 Task: Find a guest house in Walker, United States, for 4 guests from September 6 to September 12, with a price range of 10,000 to 14,000, 4 bedrooms, 4 beds, 4 bathrooms, and amenities including Wifi, Free parking, TV, and Gym.
Action: Mouse moved to (667, 132)
Screenshot: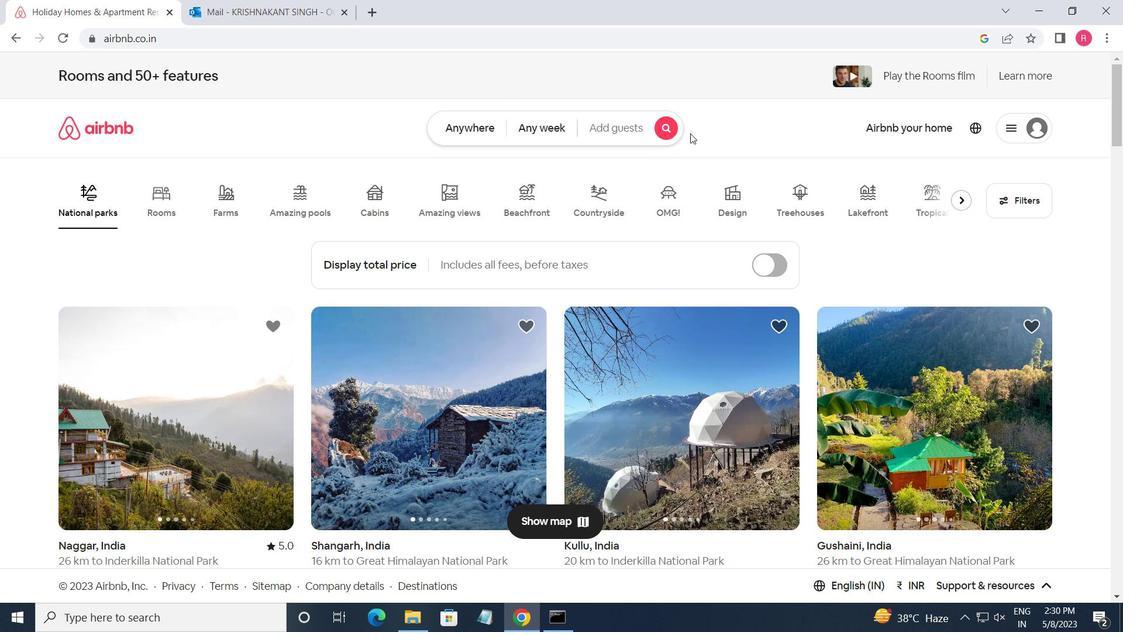 
Action: Mouse pressed left at (667, 132)
Screenshot: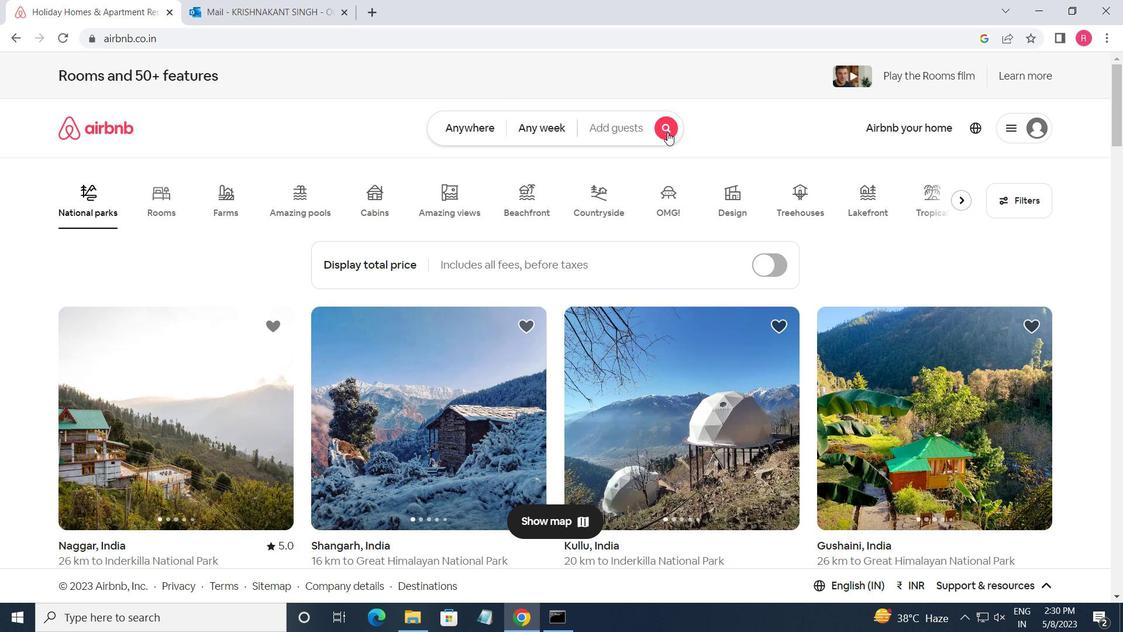 
Action: Mouse moved to (290, 188)
Screenshot: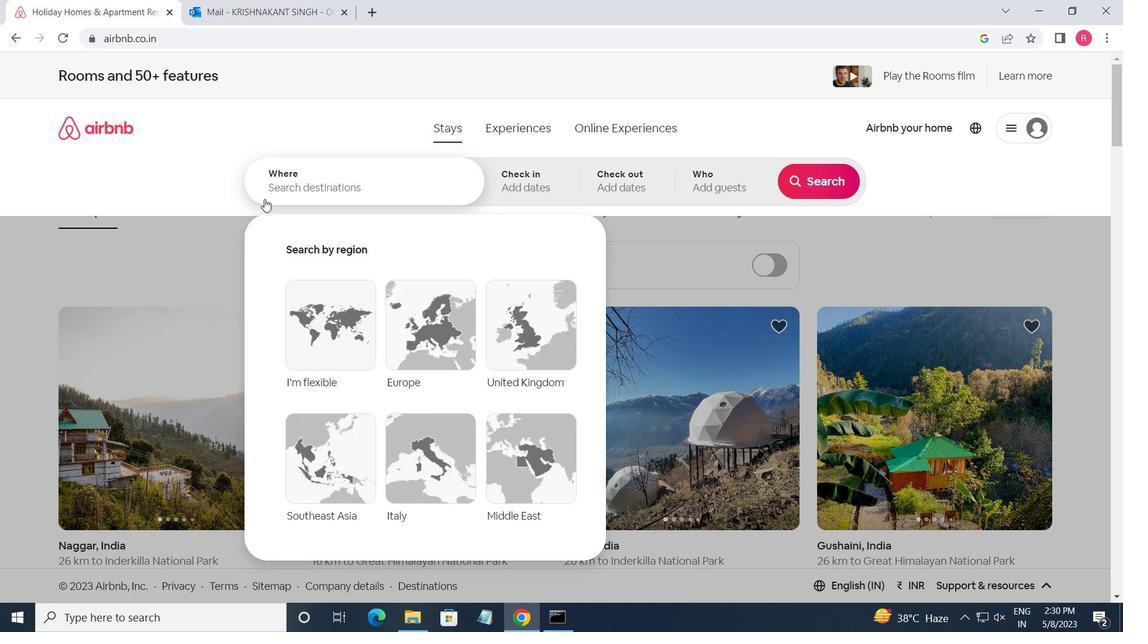 
Action: Mouse pressed left at (290, 188)
Screenshot: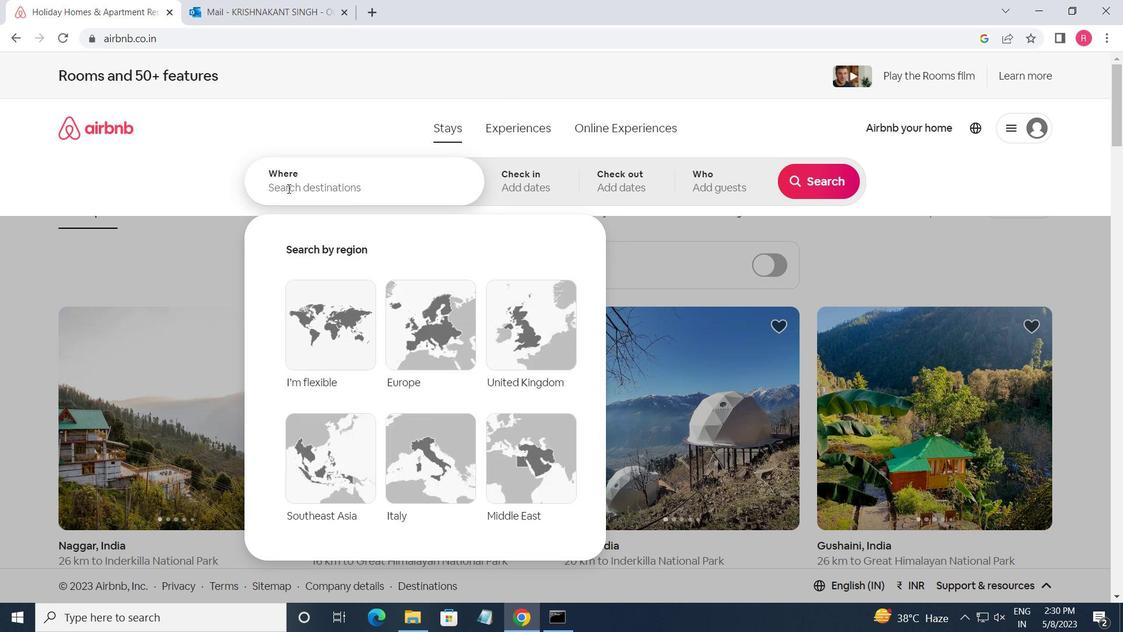 
Action: Key pressed <Key.shift>WALKER<Key.space><Key.shift_r>UNITED<Key.space><Key.shift>STTES<Key.backspace><Key.backspace><Key.backspace>ATES<Key.enter>
Screenshot: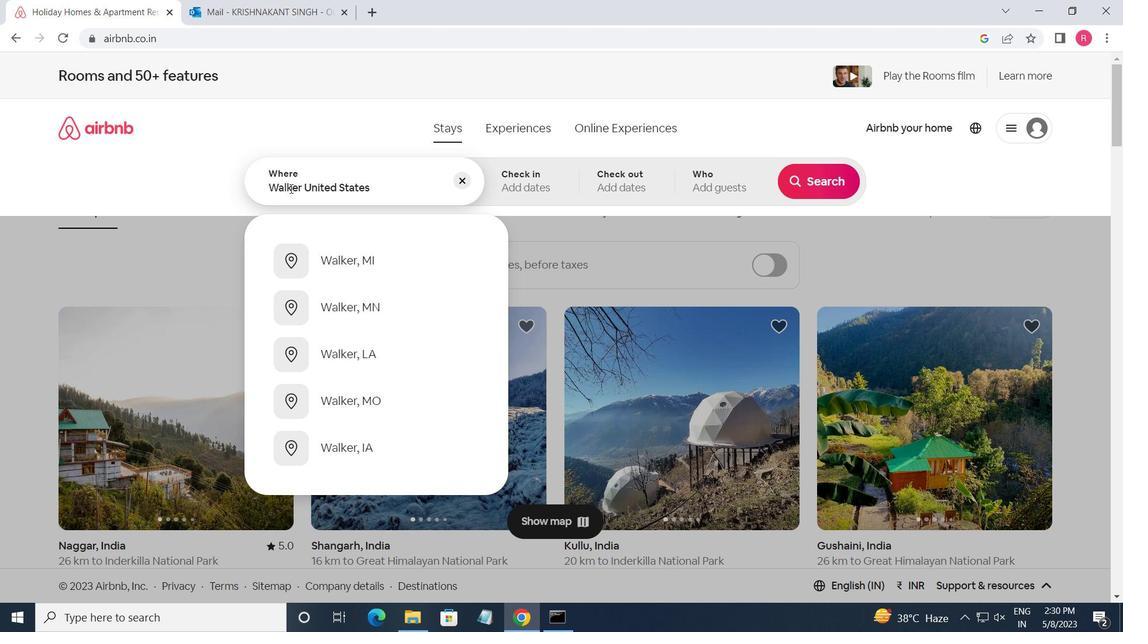 
Action: Mouse moved to (805, 297)
Screenshot: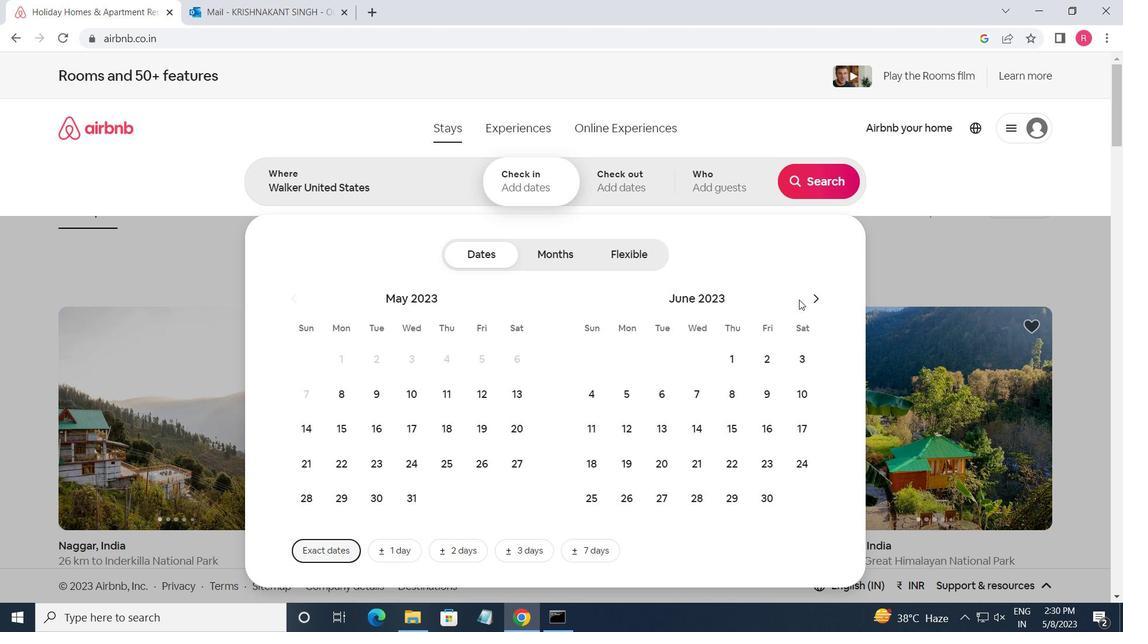 
Action: Mouse pressed left at (805, 297)
Screenshot: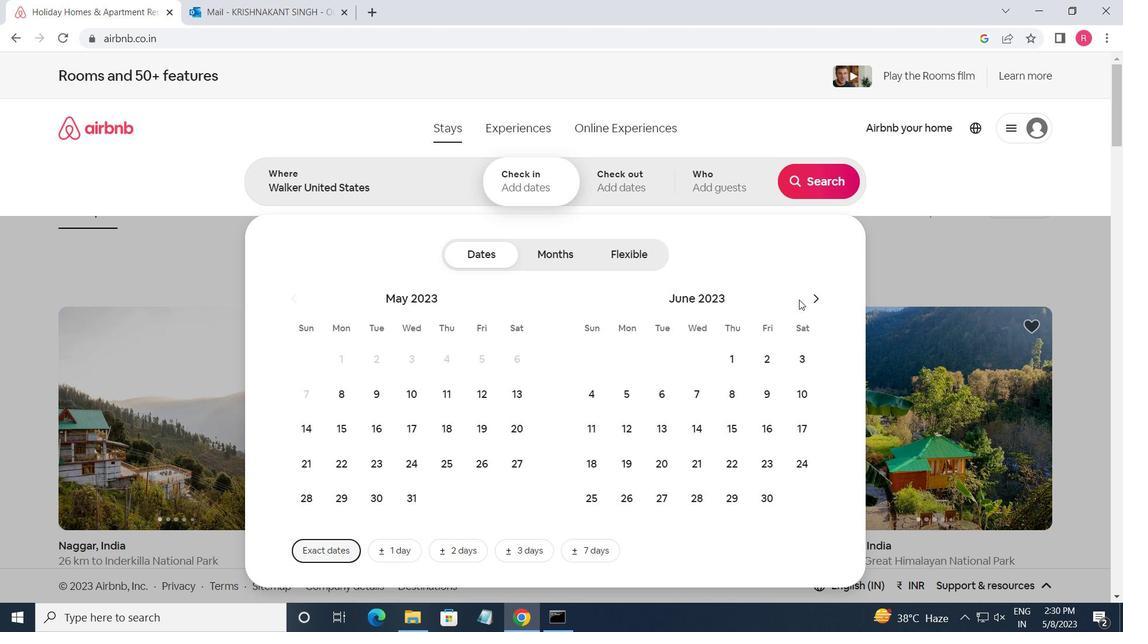 
Action: Mouse moved to (806, 297)
Screenshot: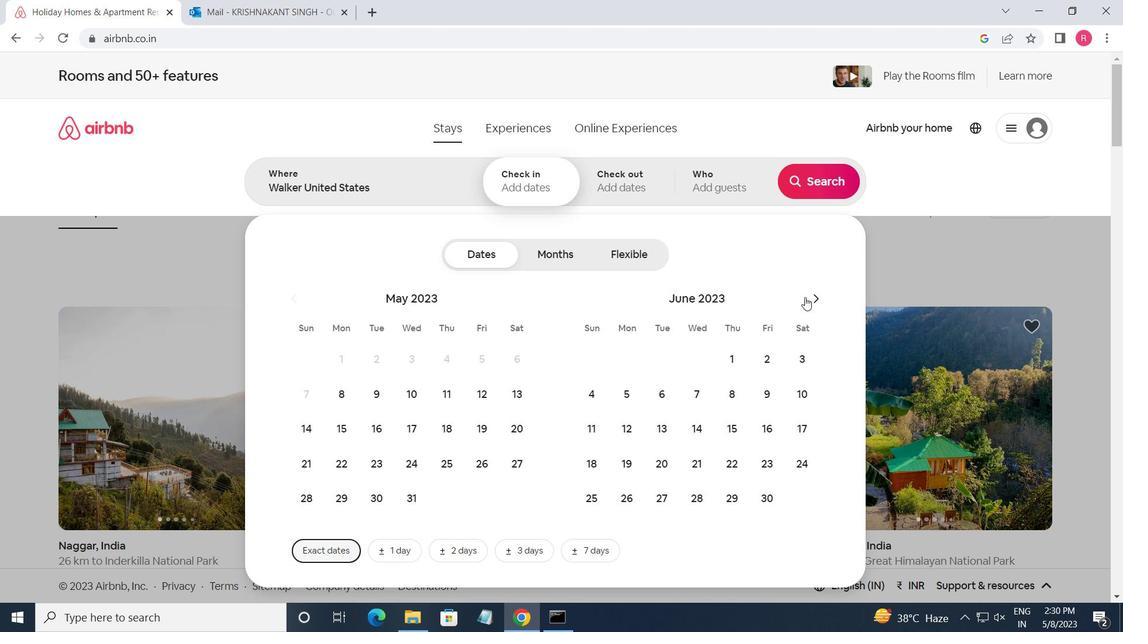 
Action: Mouse pressed left at (806, 297)
Screenshot: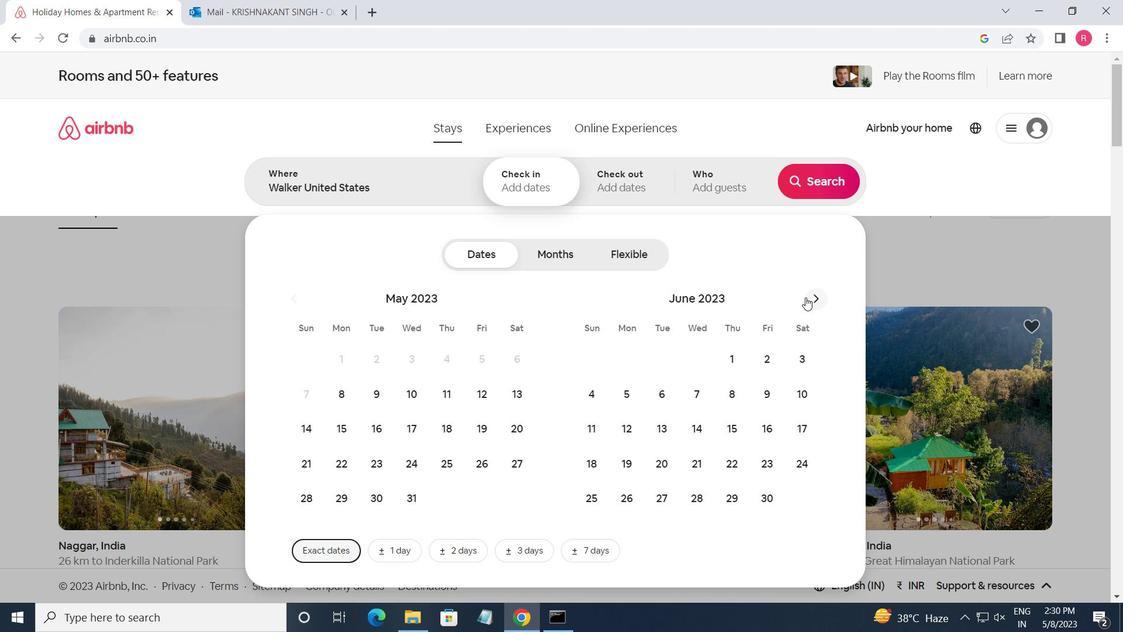 
Action: Mouse pressed left at (806, 297)
Screenshot: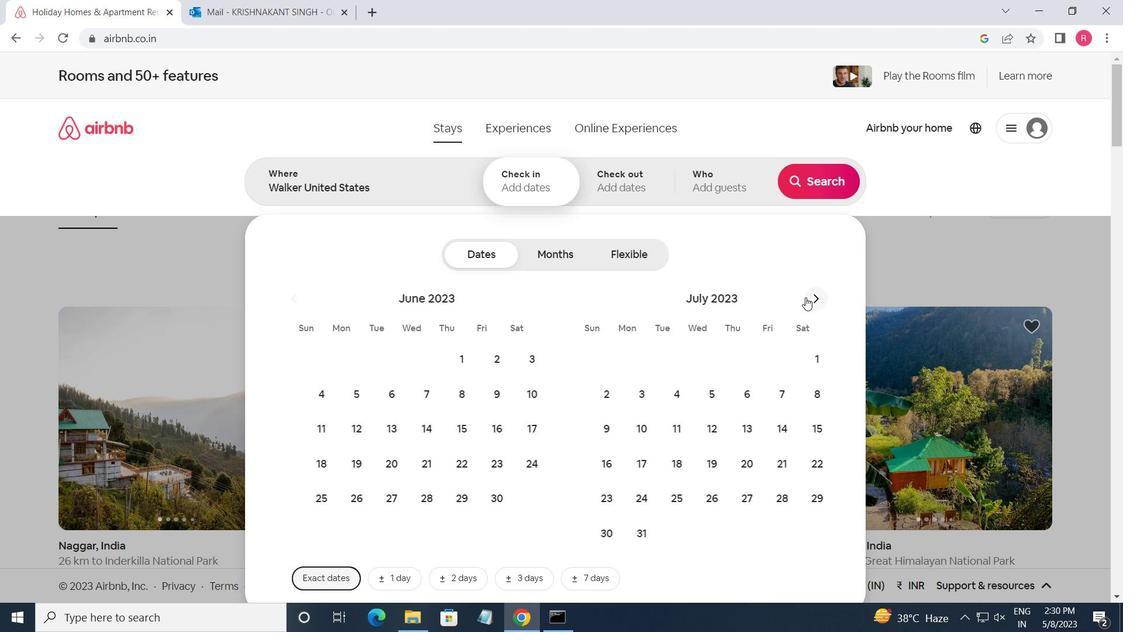 
Action: Mouse moved to (706, 395)
Screenshot: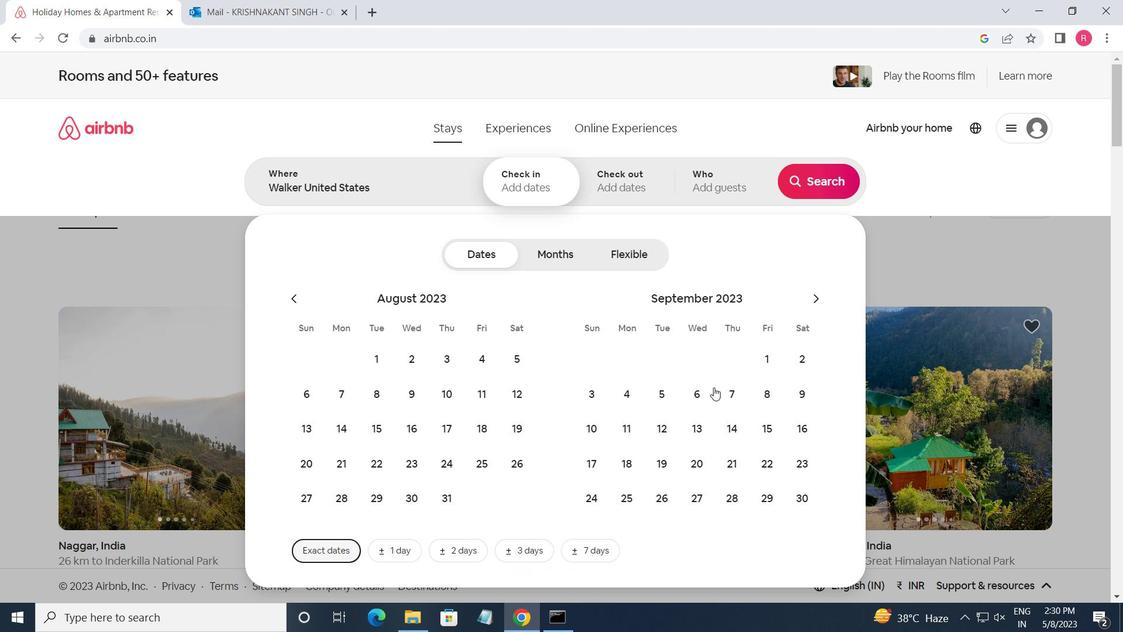 
Action: Mouse pressed left at (706, 395)
Screenshot: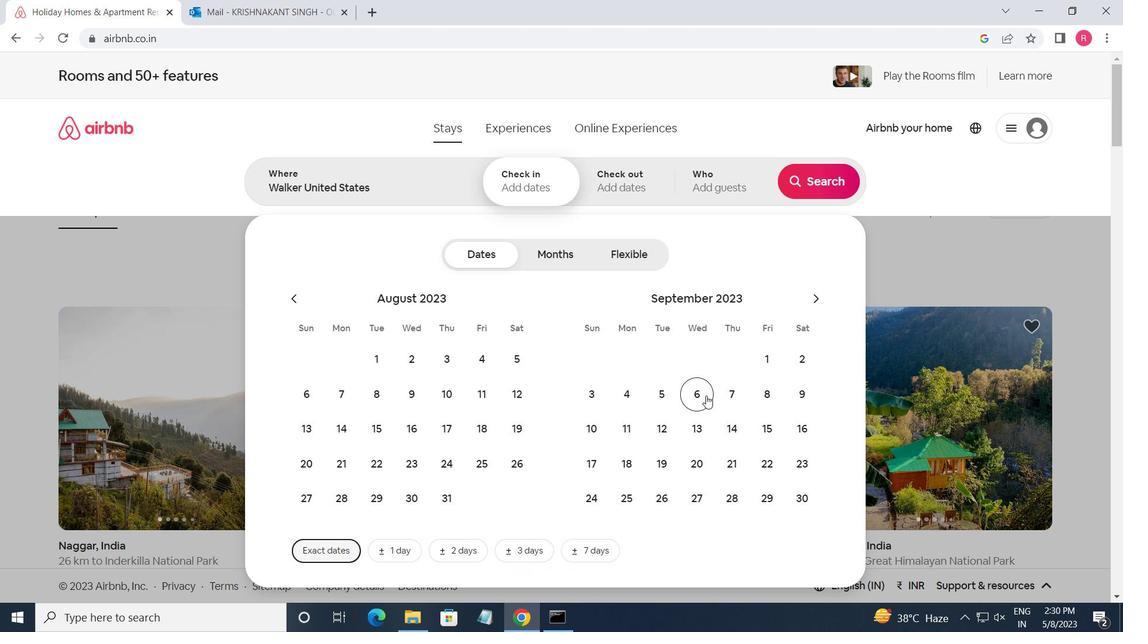 
Action: Mouse moved to (654, 435)
Screenshot: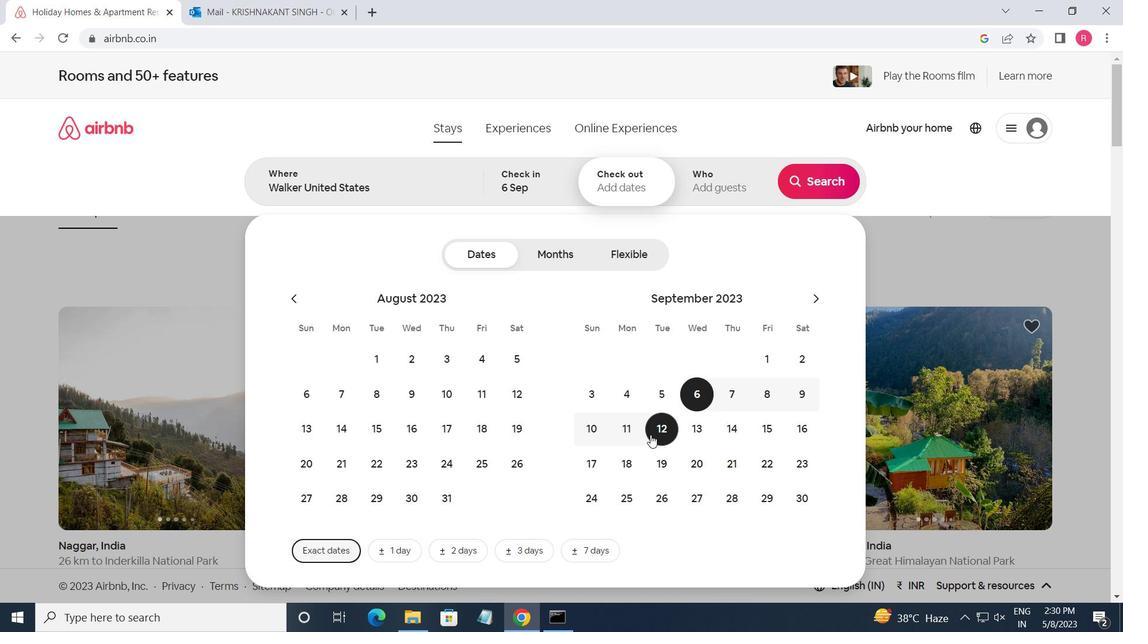
Action: Mouse pressed left at (654, 435)
Screenshot: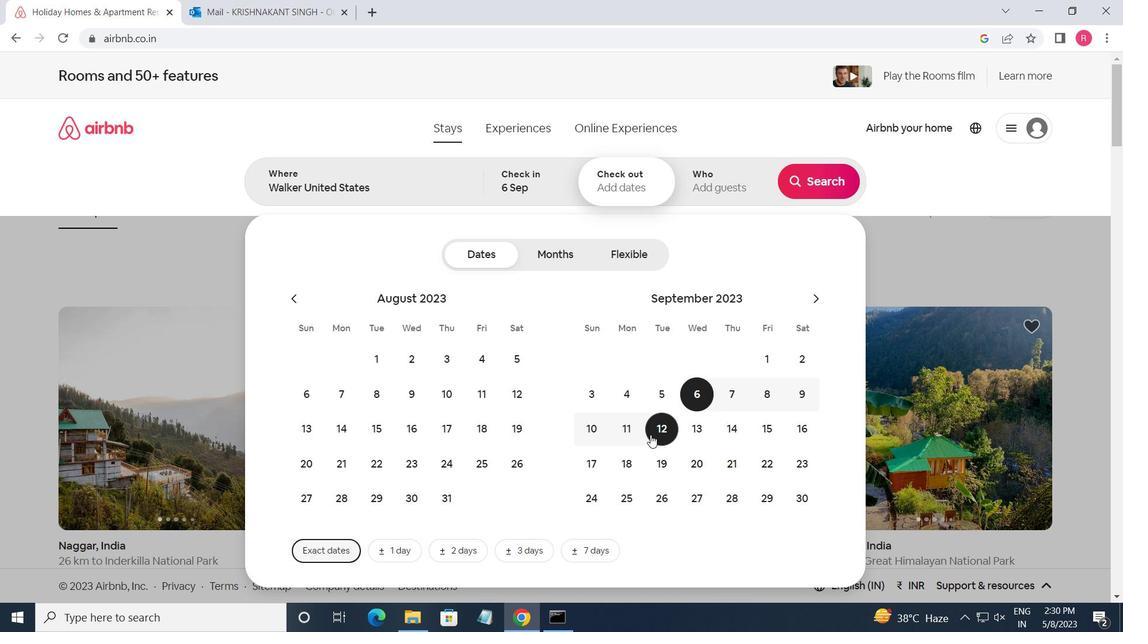 
Action: Mouse moved to (709, 193)
Screenshot: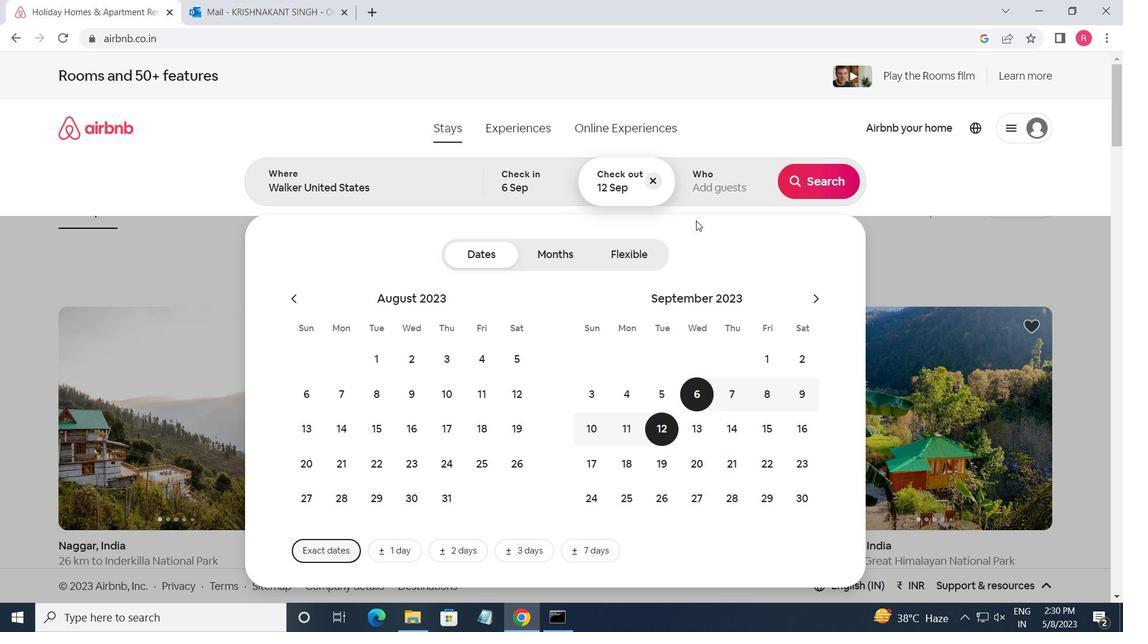 
Action: Mouse pressed left at (709, 193)
Screenshot: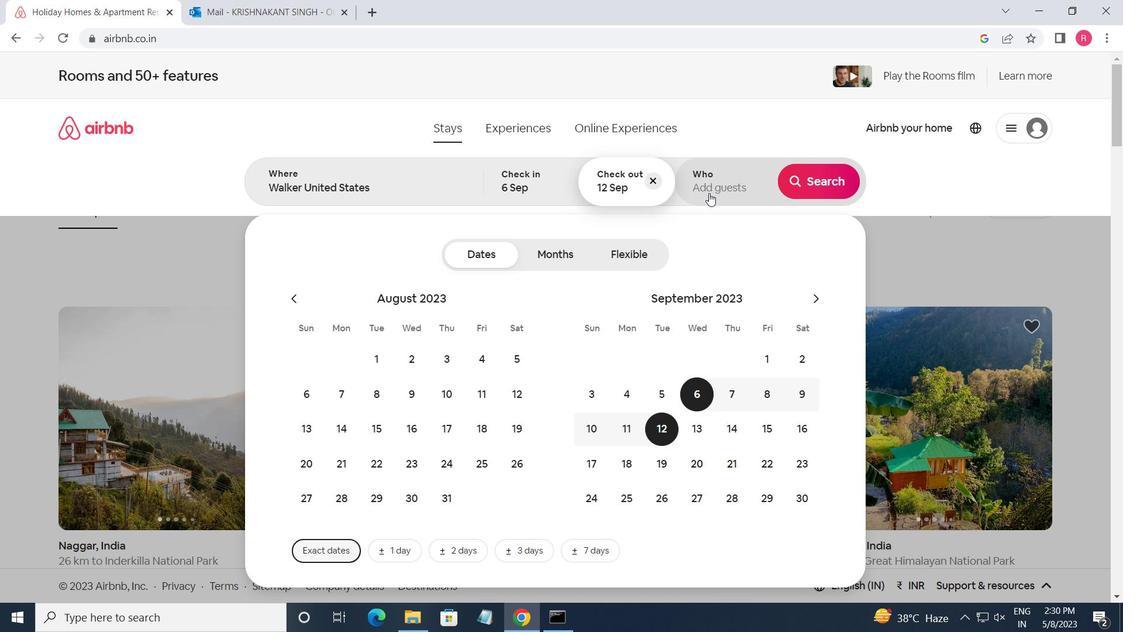 
Action: Mouse moved to (819, 260)
Screenshot: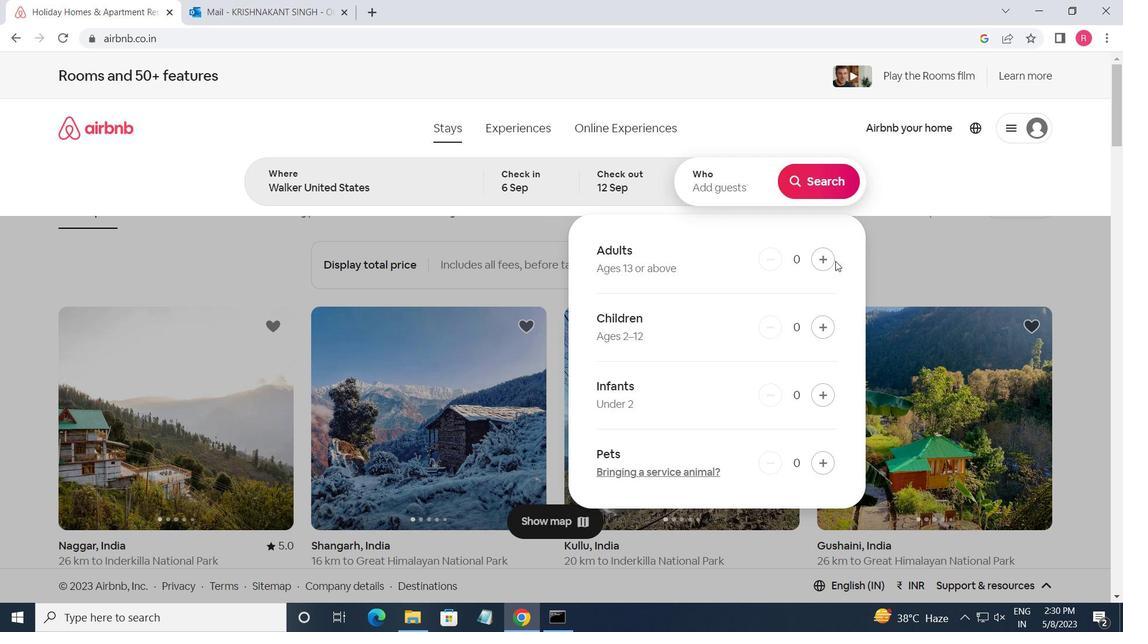 
Action: Mouse pressed left at (819, 260)
Screenshot: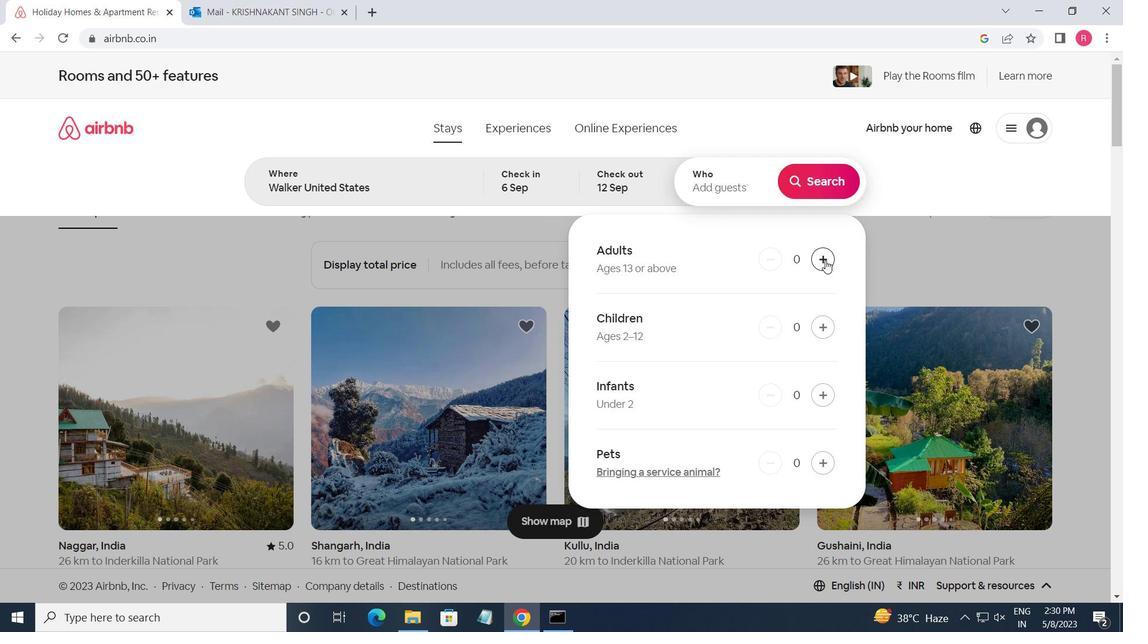 
Action: Mouse pressed left at (819, 260)
Screenshot: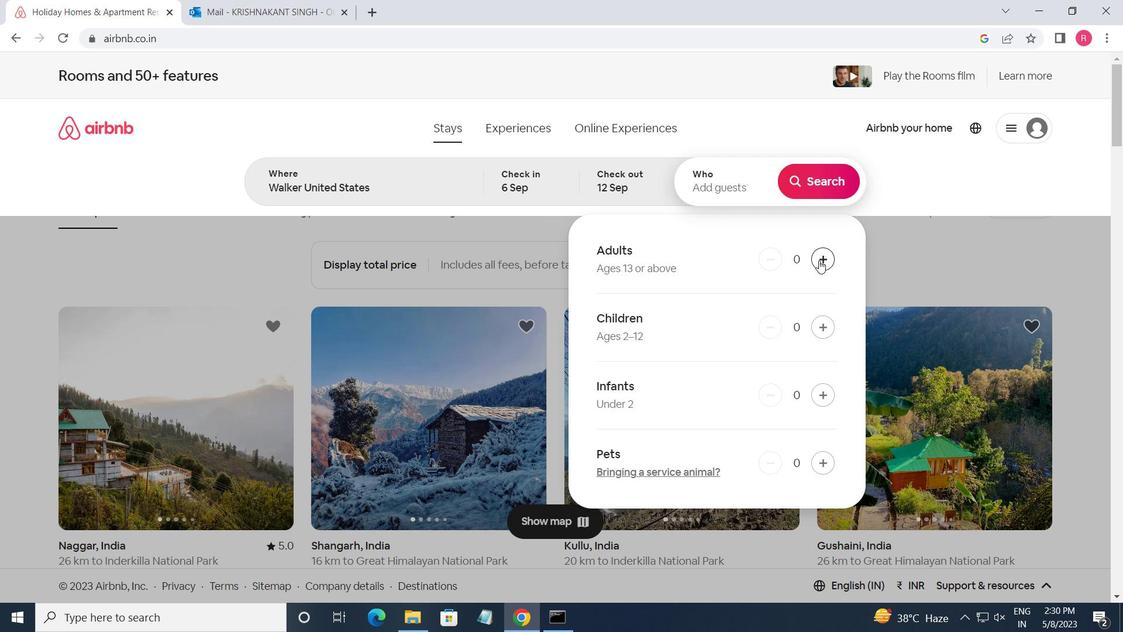 
Action: Mouse pressed left at (819, 260)
Screenshot: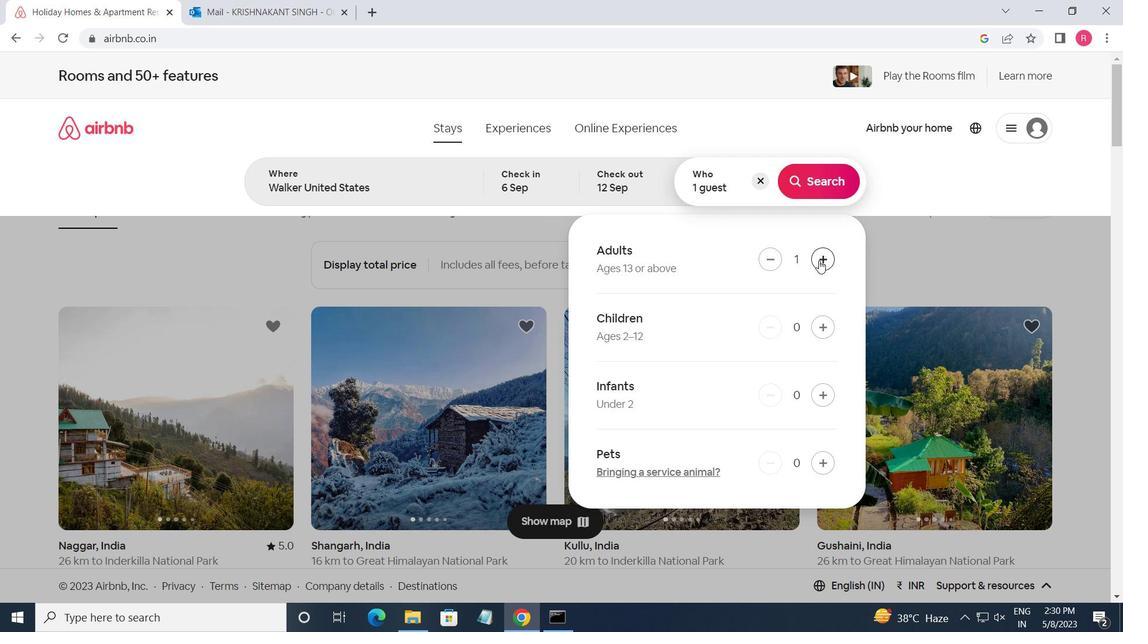 
Action: Mouse pressed left at (819, 260)
Screenshot: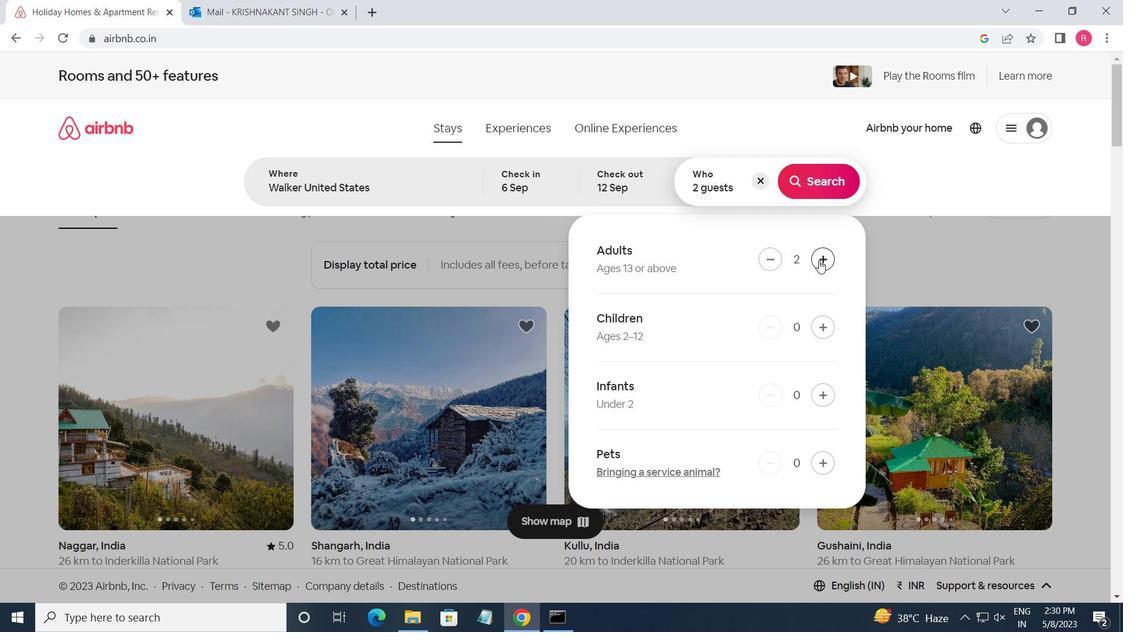 
Action: Mouse moved to (797, 190)
Screenshot: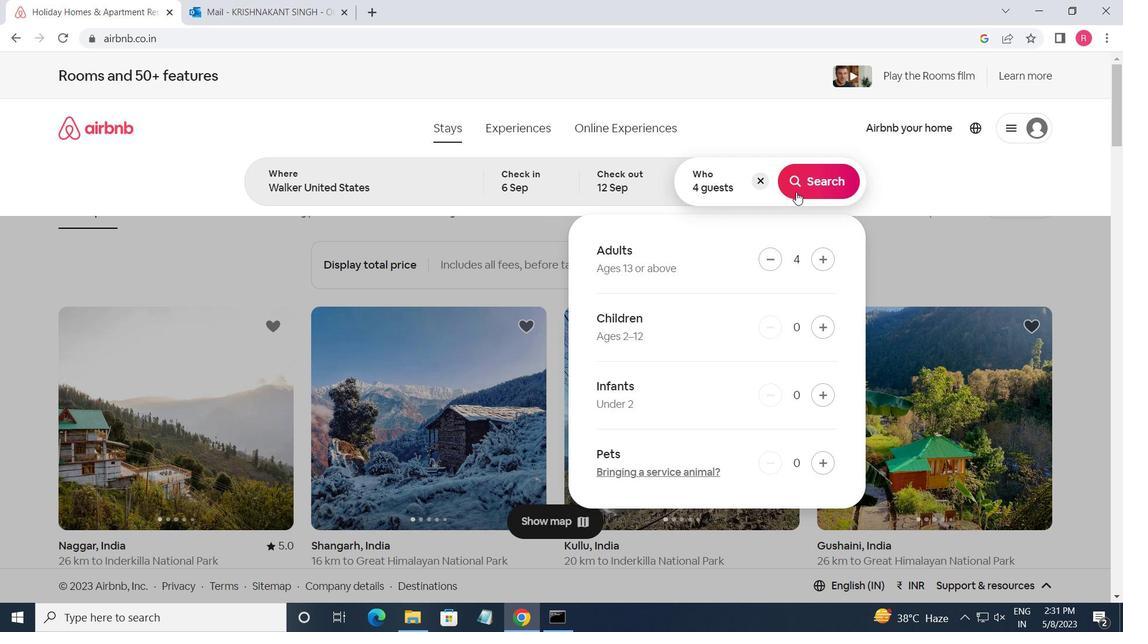 
Action: Mouse pressed left at (797, 190)
Screenshot: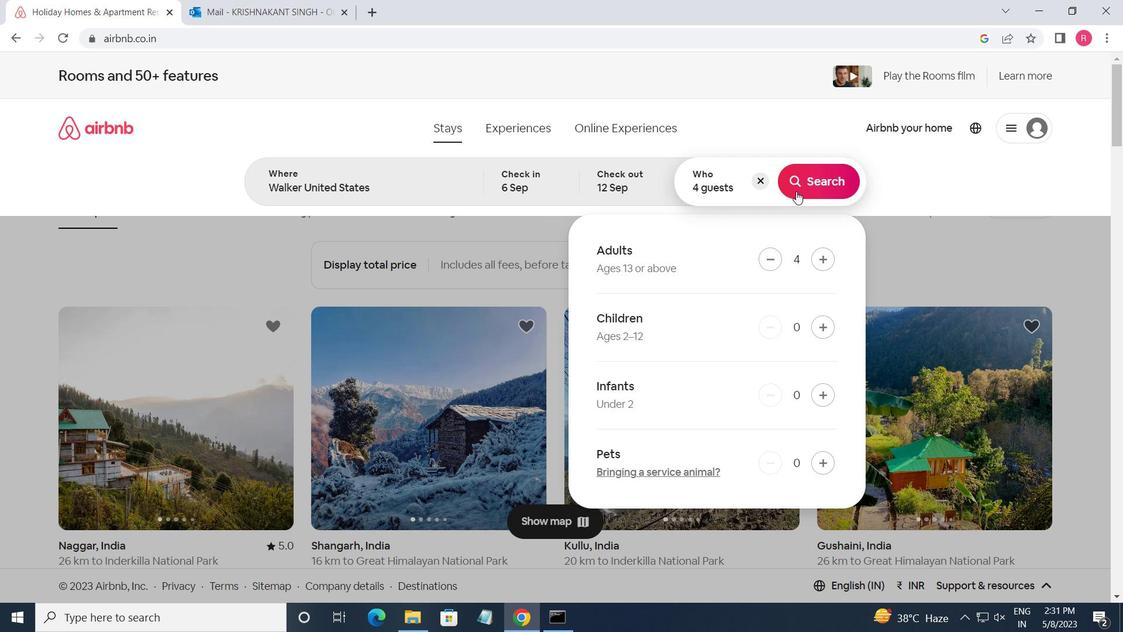 
Action: Mouse moved to (1069, 146)
Screenshot: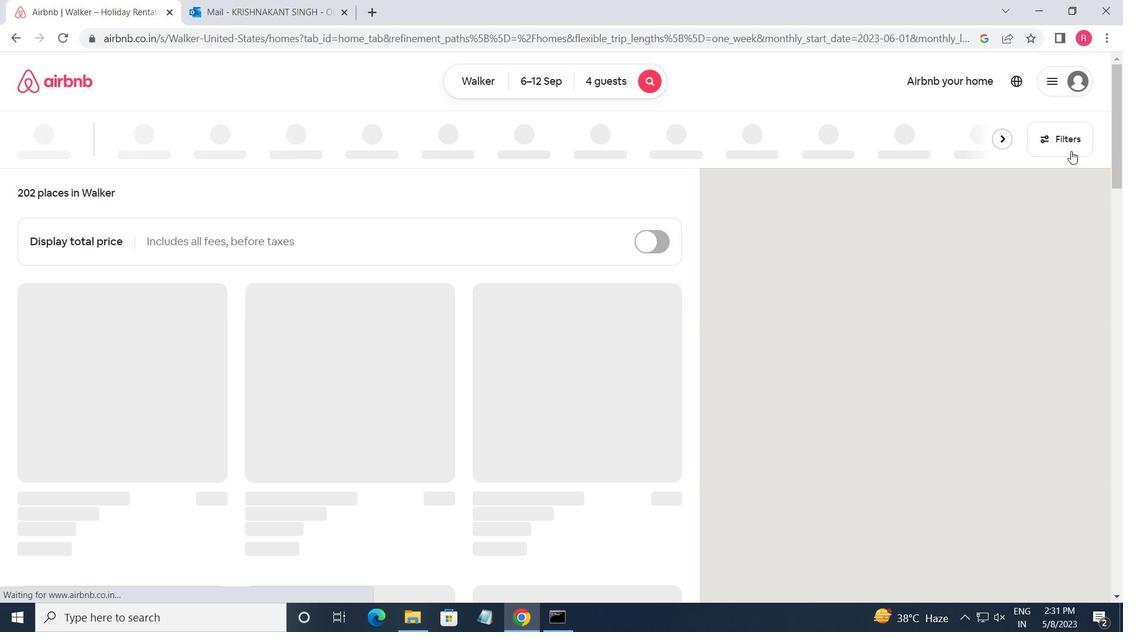 
Action: Mouse pressed left at (1069, 146)
Screenshot: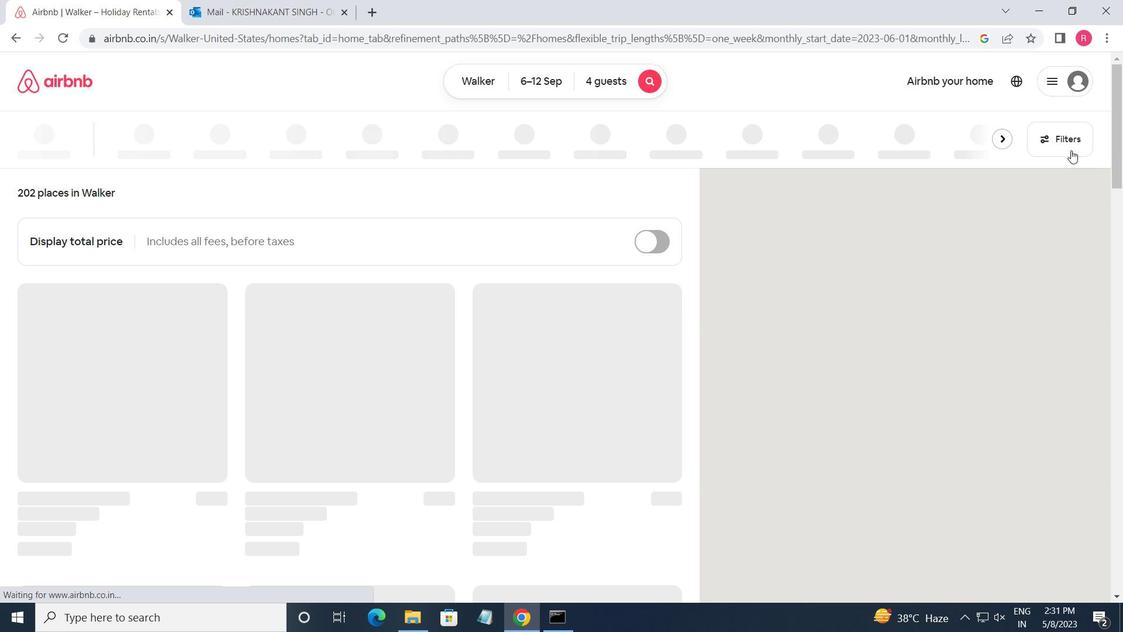 
Action: Mouse moved to (441, 349)
Screenshot: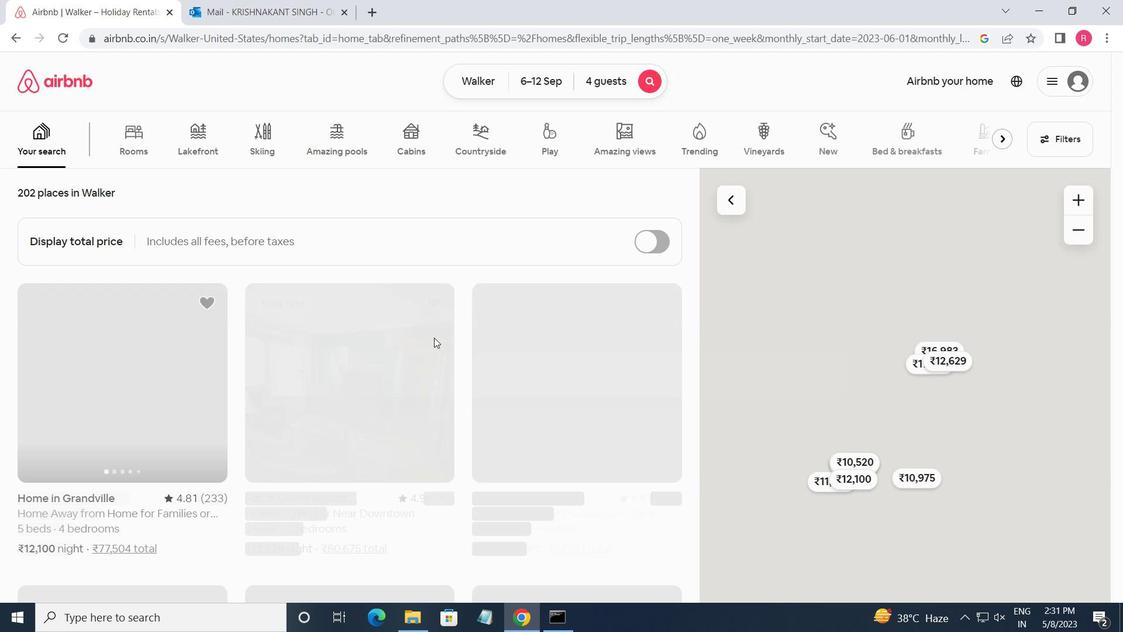 
Action: Mouse scrolled (441, 349) with delta (0, 0)
Screenshot: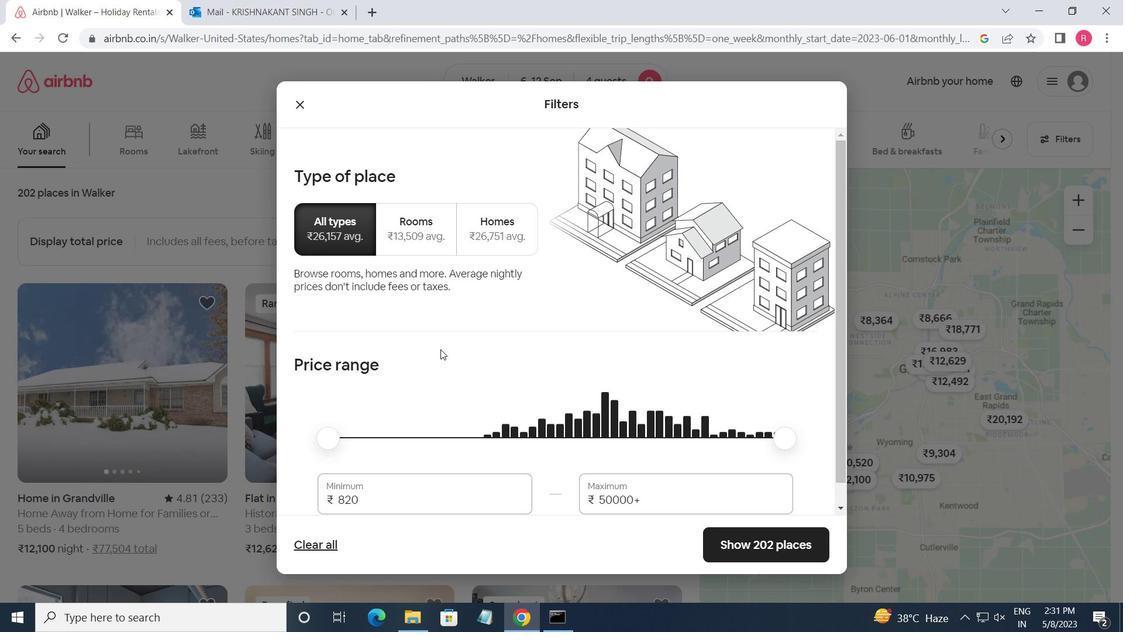
Action: Mouse moved to (430, 354)
Screenshot: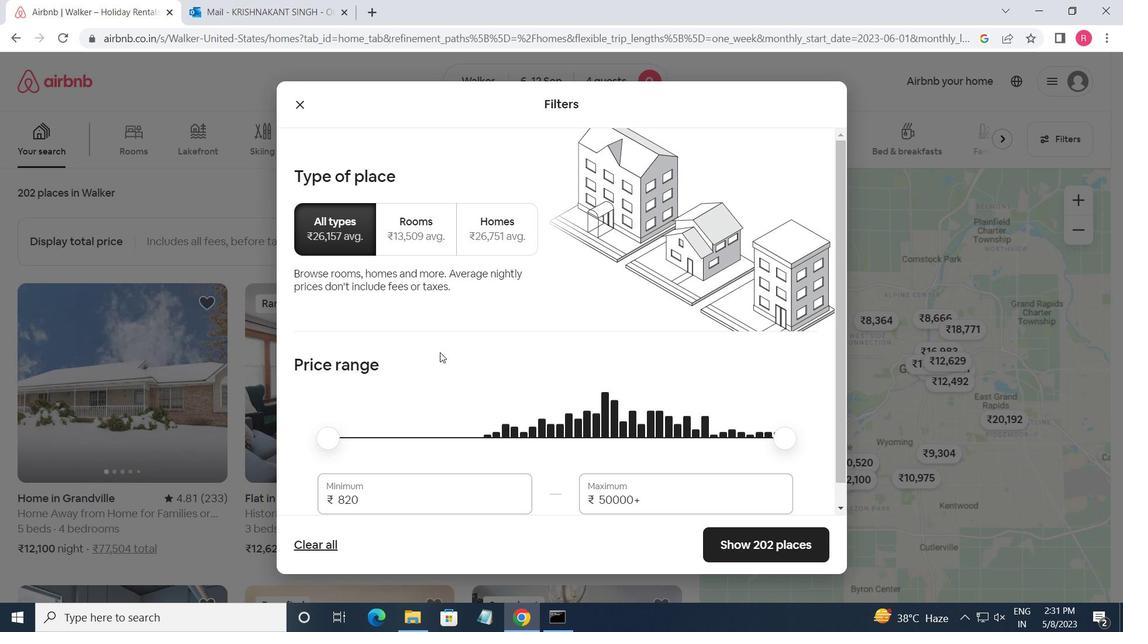 
Action: Mouse scrolled (430, 354) with delta (0, 0)
Screenshot: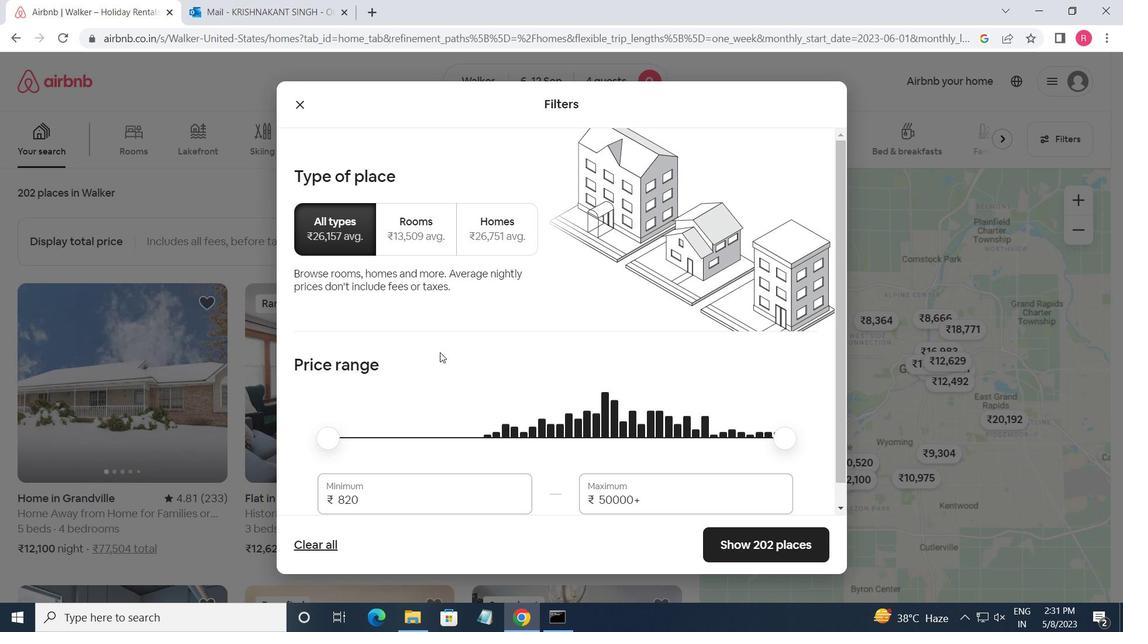 
Action: Mouse scrolled (430, 354) with delta (0, 0)
Screenshot: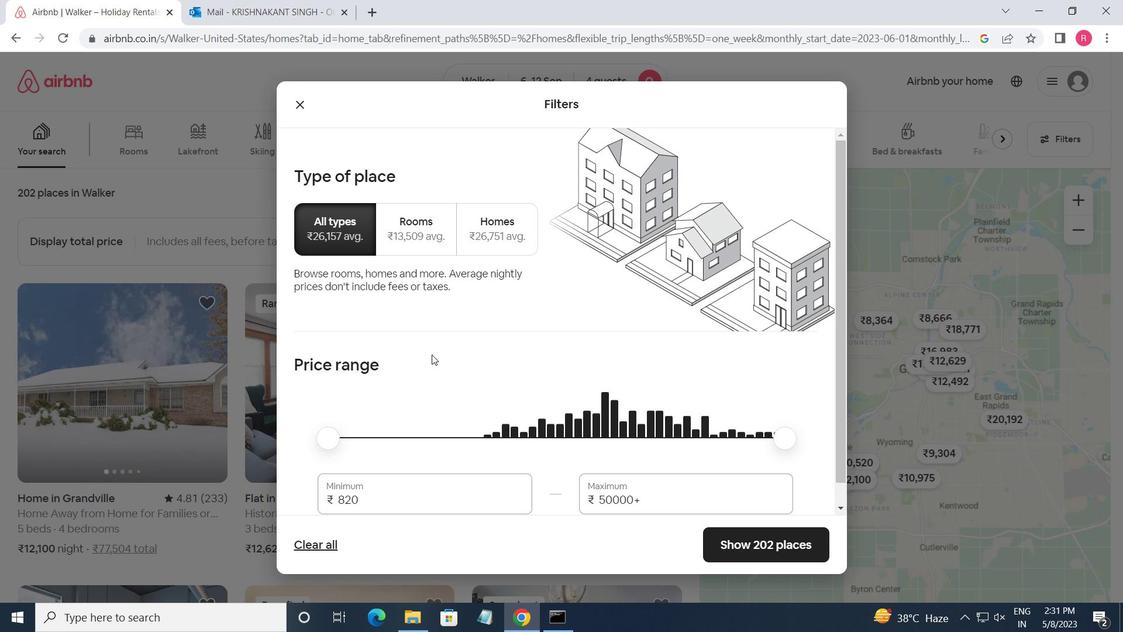 
Action: Mouse moved to (411, 471)
Screenshot: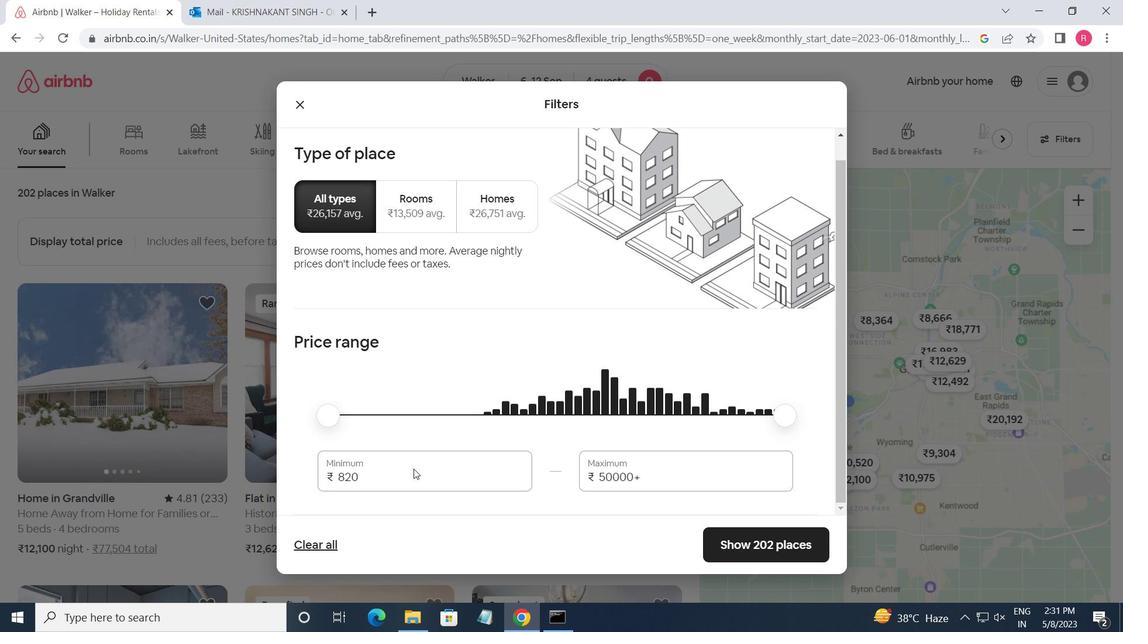 
Action: Mouse pressed left at (411, 471)
Screenshot: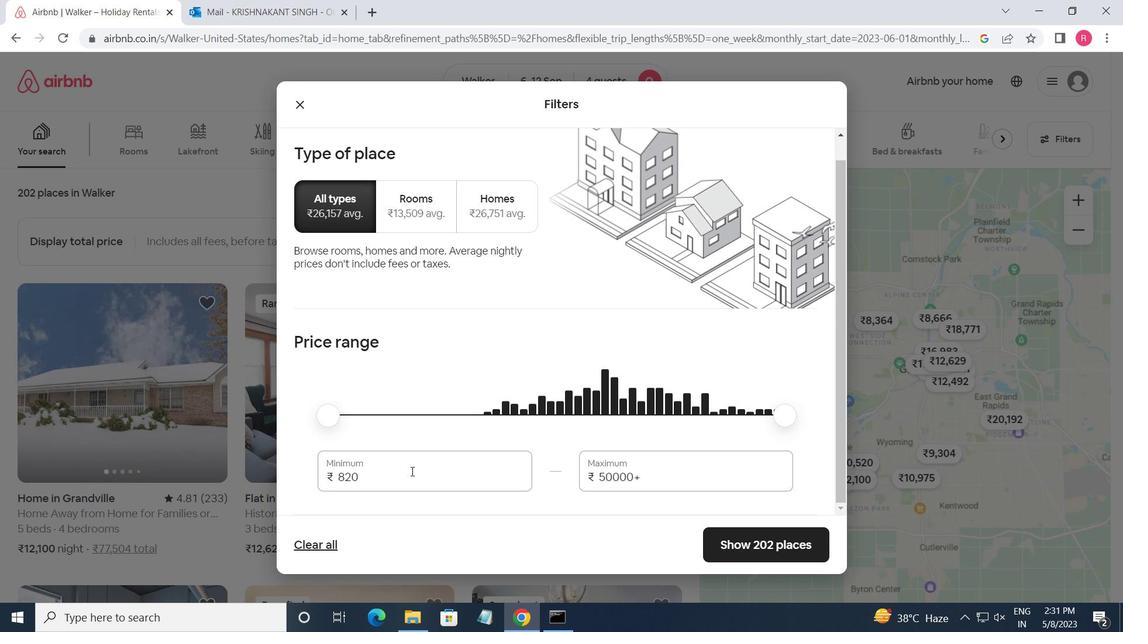 
Action: Mouse pressed left at (411, 471)
Screenshot: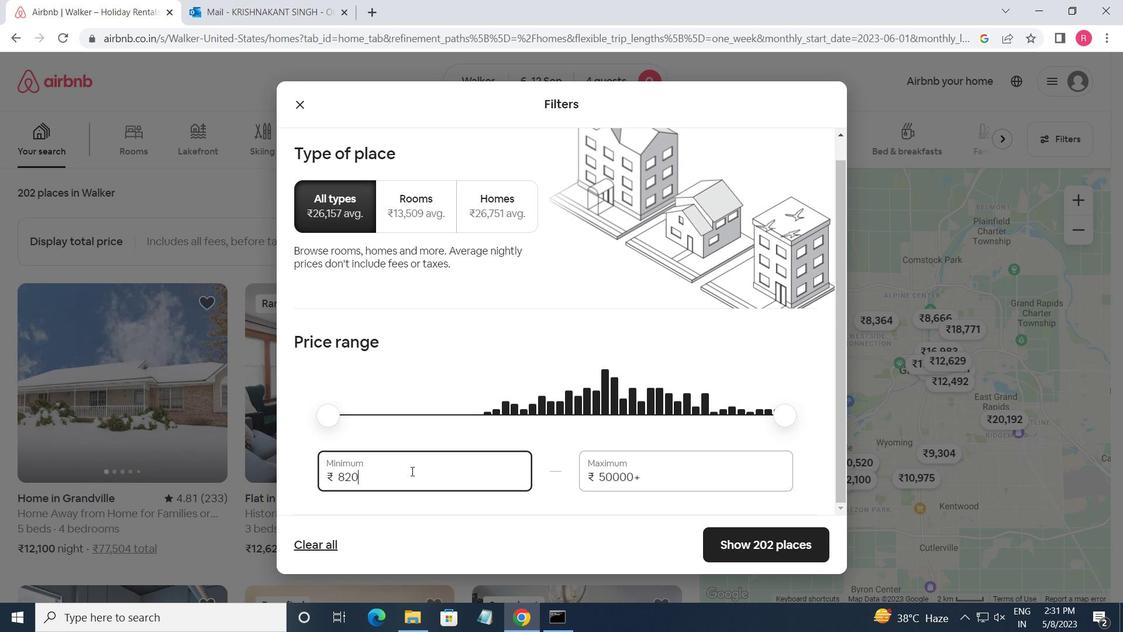 
Action: Key pressed 10000<Key.tab>14000
Screenshot: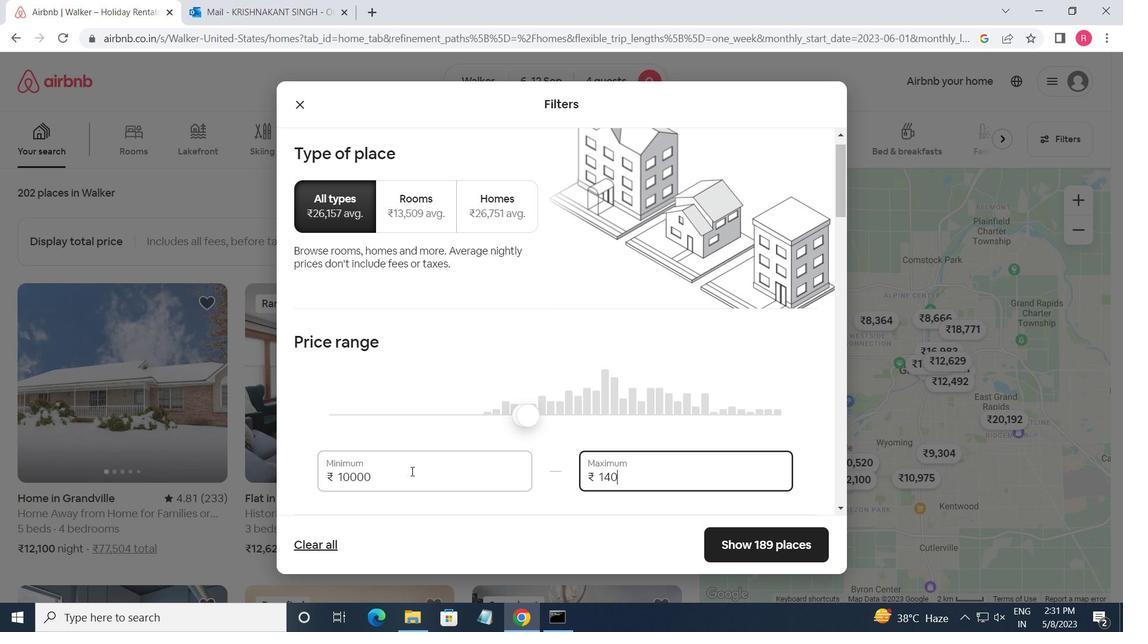 
Action: Mouse moved to (427, 454)
Screenshot: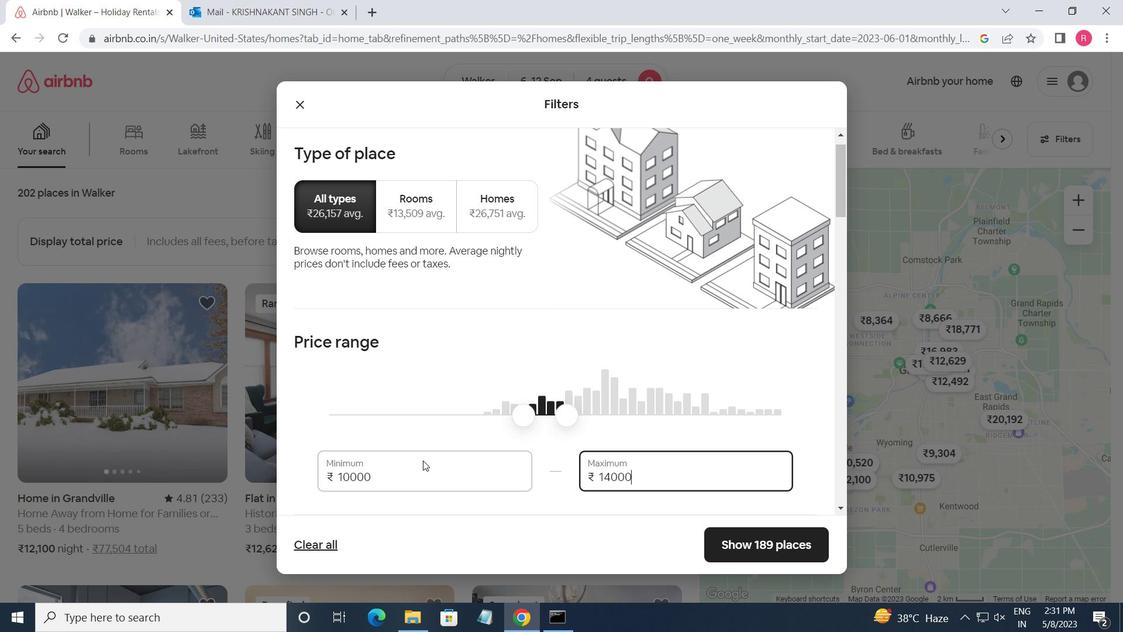 
Action: Mouse scrolled (427, 453) with delta (0, 0)
Screenshot: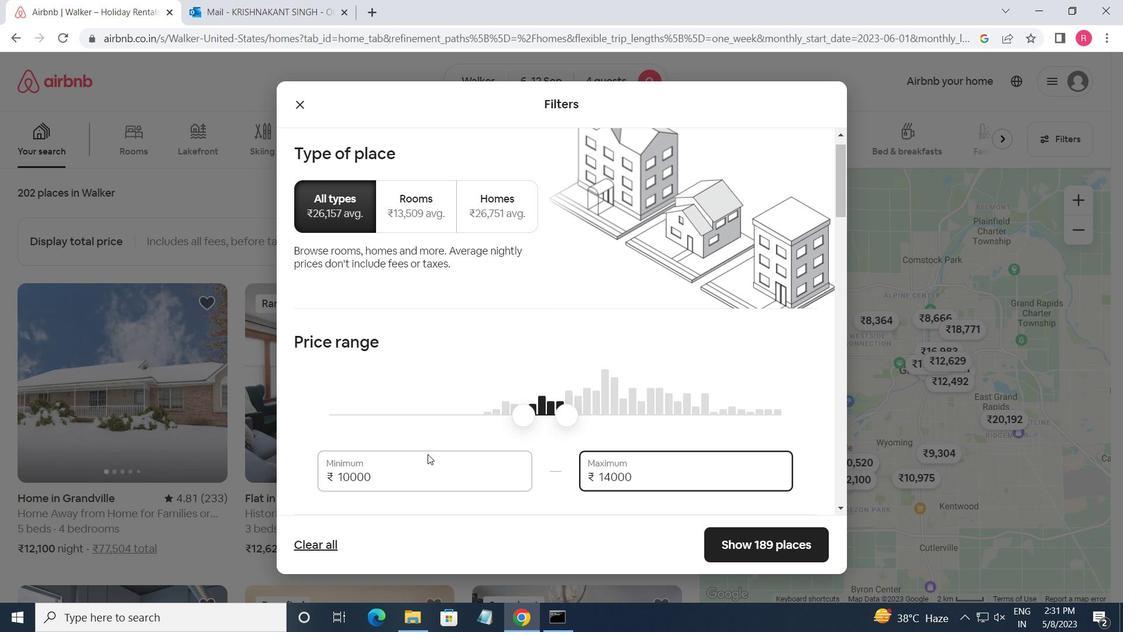 
Action: Mouse scrolled (427, 453) with delta (0, 0)
Screenshot: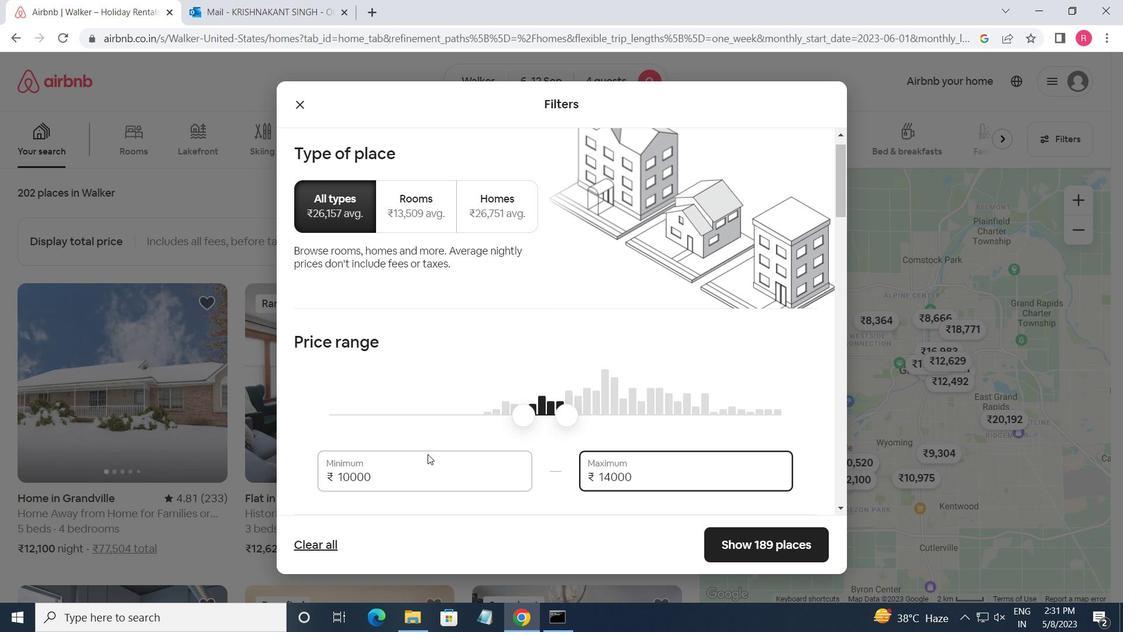 
Action: Mouse moved to (426, 452)
Screenshot: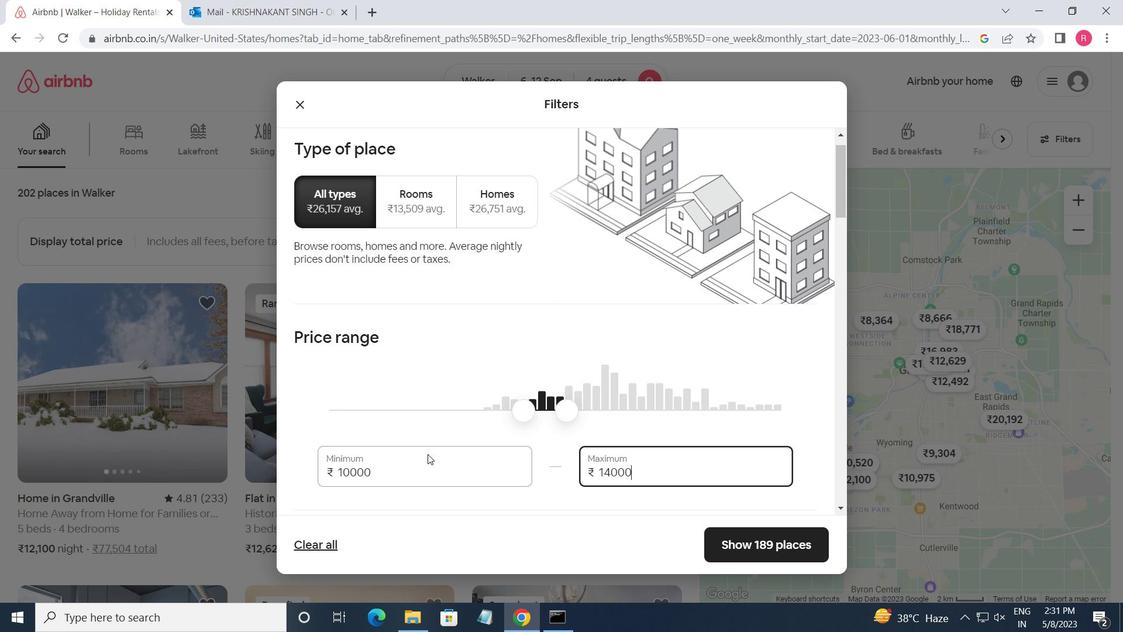 
Action: Mouse scrolled (426, 452) with delta (0, 0)
Screenshot: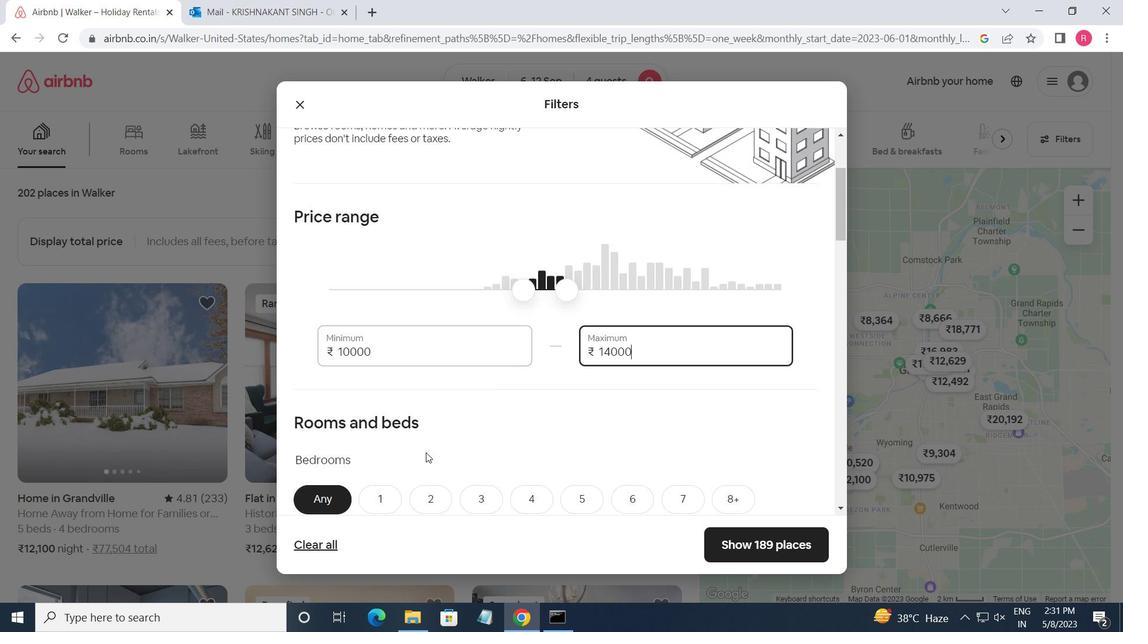 
Action: Mouse moved to (426, 452)
Screenshot: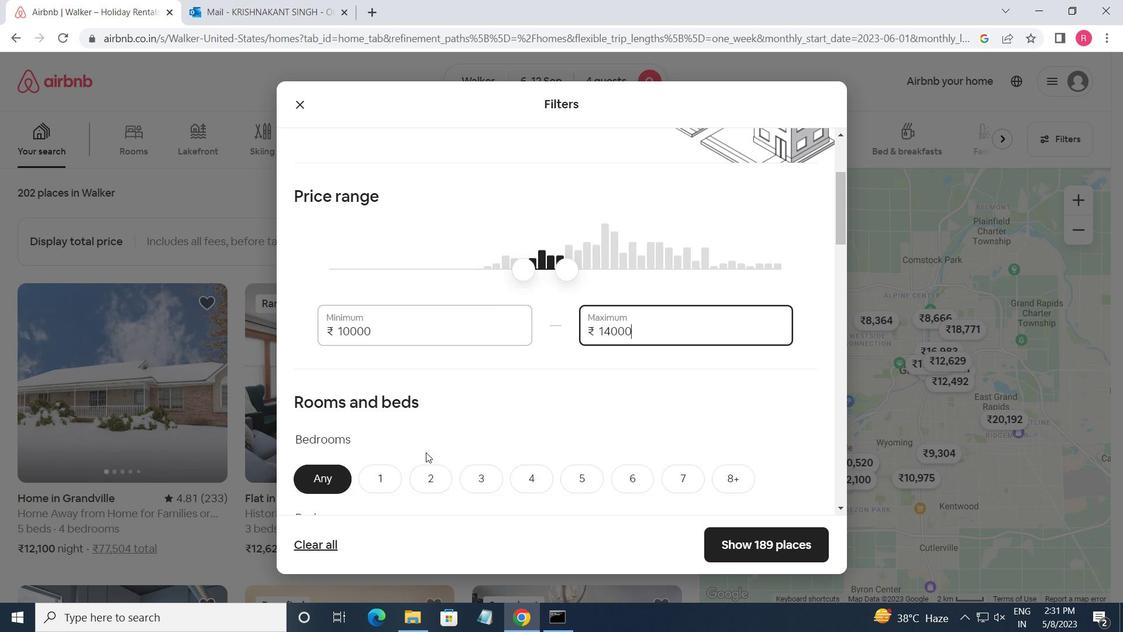 
Action: Mouse scrolled (426, 451) with delta (0, 0)
Screenshot: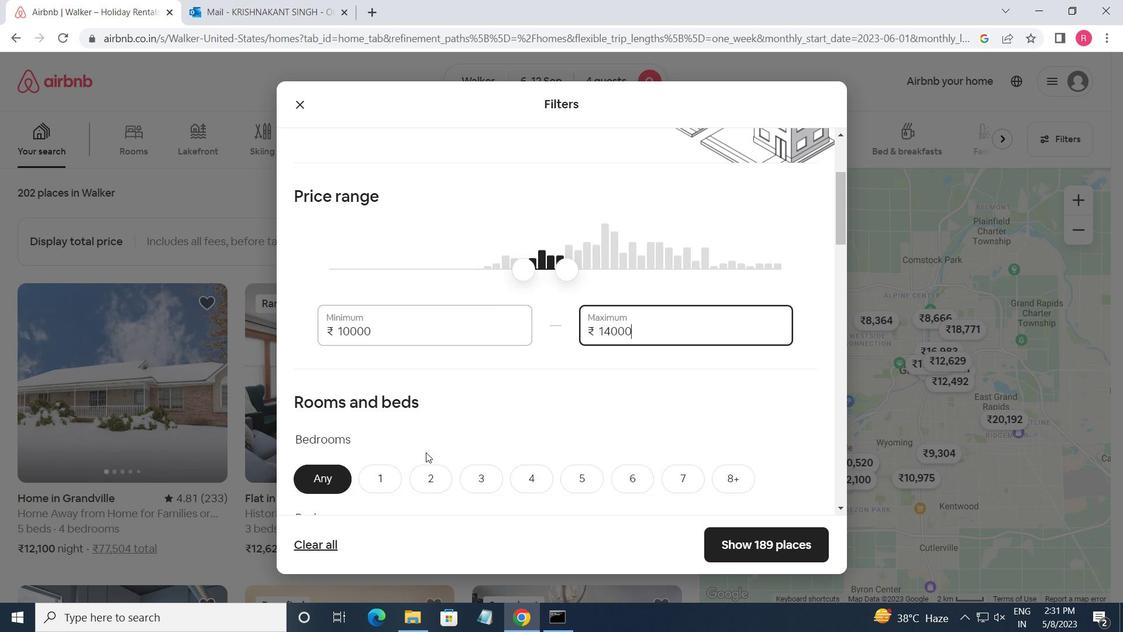 
Action: Mouse moved to (540, 337)
Screenshot: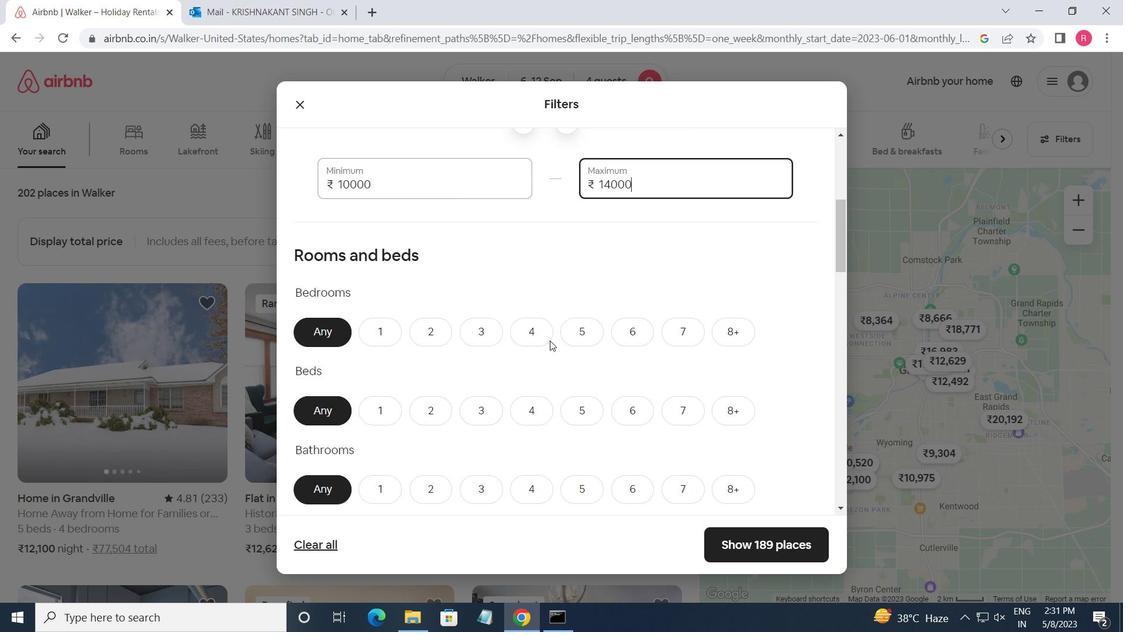 
Action: Mouse pressed left at (540, 337)
Screenshot: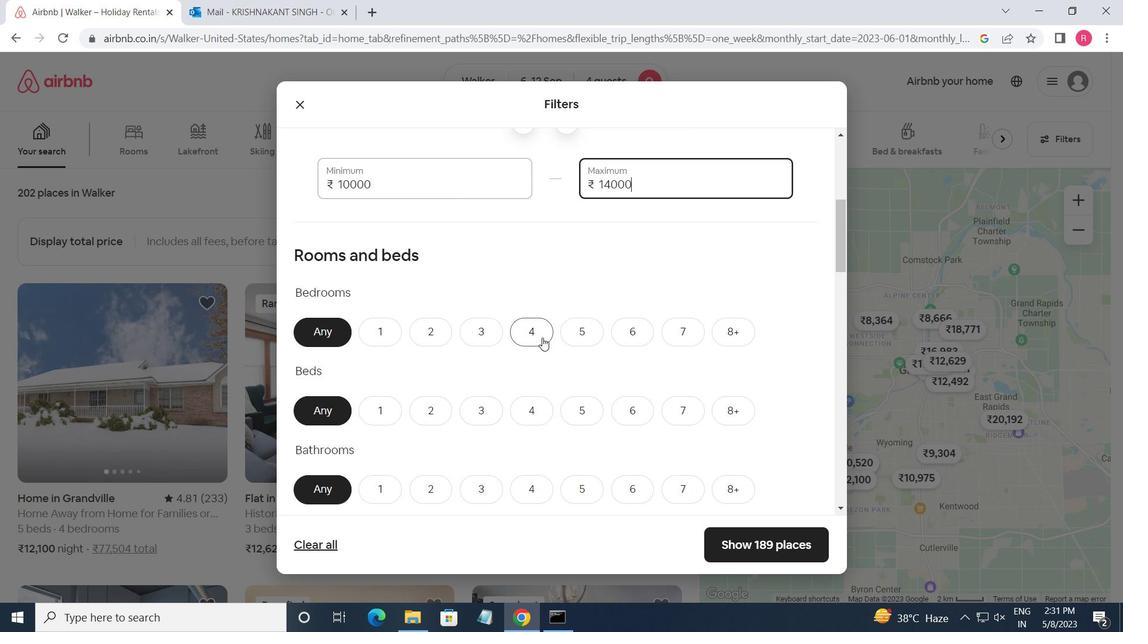 
Action: Mouse moved to (535, 406)
Screenshot: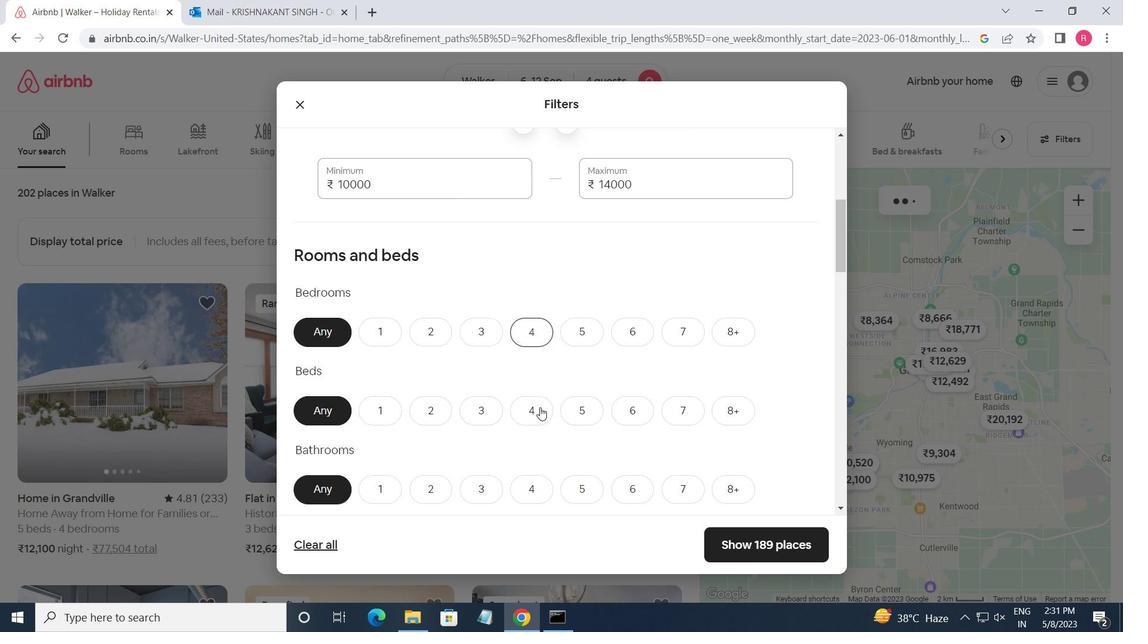 
Action: Mouse pressed left at (535, 406)
Screenshot: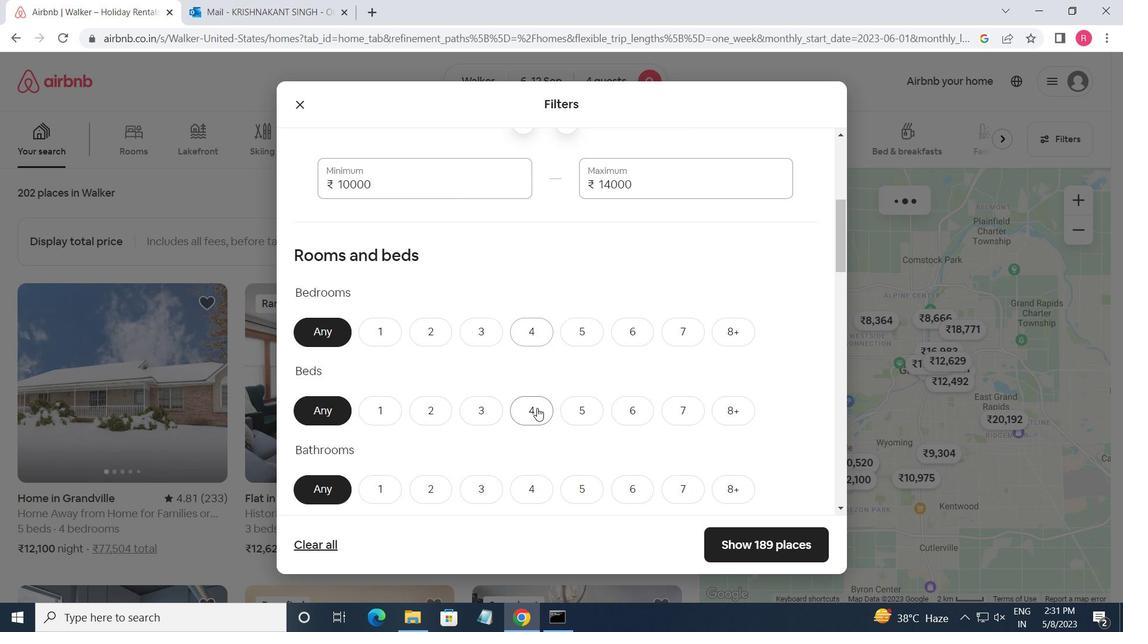 
Action: Mouse moved to (531, 496)
Screenshot: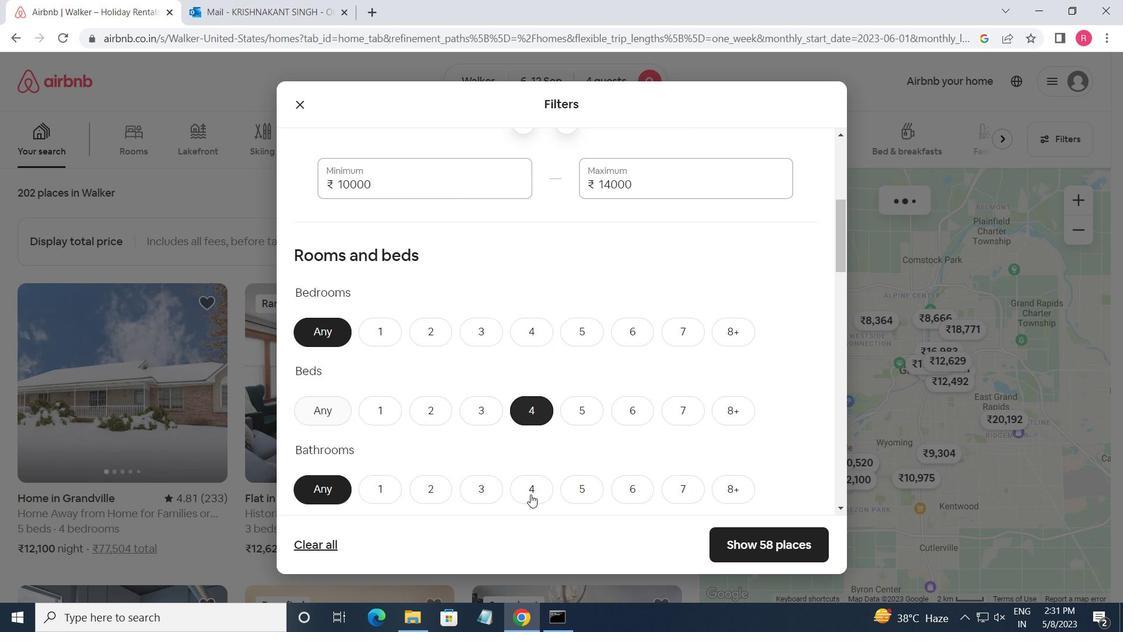 
Action: Mouse pressed left at (531, 496)
Screenshot: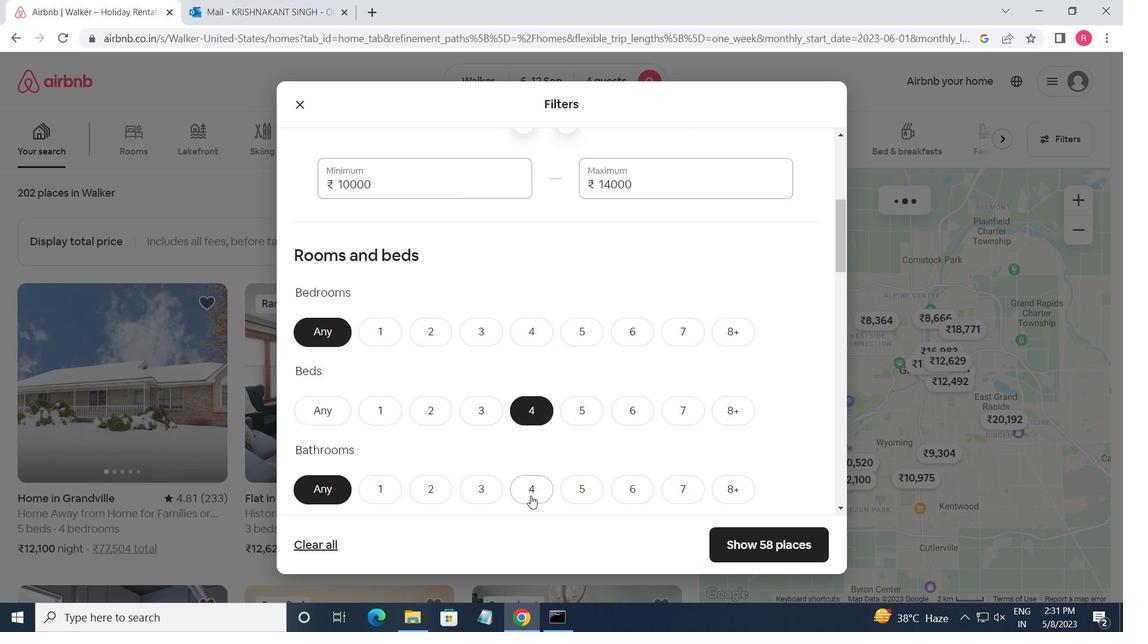 
Action: Mouse moved to (537, 336)
Screenshot: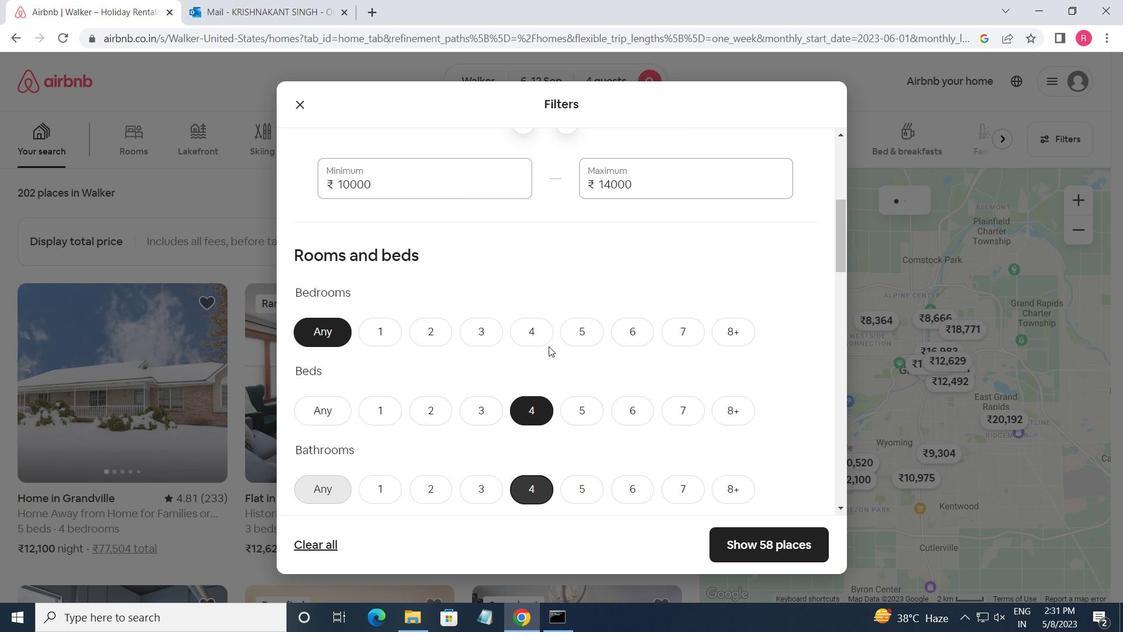 
Action: Mouse pressed left at (537, 336)
Screenshot: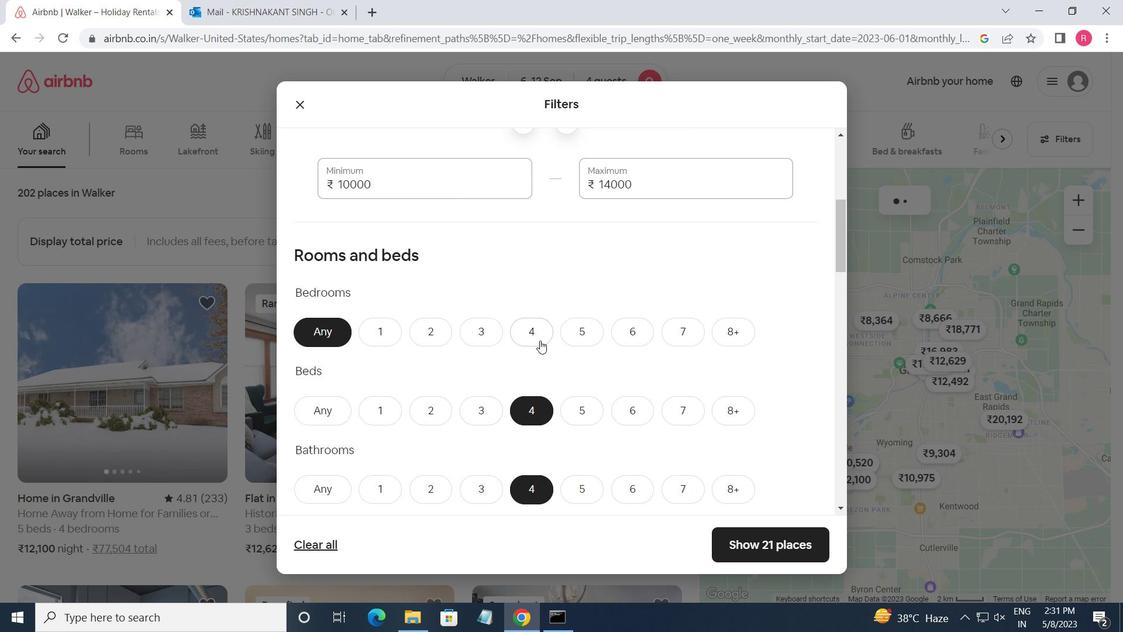 
Action: Mouse moved to (541, 338)
Screenshot: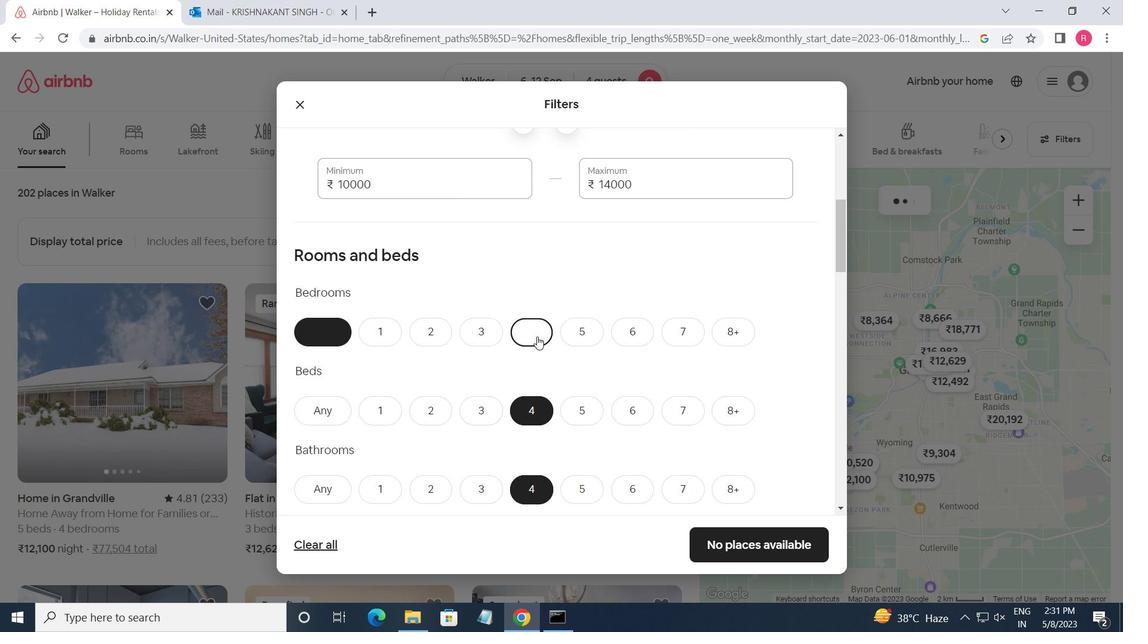 
Action: Mouse scrolled (541, 338) with delta (0, 0)
Screenshot: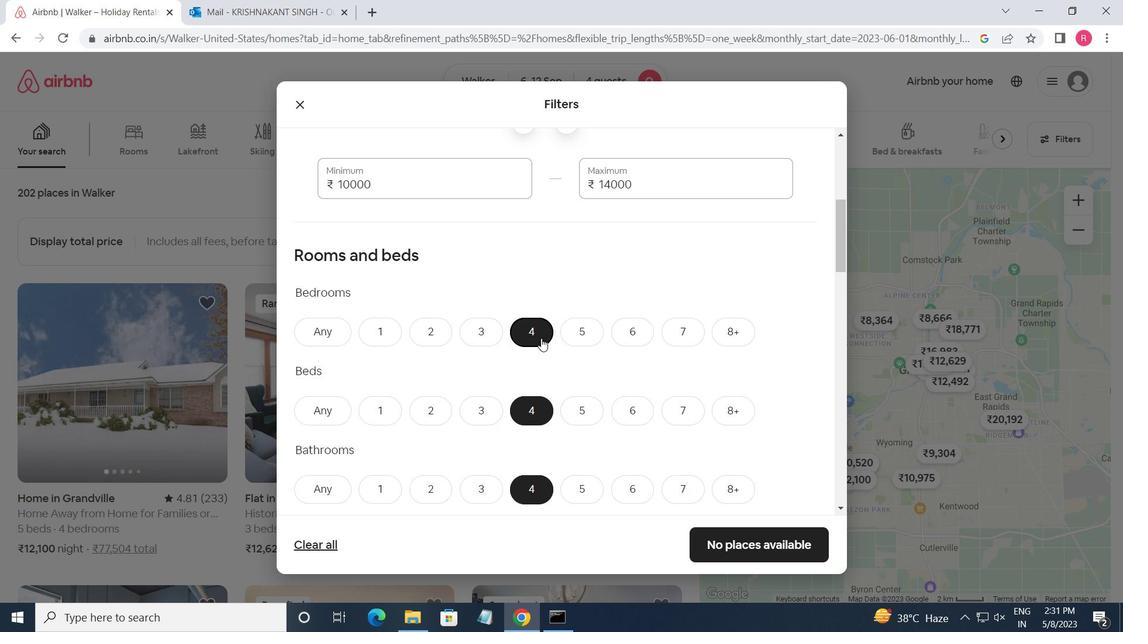 
Action: Mouse scrolled (541, 338) with delta (0, 0)
Screenshot: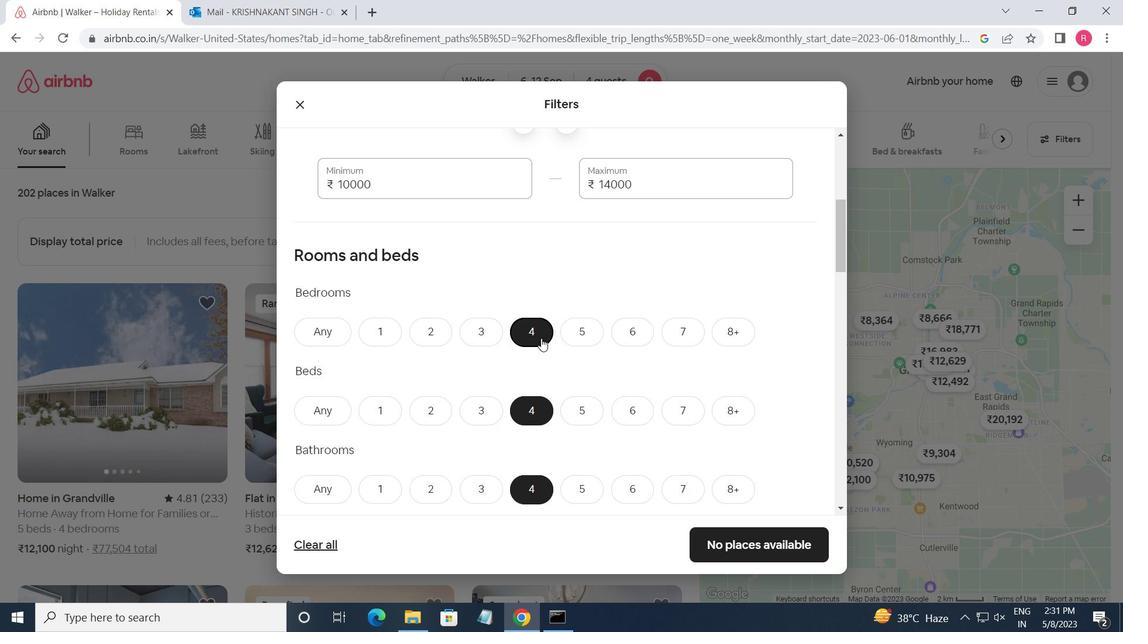 
Action: Mouse scrolled (541, 338) with delta (0, 0)
Screenshot: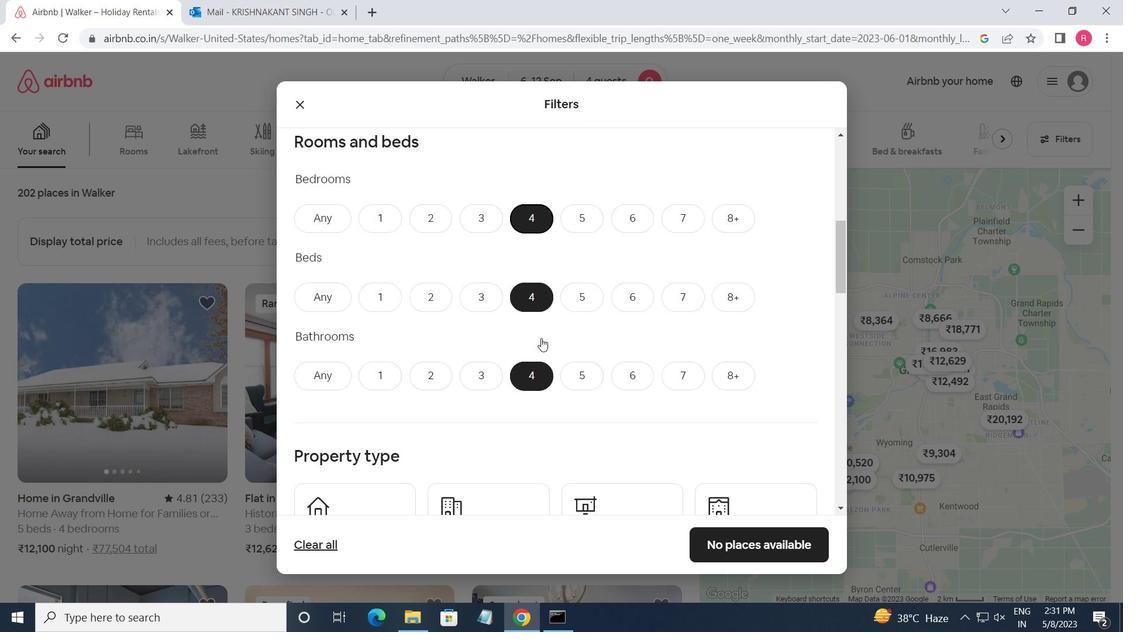 
Action: Mouse scrolled (541, 338) with delta (0, 0)
Screenshot: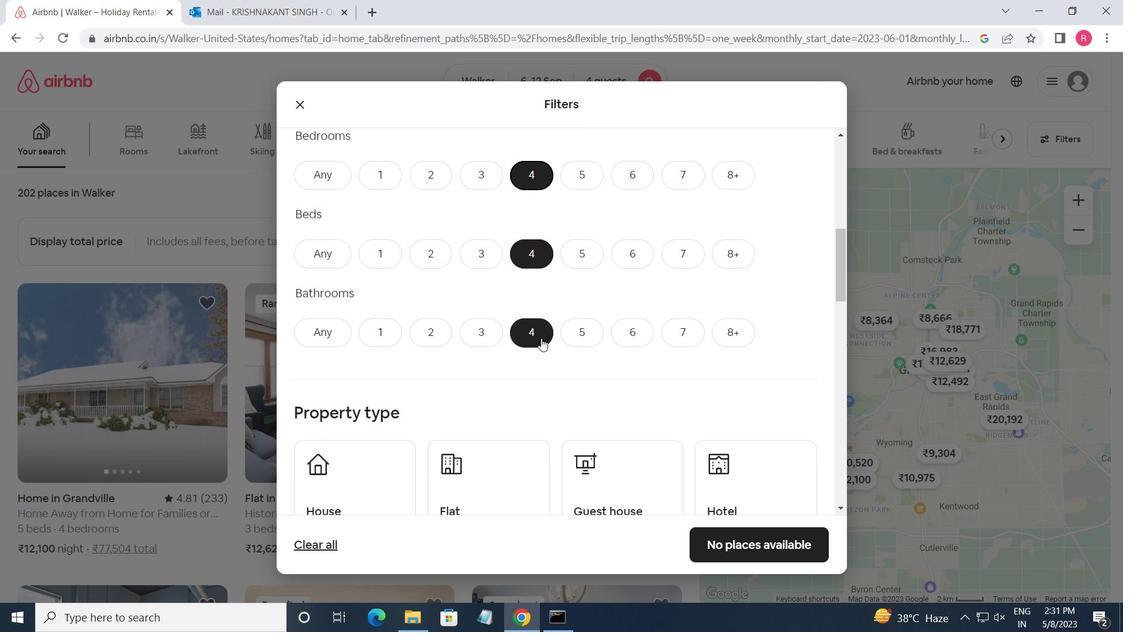 
Action: Mouse moved to (393, 340)
Screenshot: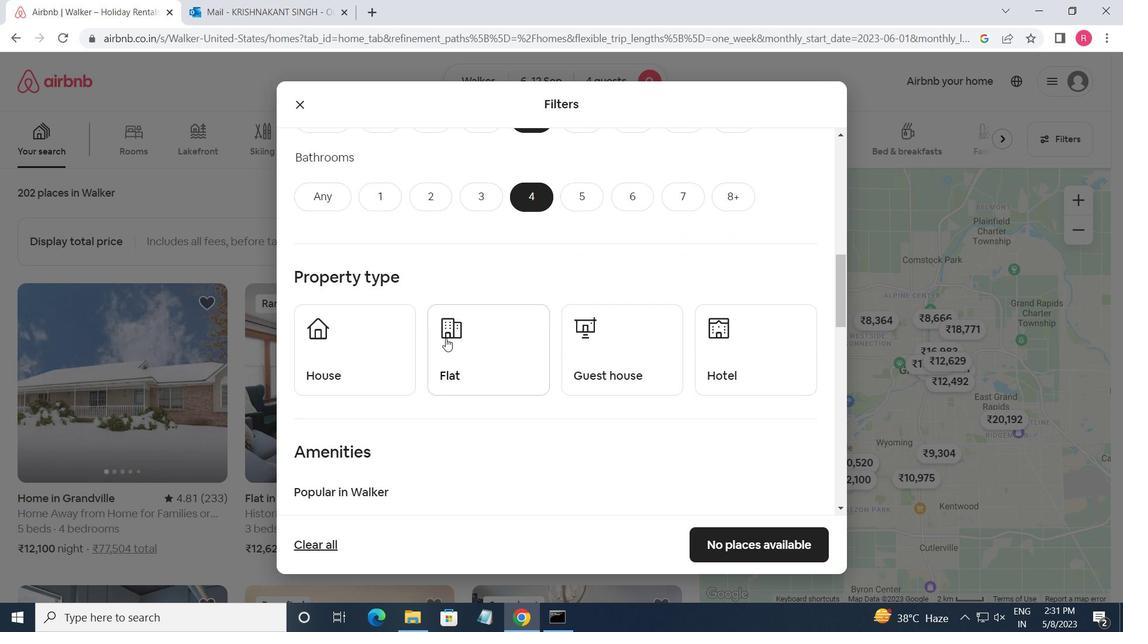 
Action: Mouse pressed left at (393, 340)
Screenshot: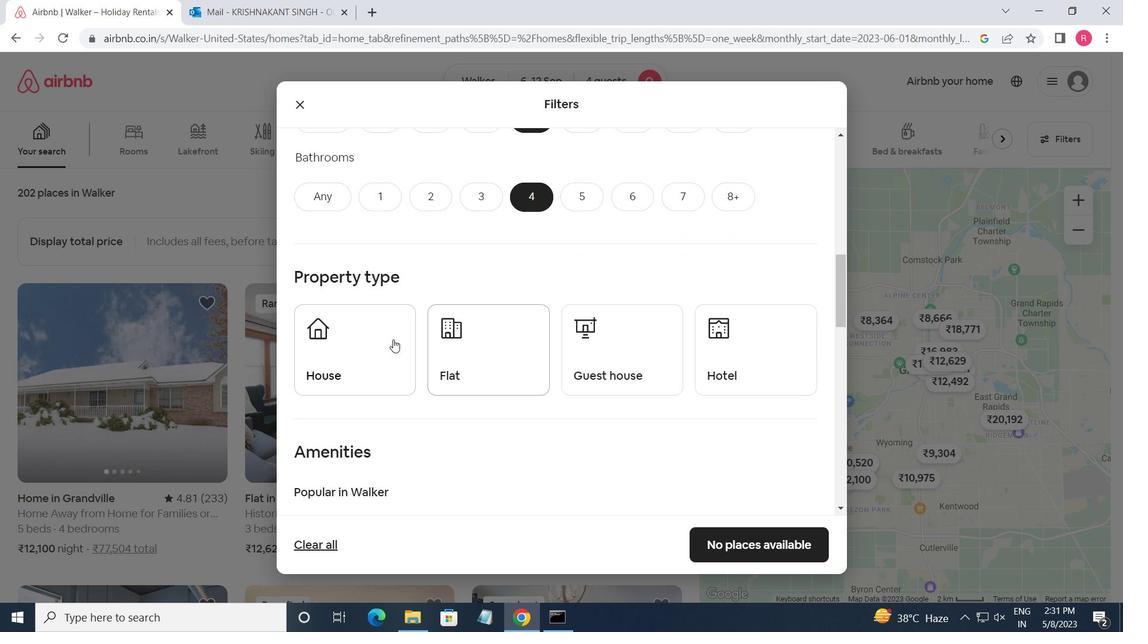 
Action: Mouse moved to (509, 355)
Screenshot: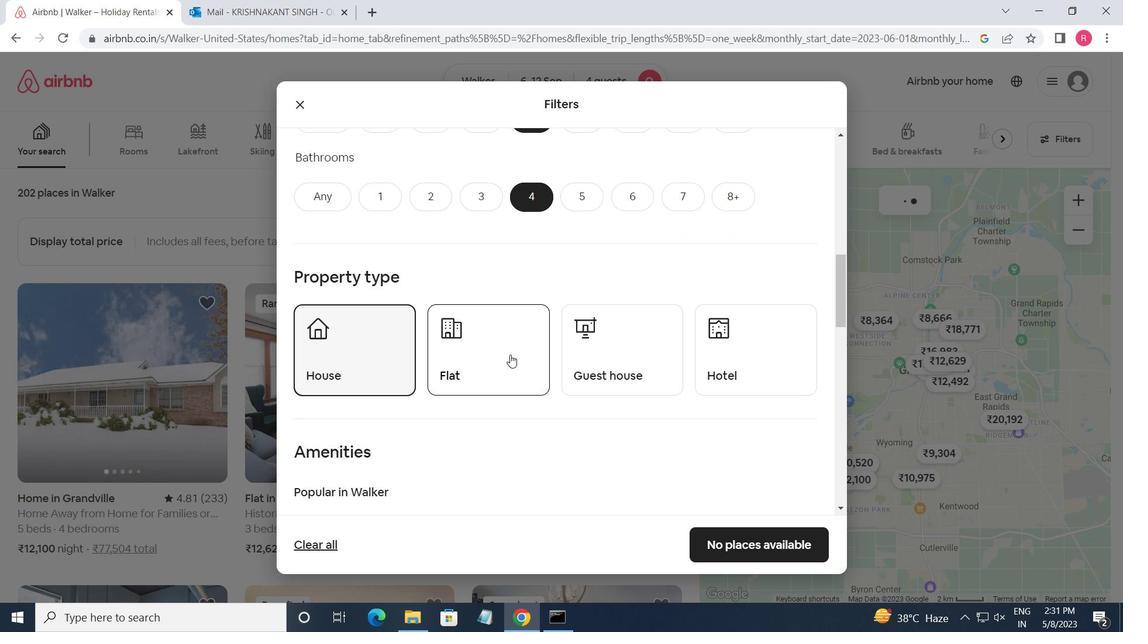 
Action: Mouse pressed left at (509, 355)
Screenshot: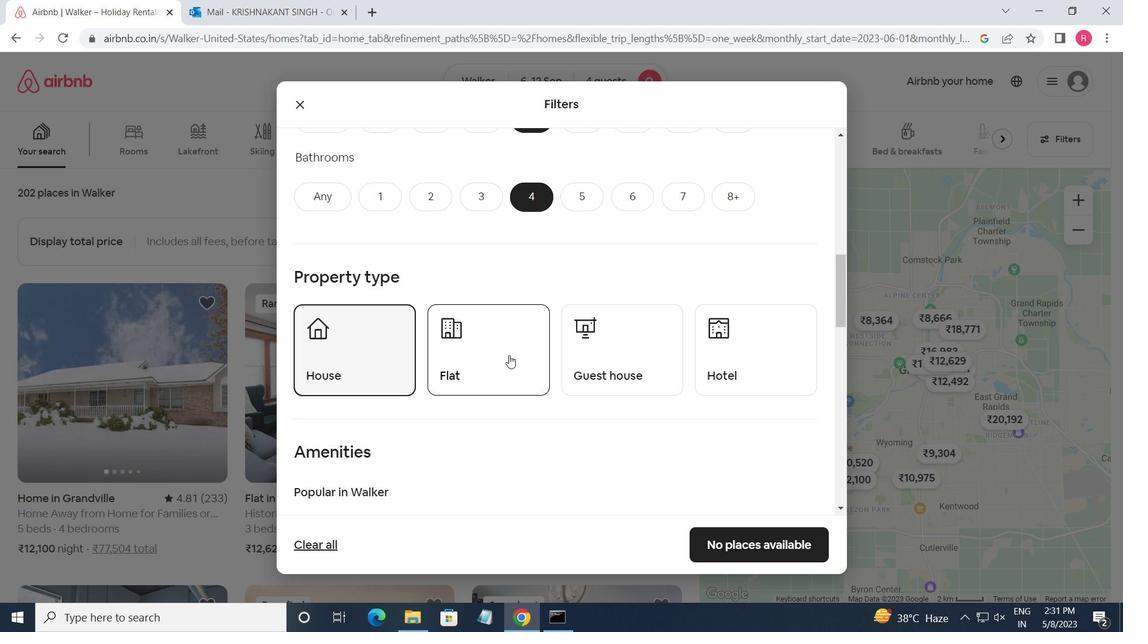 
Action: Mouse moved to (595, 366)
Screenshot: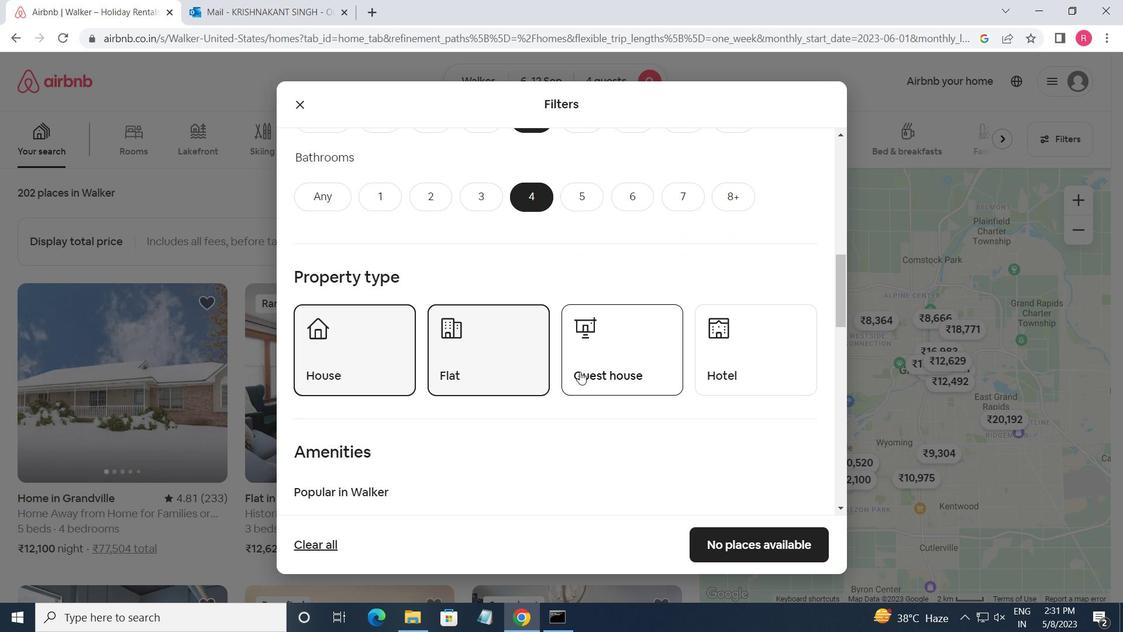 
Action: Mouse pressed left at (595, 366)
Screenshot: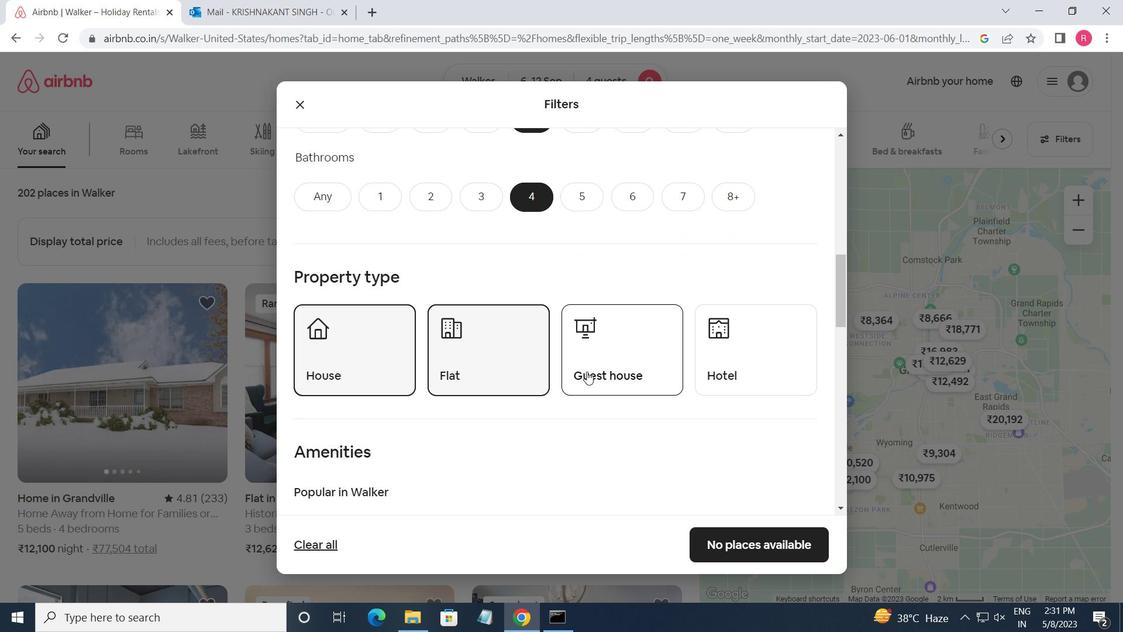 
Action: Mouse moved to (595, 366)
Screenshot: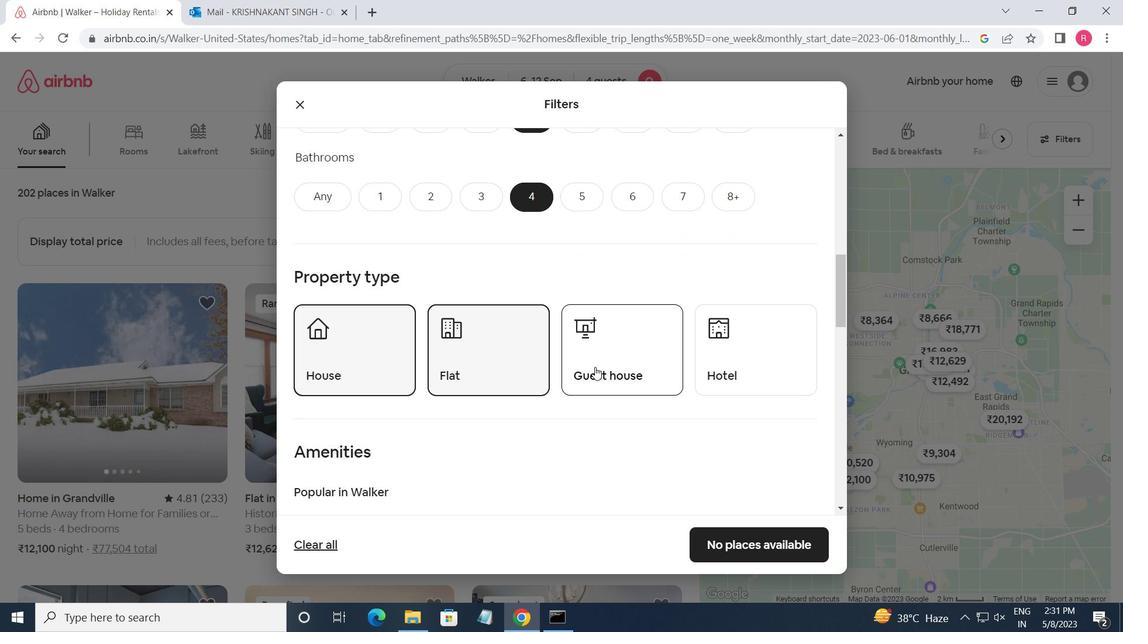 
Action: Mouse scrolled (595, 366) with delta (0, 0)
Screenshot: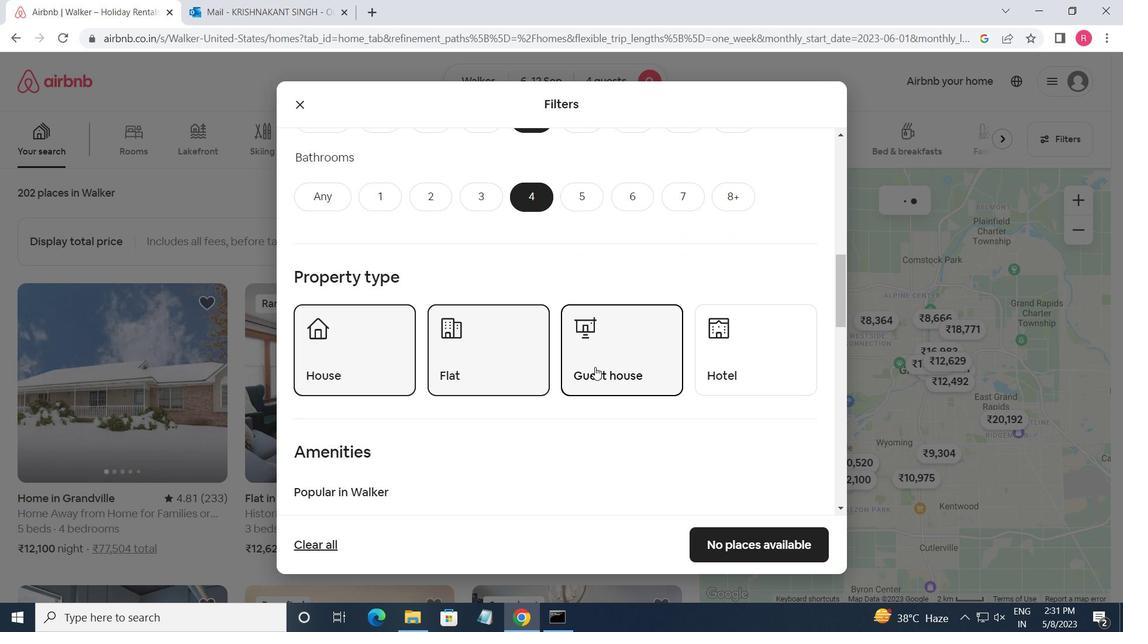 
Action: Mouse scrolled (595, 366) with delta (0, 0)
Screenshot: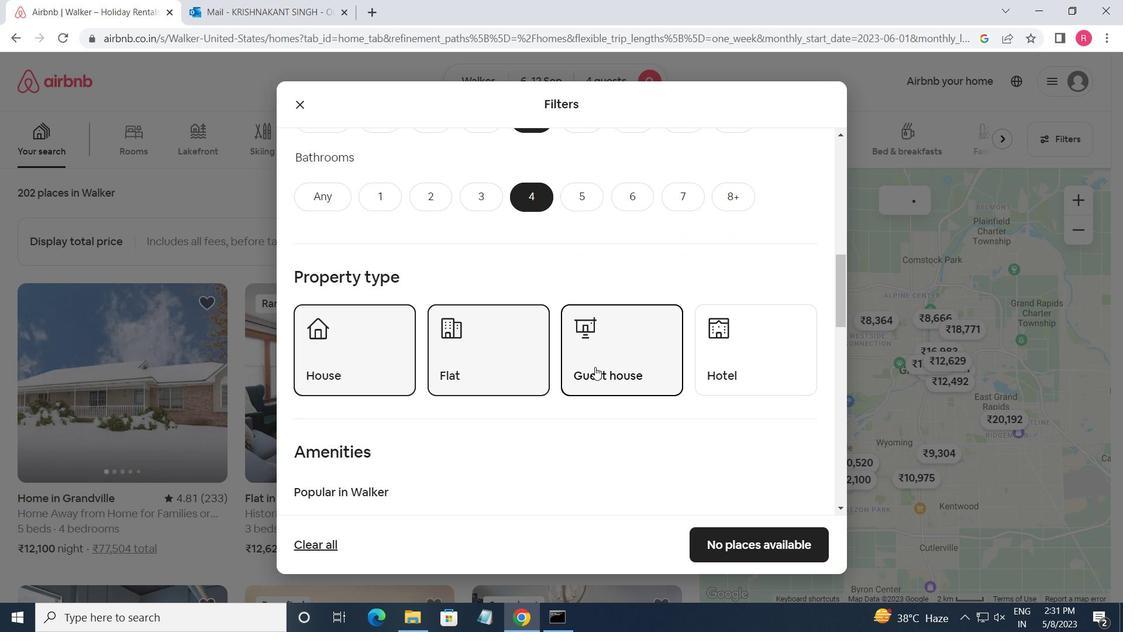 
Action: Mouse scrolled (595, 366) with delta (0, 0)
Screenshot: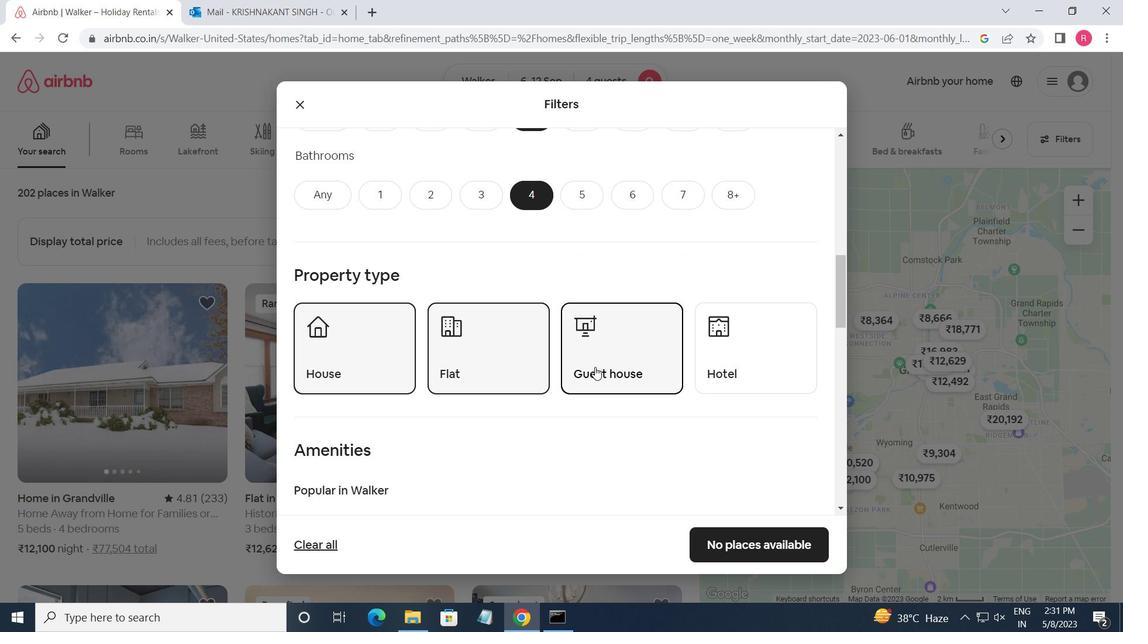 
Action: Mouse moved to (594, 366)
Screenshot: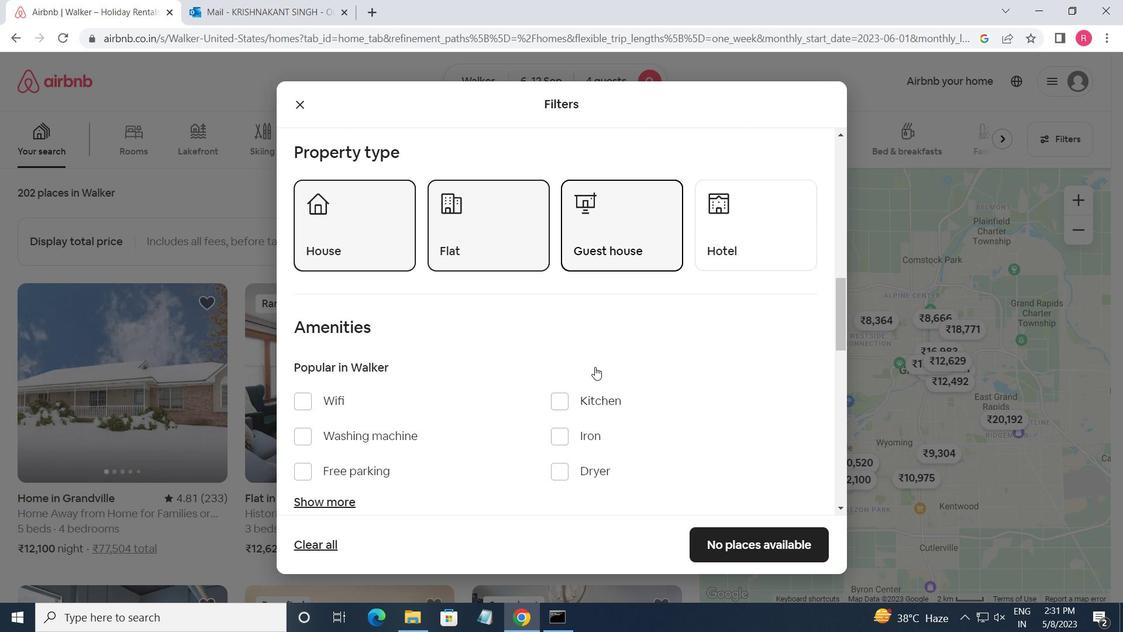 
Action: Mouse scrolled (594, 366) with delta (0, 0)
Screenshot: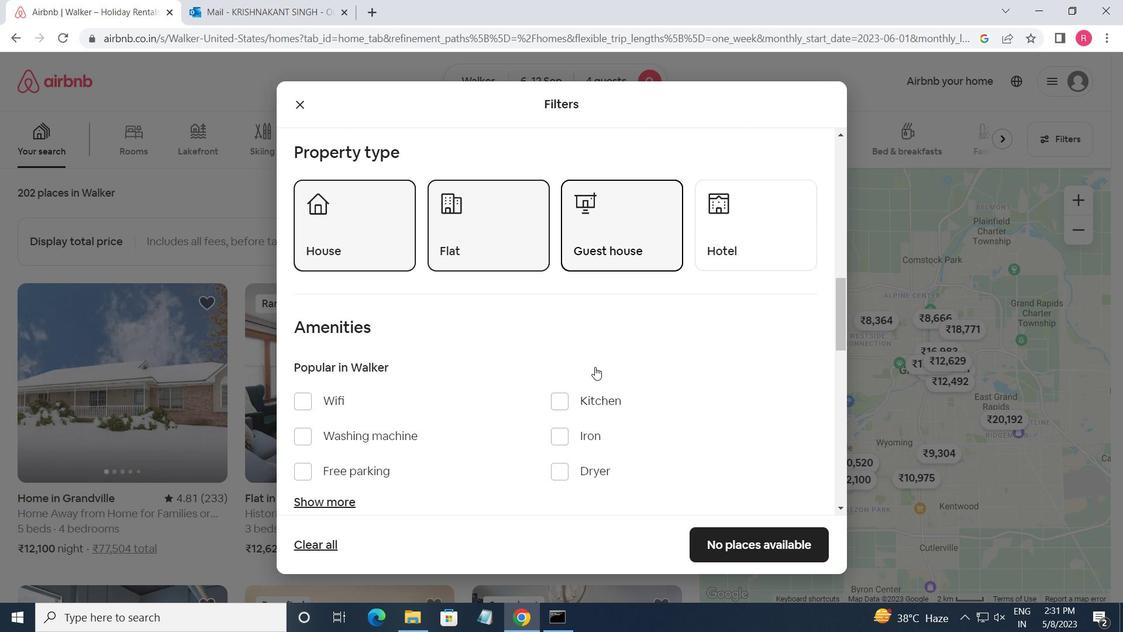 
Action: Mouse moved to (300, 235)
Screenshot: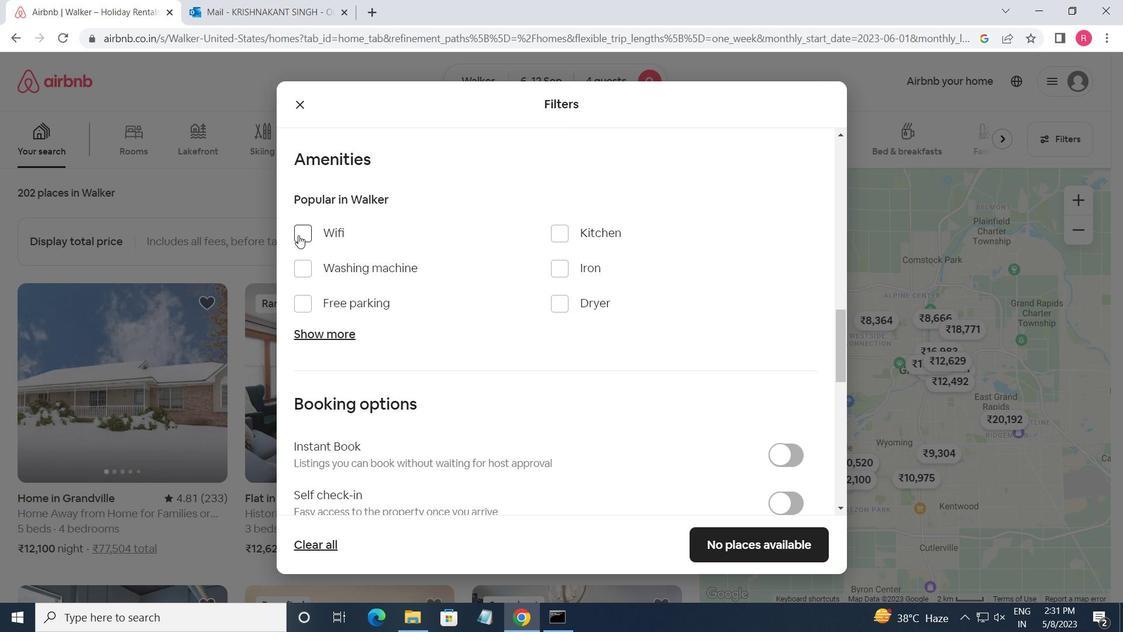 
Action: Mouse pressed left at (300, 235)
Screenshot: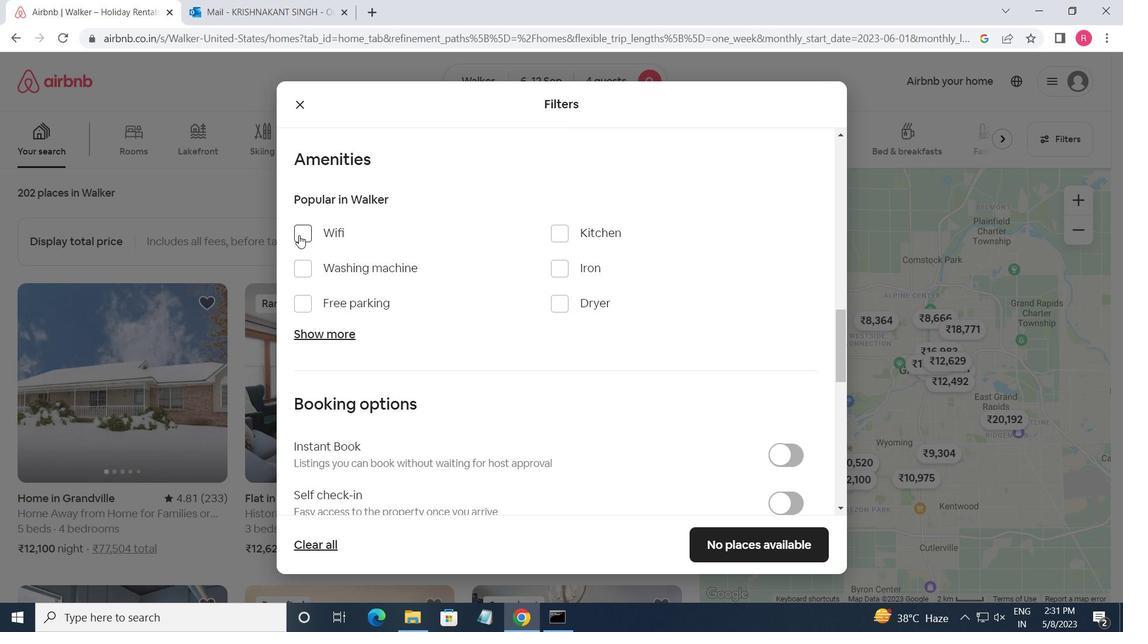 
Action: Mouse moved to (301, 235)
Screenshot: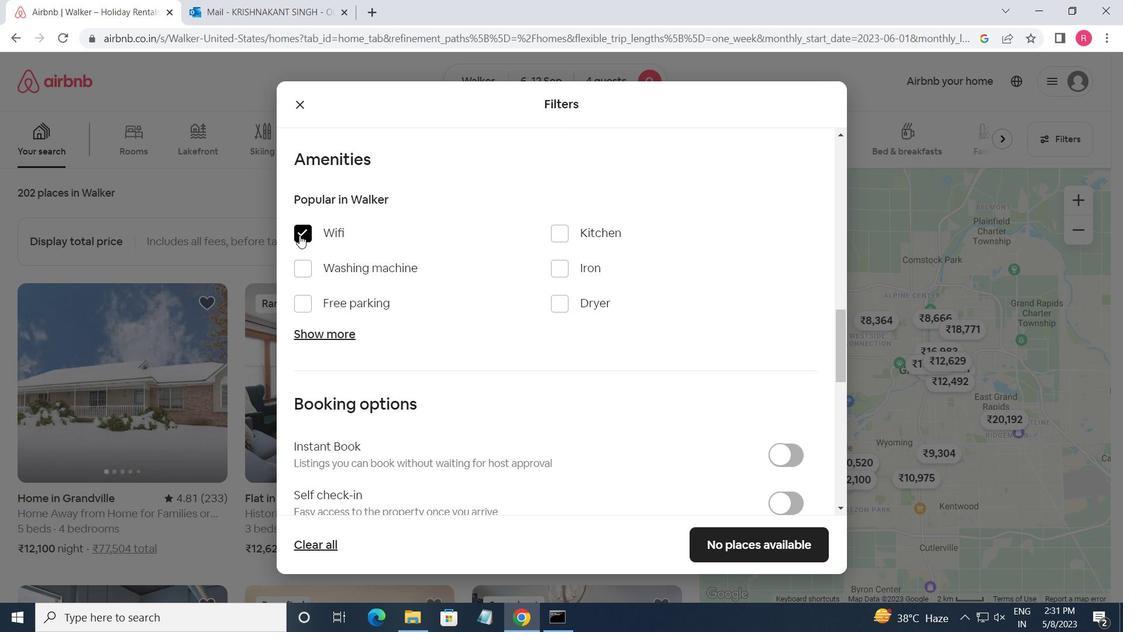 
Action: Mouse scrolled (301, 235) with delta (0, 0)
Screenshot: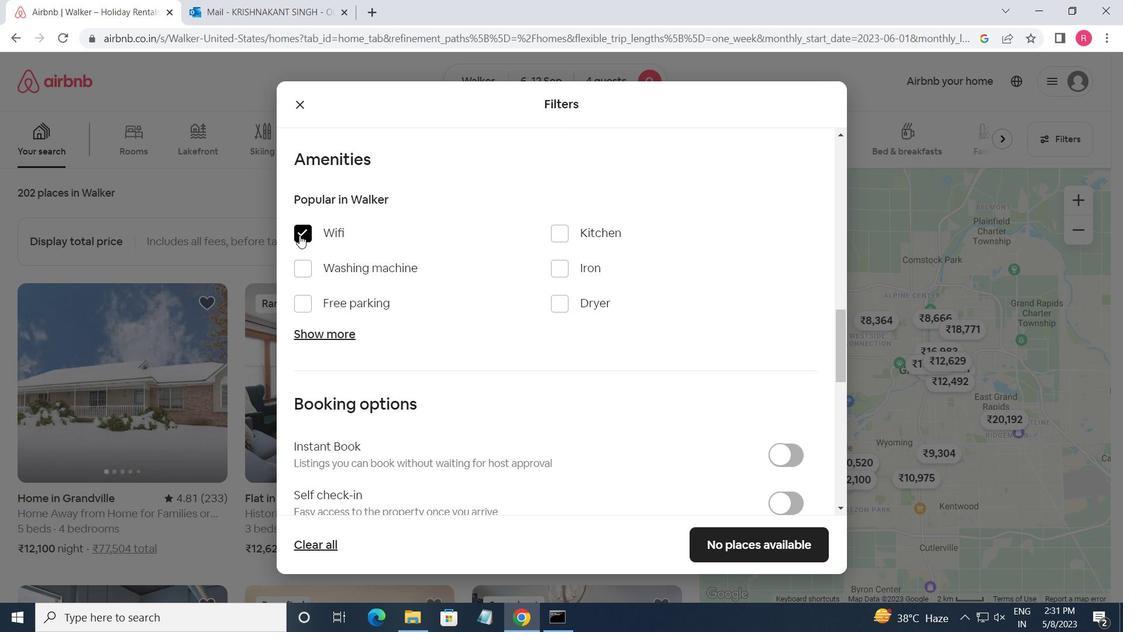 
Action: Mouse moved to (316, 264)
Screenshot: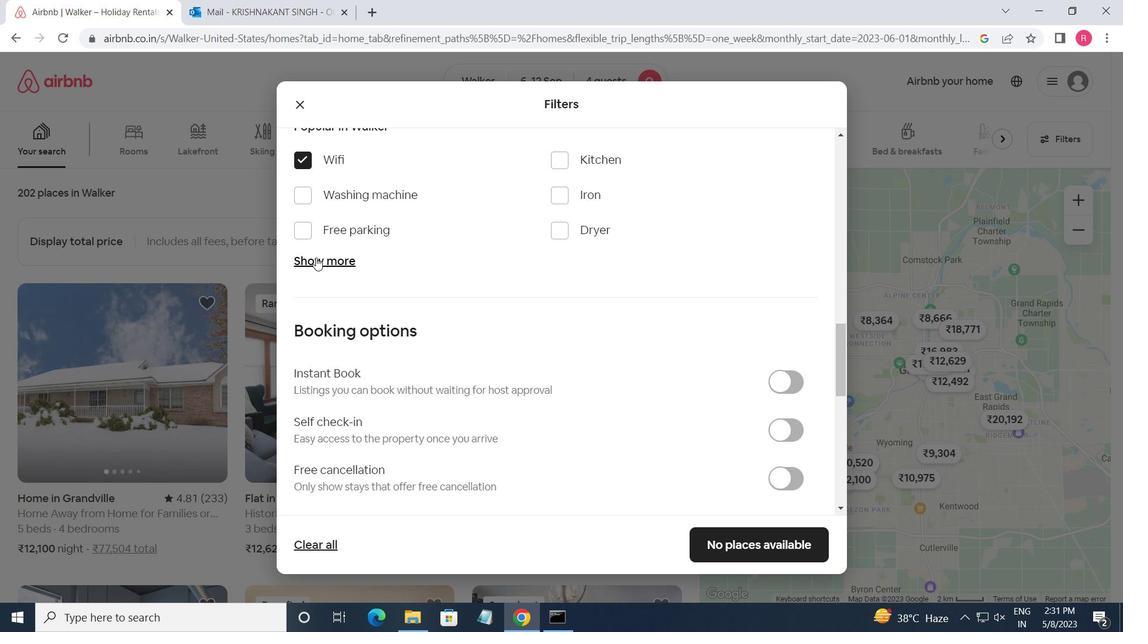 
Action: Mouse pressed left at (316, 264)
Screenshot: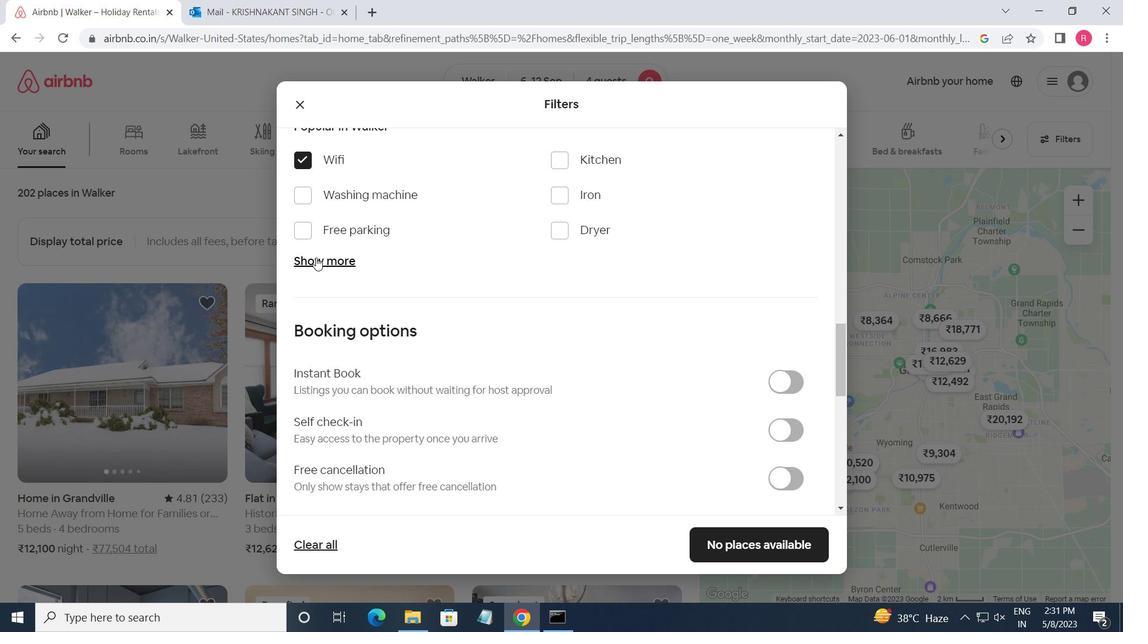 
Action: Mouse moved to (309, 225)
Screenshot: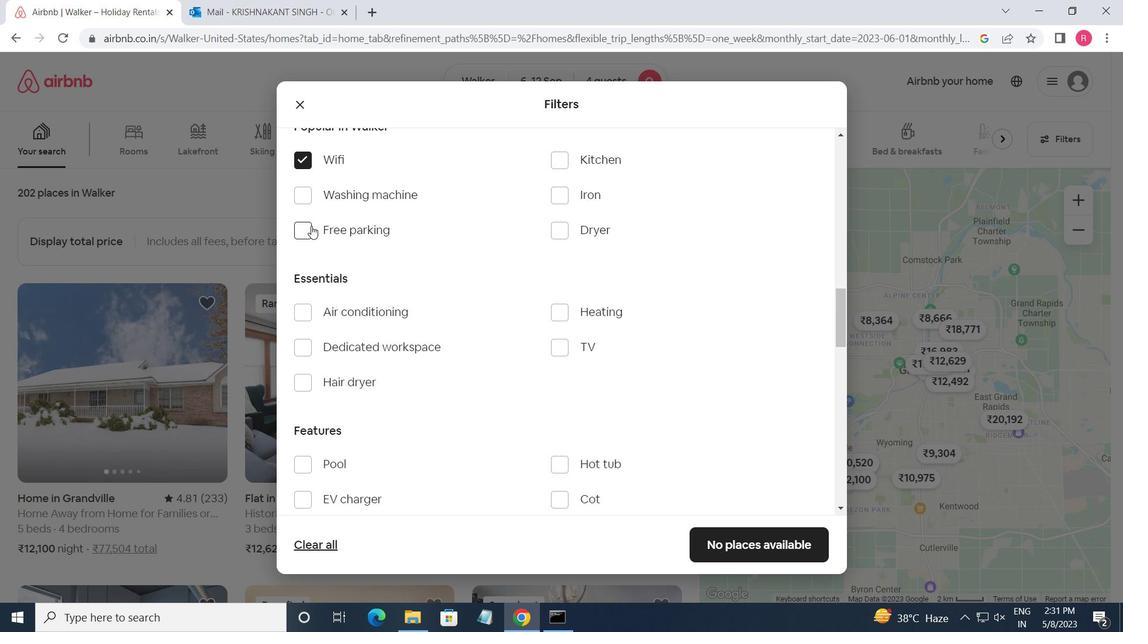 
Action: Mouse pressed left at (309, 225)
Screenshot: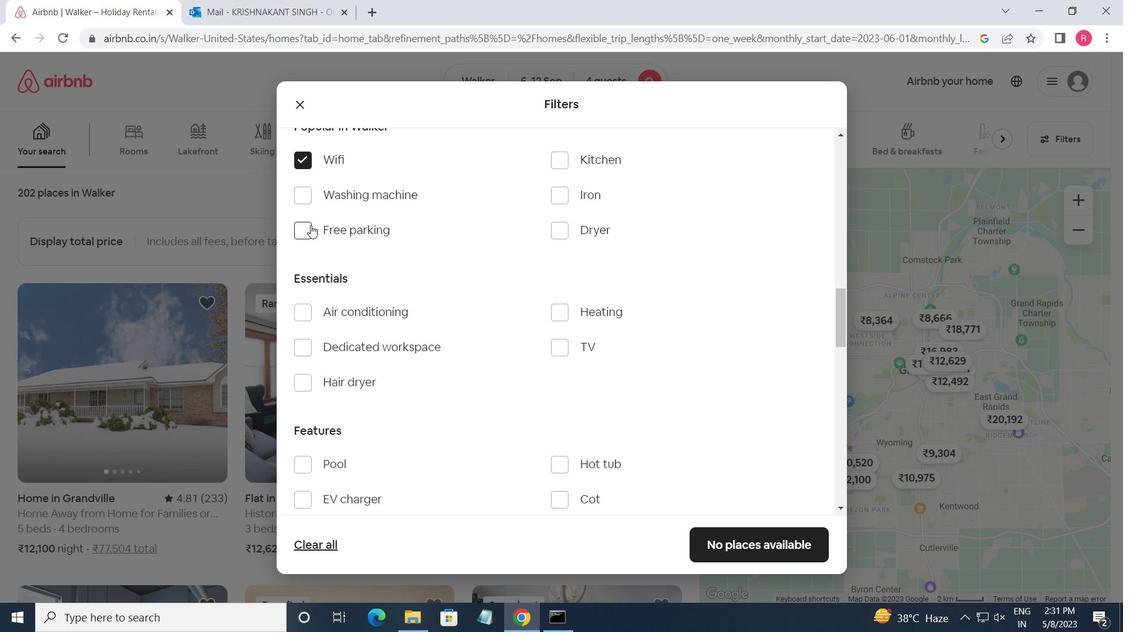 
Action: Mouse moved to (560, 345)
Screenshot: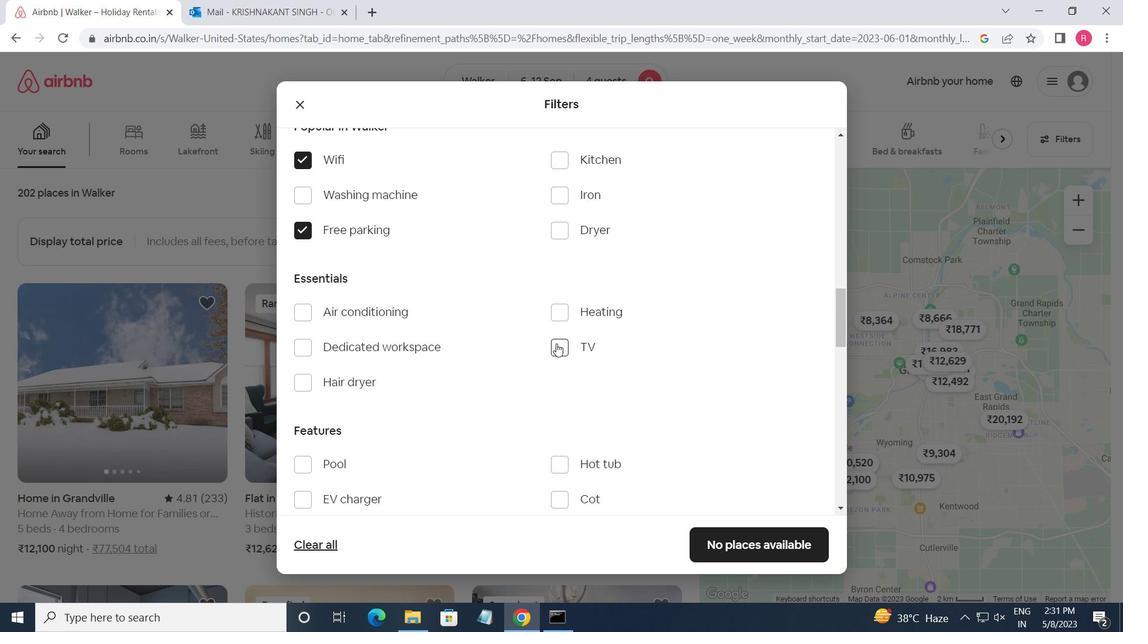 
Action: Mouse pressed left at (560, 345)
Screenshot: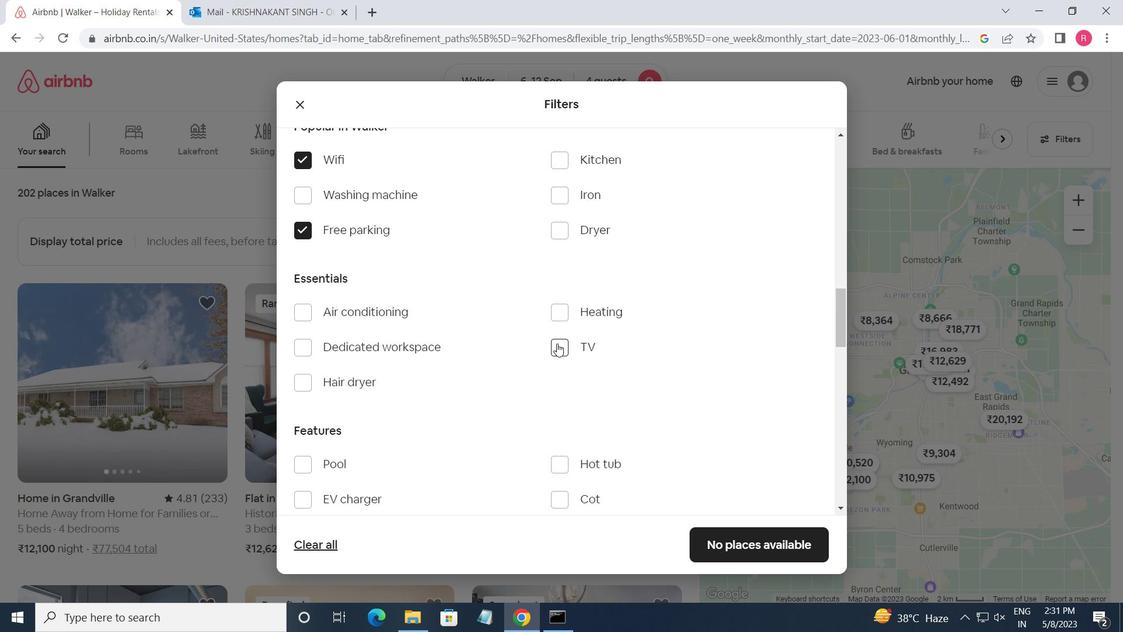 
Action: Mouse moved to (560, 344)
Screenshot: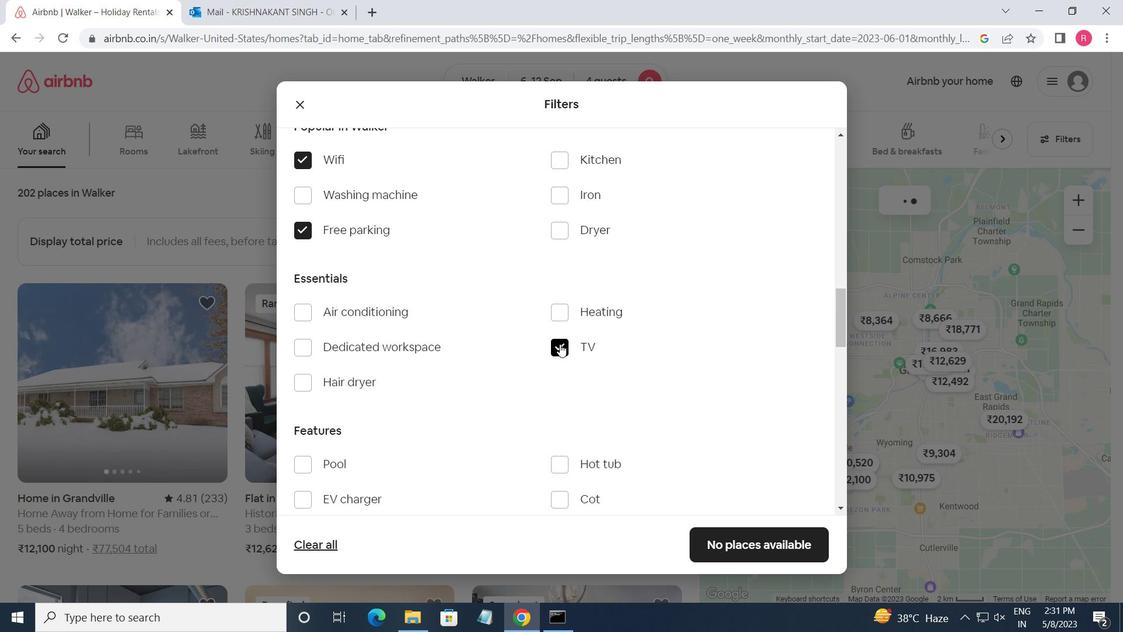 
Action: Mouse scrolled (560, 343) with delta (0, 0)
Screenshot: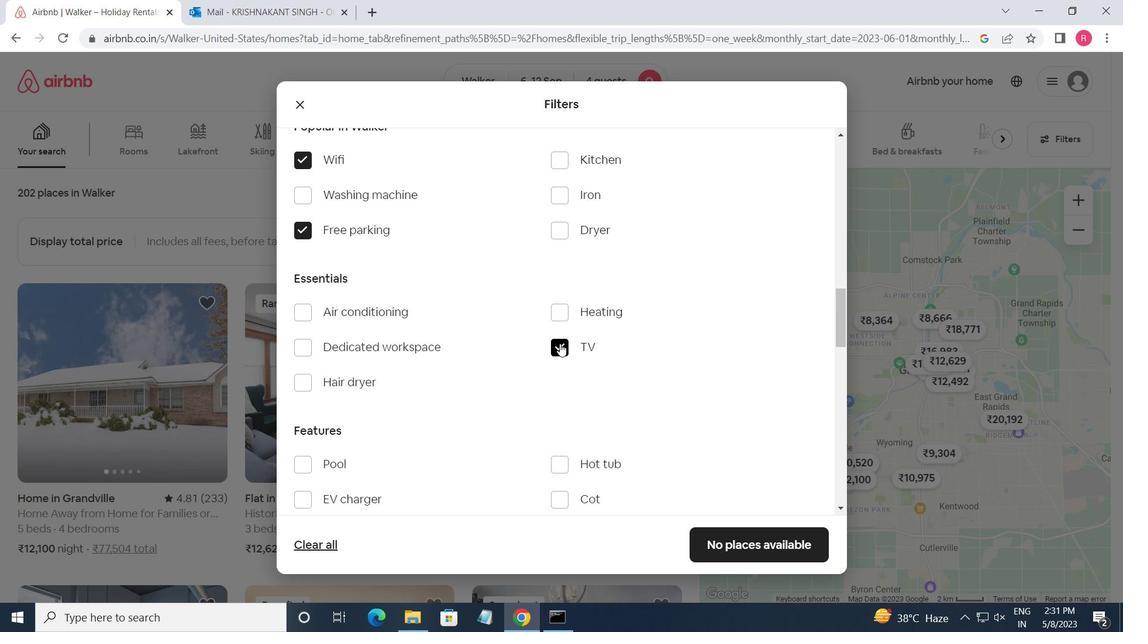 
Action: Mouse moved to (561, 344)
Screenshot: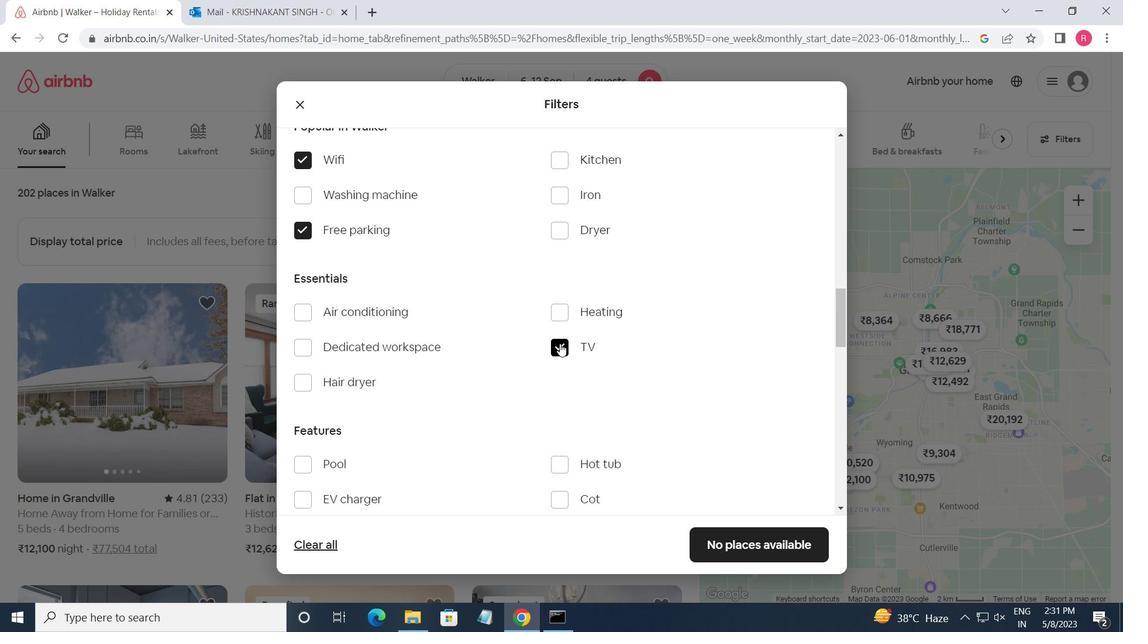 
Action: Mouse scrolled (561, 343) with delta (0, 0)
Screenshot: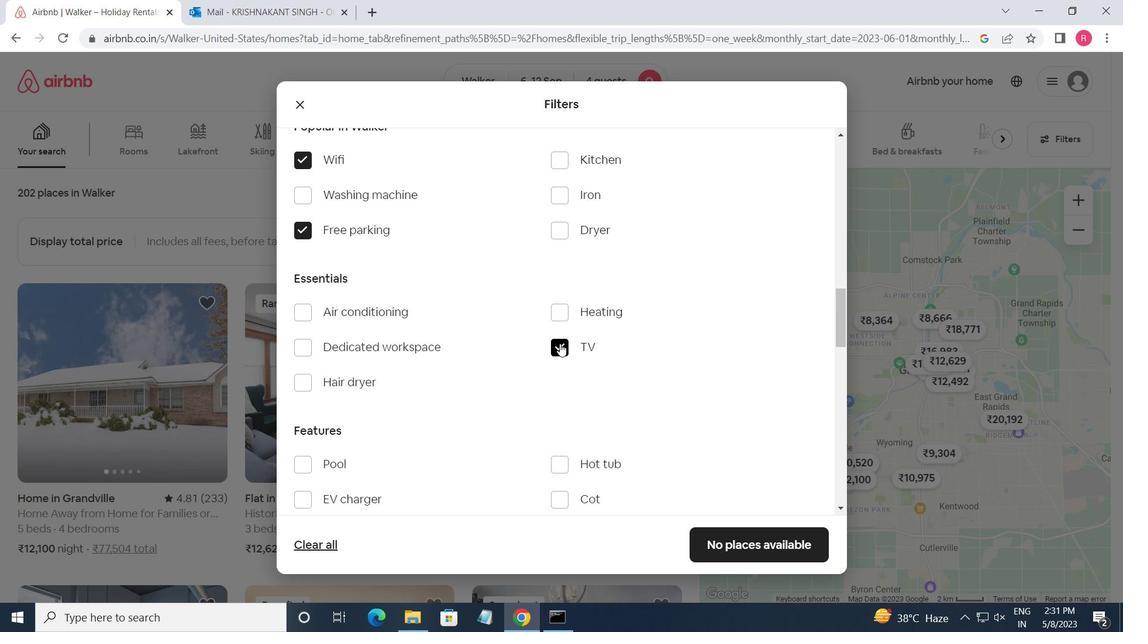 
Action: Mouse moved to (297, 387)
Screenshot: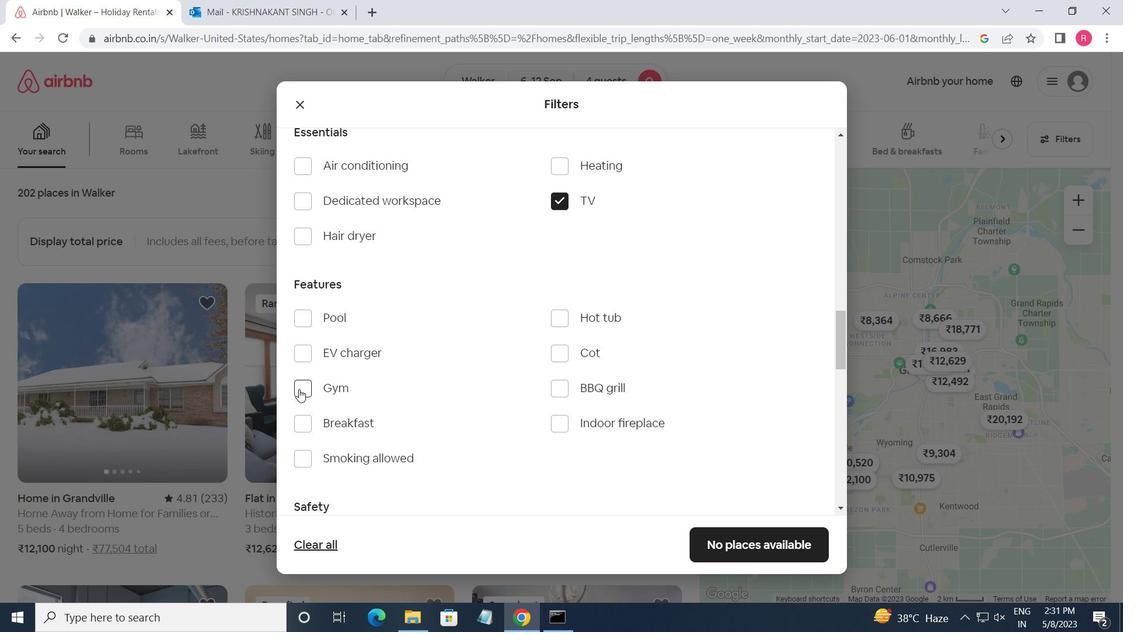 
Action: Mouse pressed left at (297, 387)
Screenshot: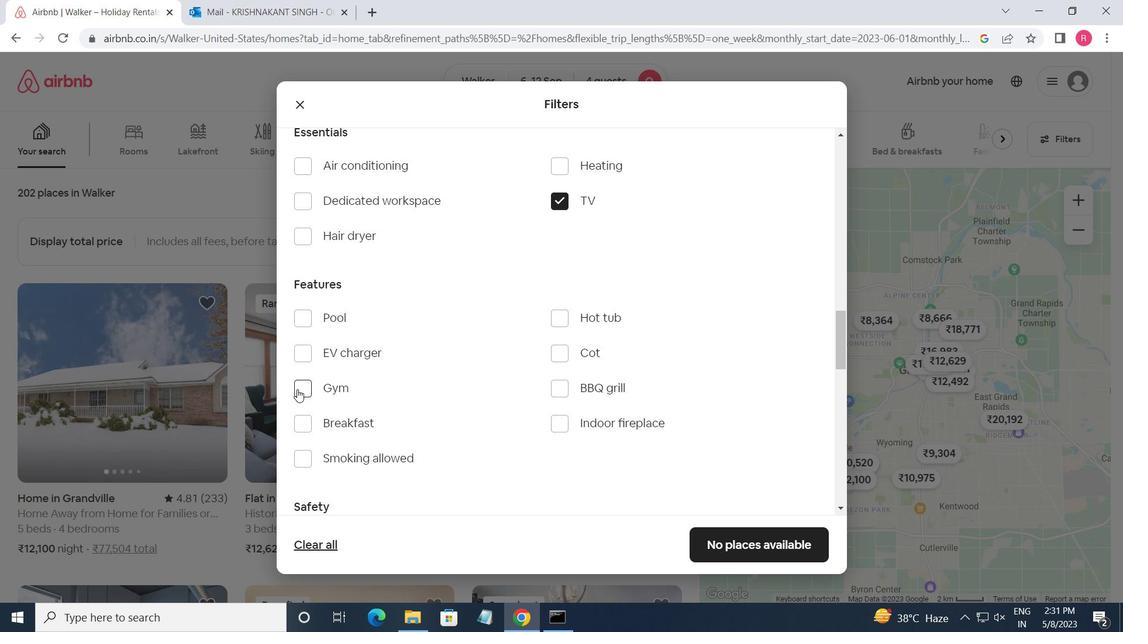 
Action: Mouse moved to (299, 422)
Screenshot: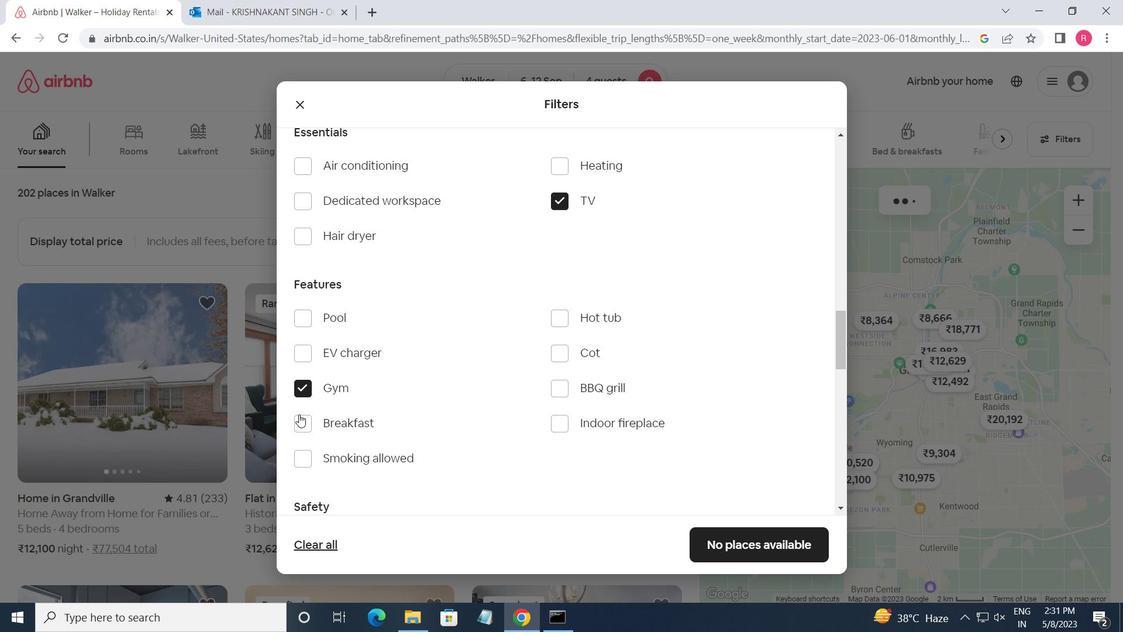 
Action: Mouse pressed left at (299, 422)
Screenshot: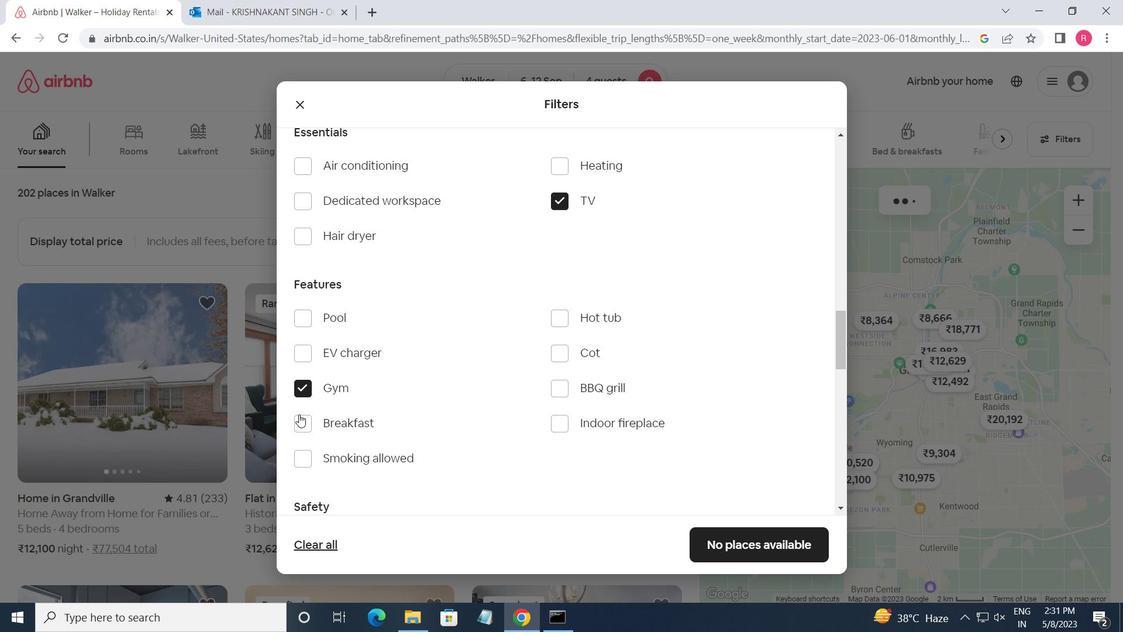 
Action: Mouse moved to (352, 389)
Screenshot: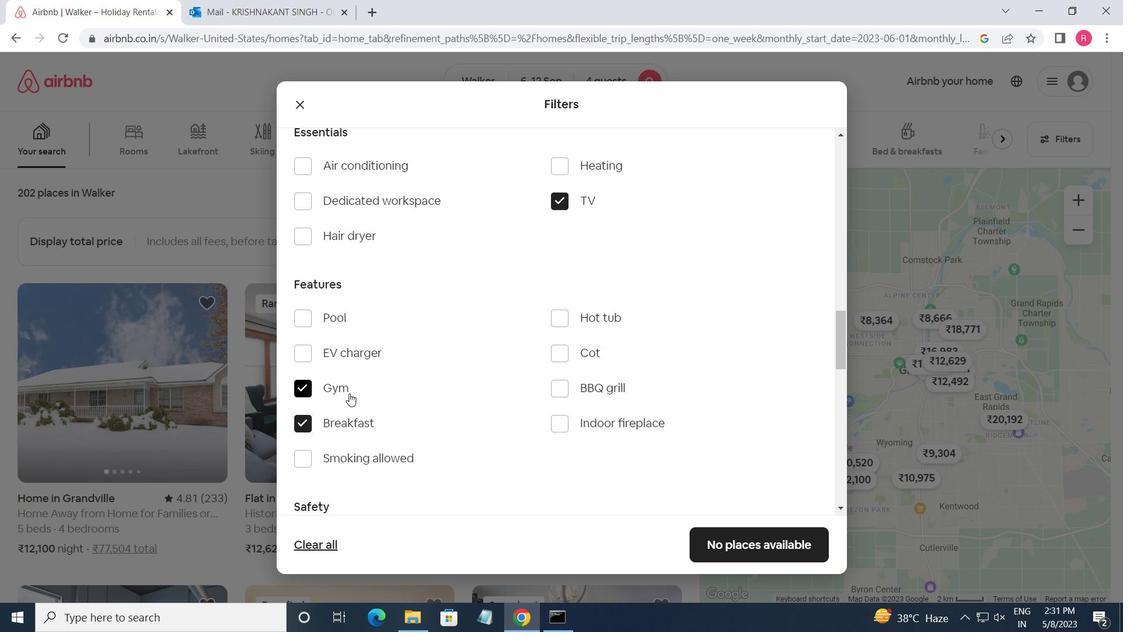 
Action: Mouse scrolled (352, 388) with delta (0, 0)
Screenshot: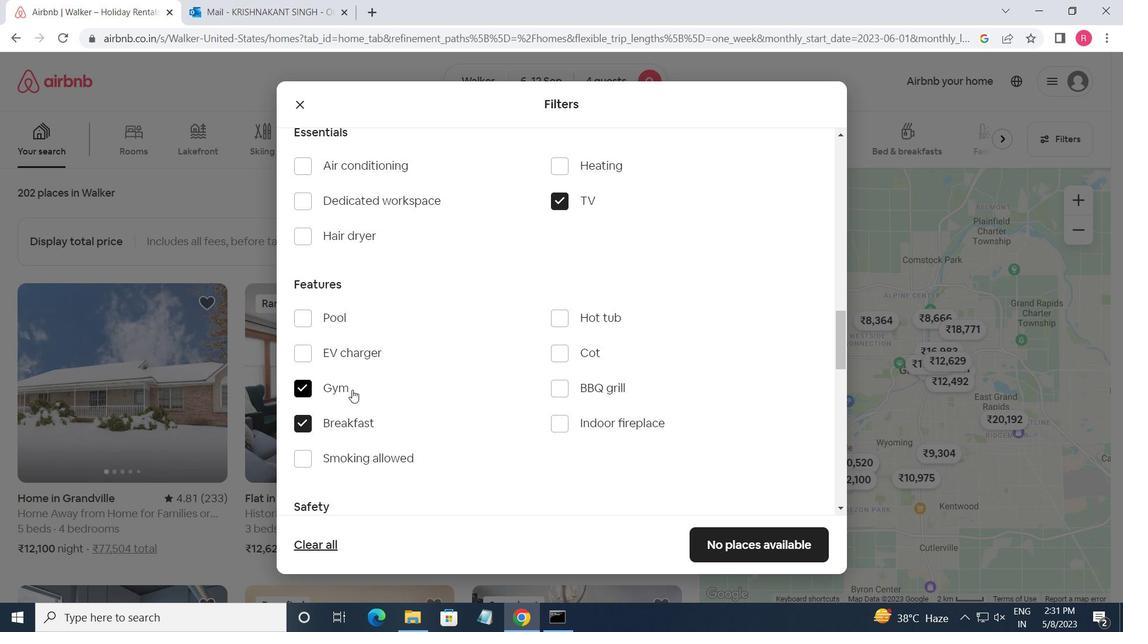 
Action: Mouse scrolled (352, 388) with delta (0, 0)
Screenshot: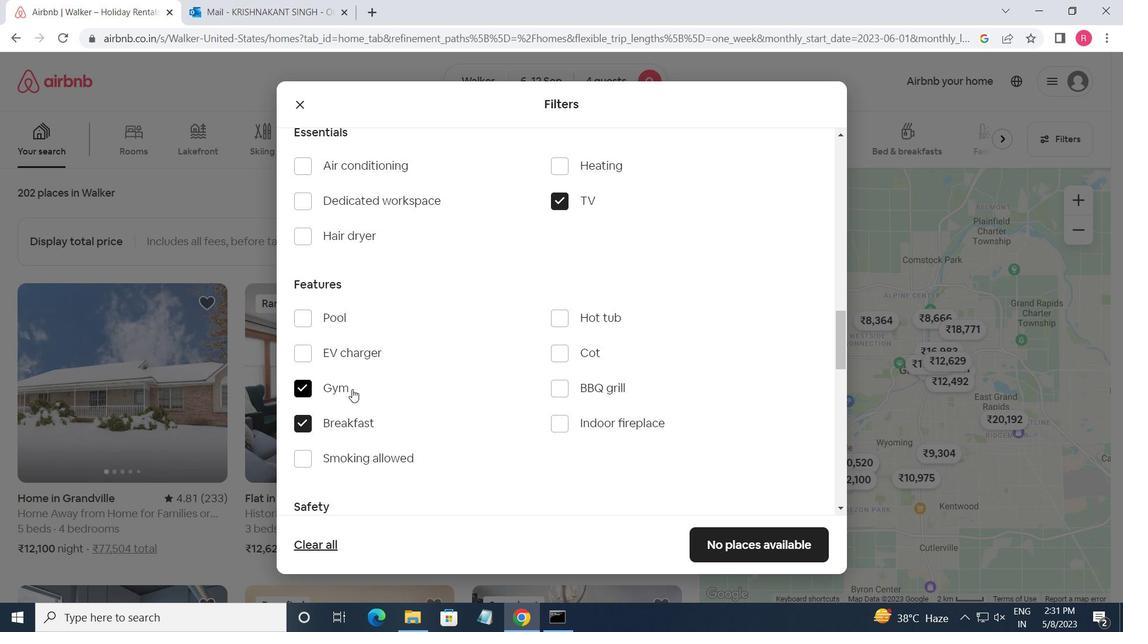 
Action: Mouse scrolled (352, 388) with delta (0, 0)
Screenshot: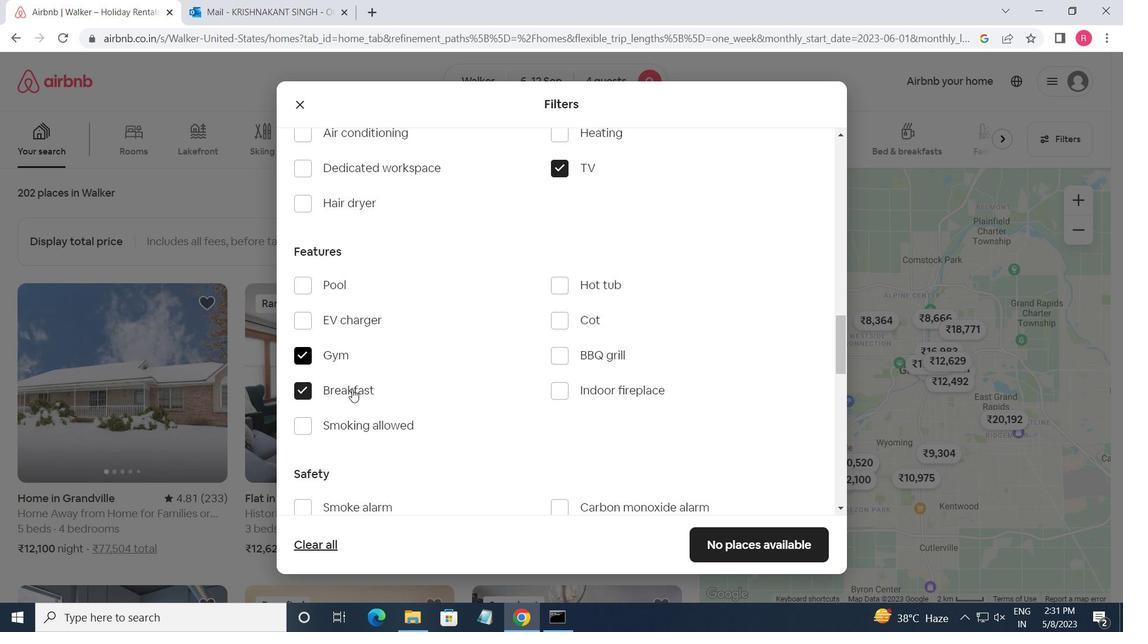 
Action: Mouse moved to (552, 379)
Screenshot: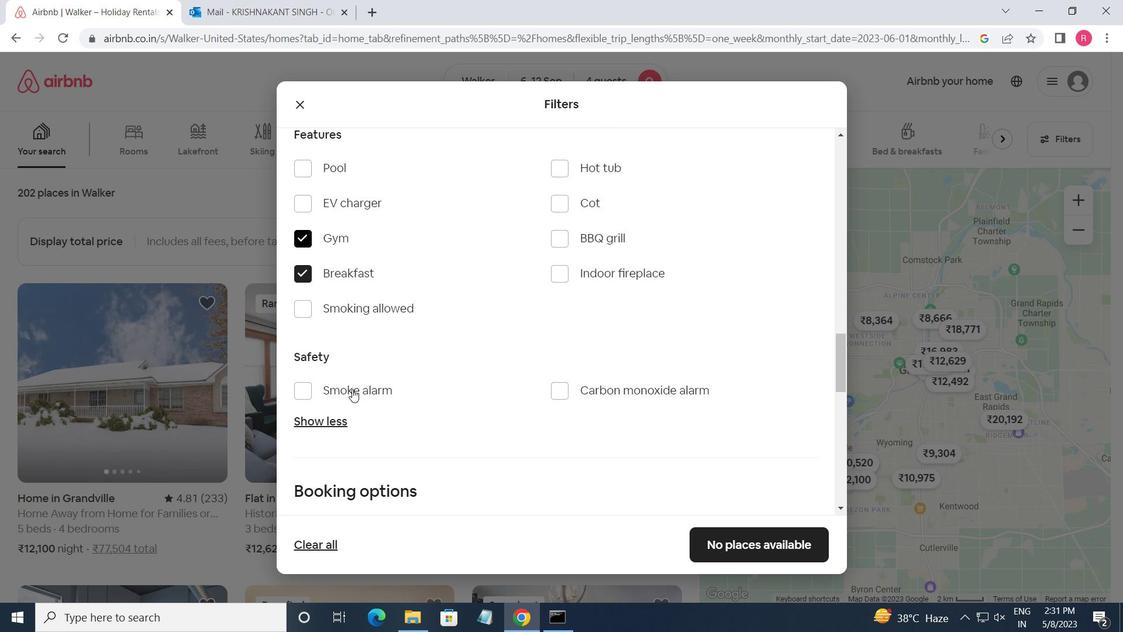 
Action: Mouse scrolled (552, 378) with delta (0, 0)
Screenshot: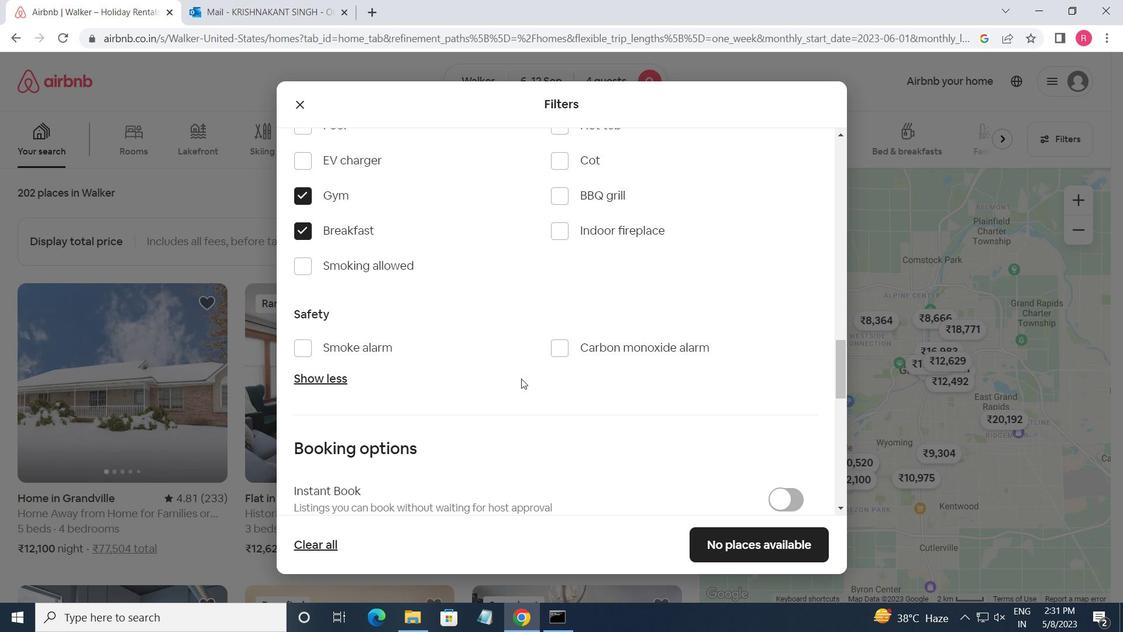 
Action: Mouse scrolled (552, 378) with delta (0, 0)
Screenshot: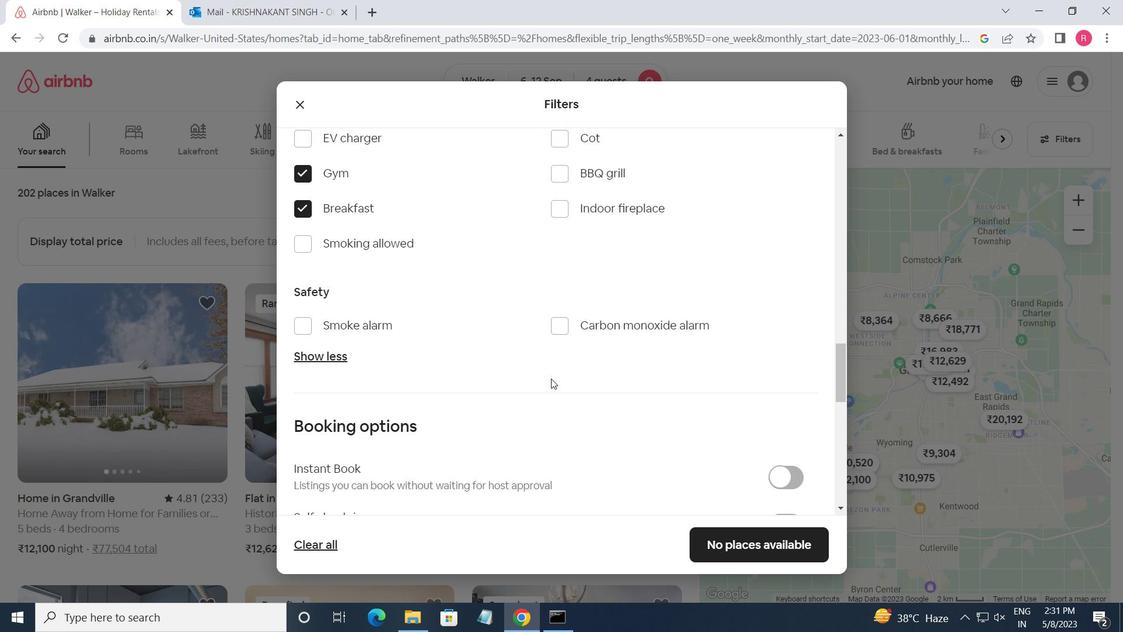 
Action: Mouse moved to (784, 375)
Screenshot: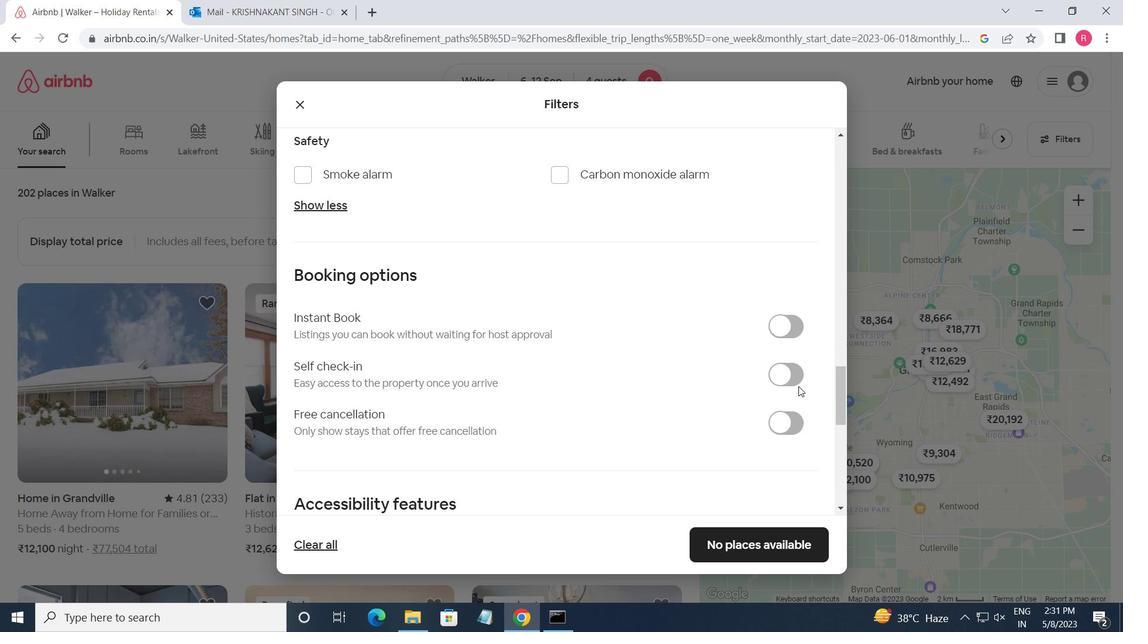 
Action: Mouse pressed left at (784, 375)
Screenshot: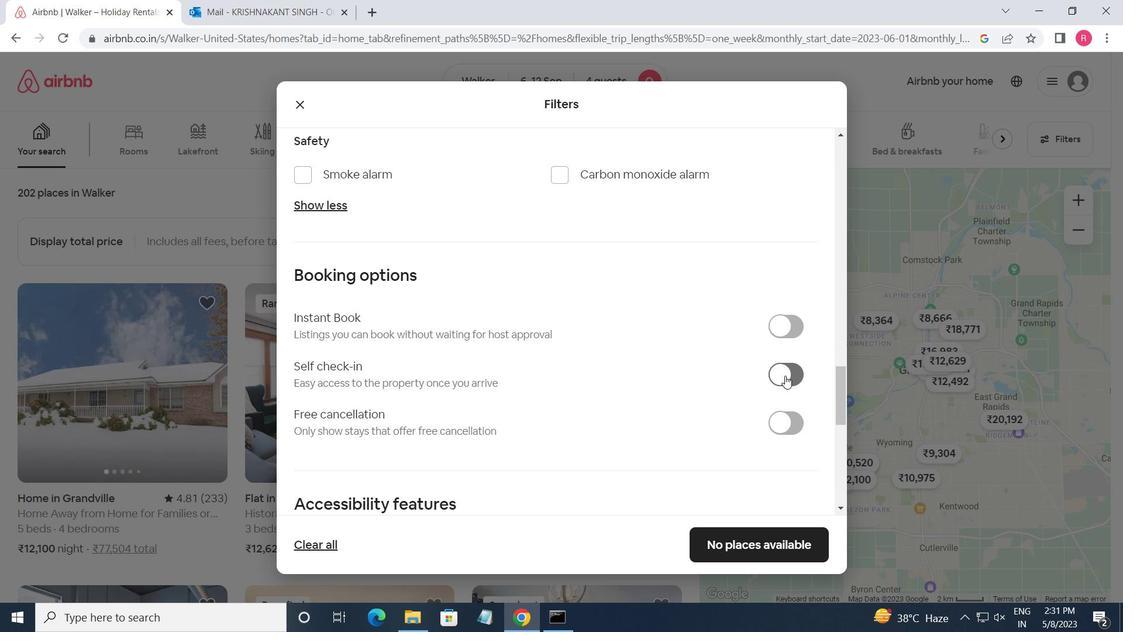 
Action: Mouse moved to (547, 437)
Screenshot: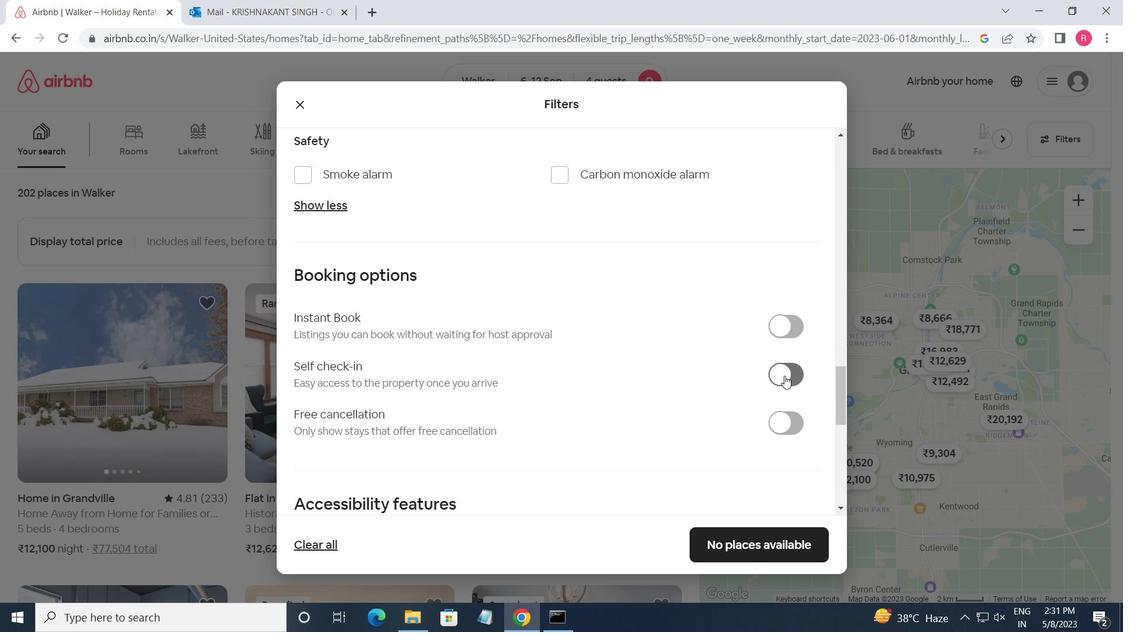 
Action: Mouse scrolled (547, 437) with delta (0, 0)
Screenshot: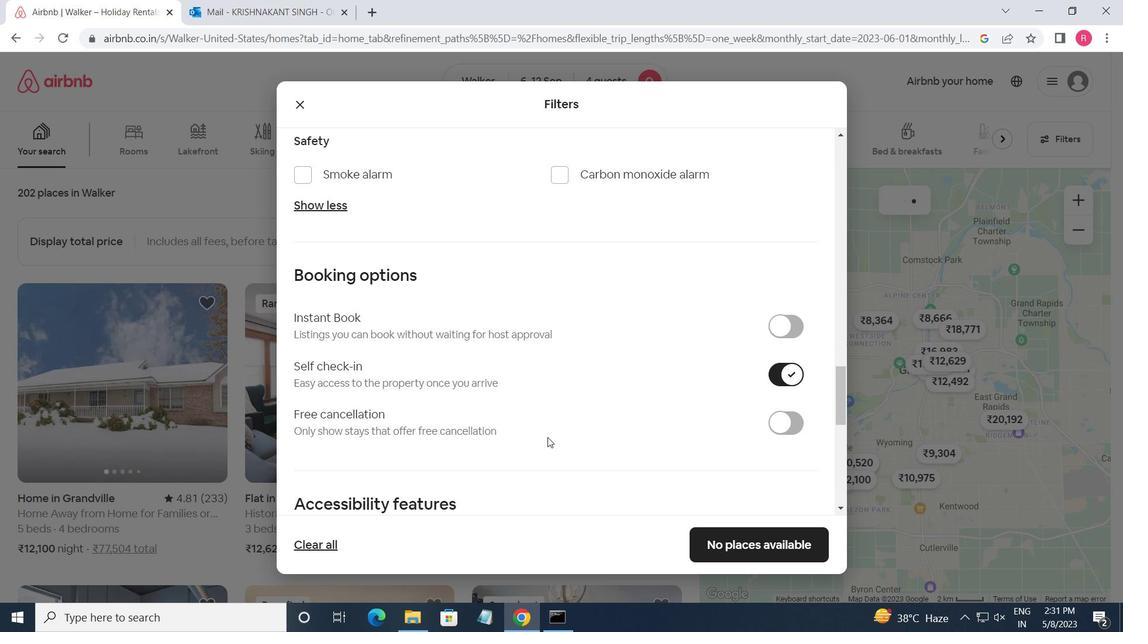 
Action: Mouse scrolled (547, 437) with delta (0, 0)
Screenshot: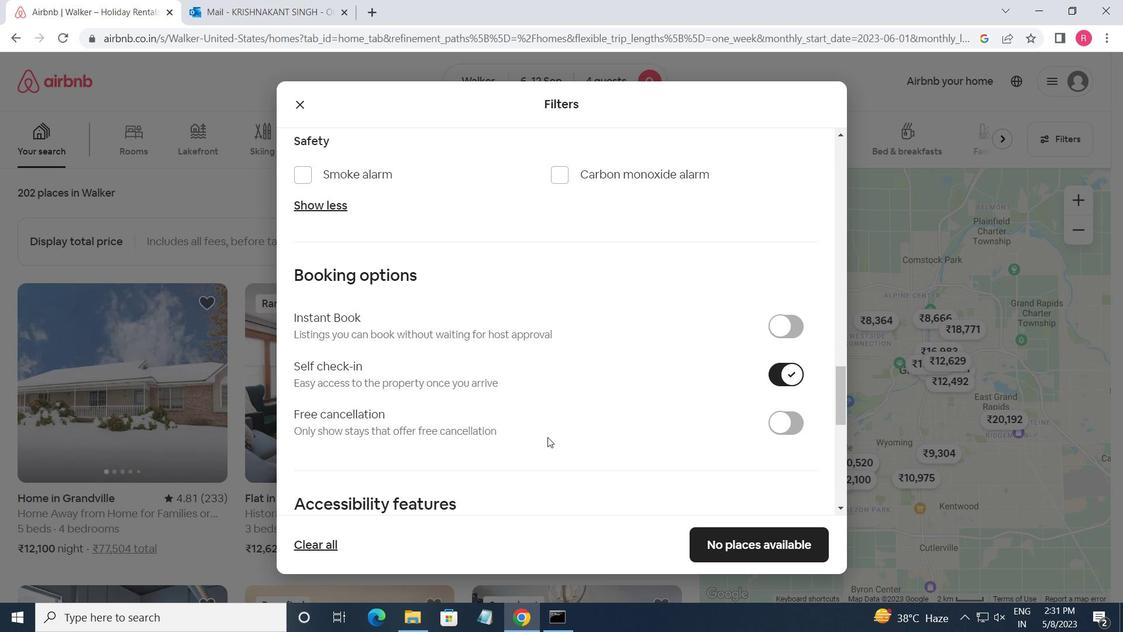 
Action: Mouse scrolled (547, 437) with delta (0, 0)
Screenshot: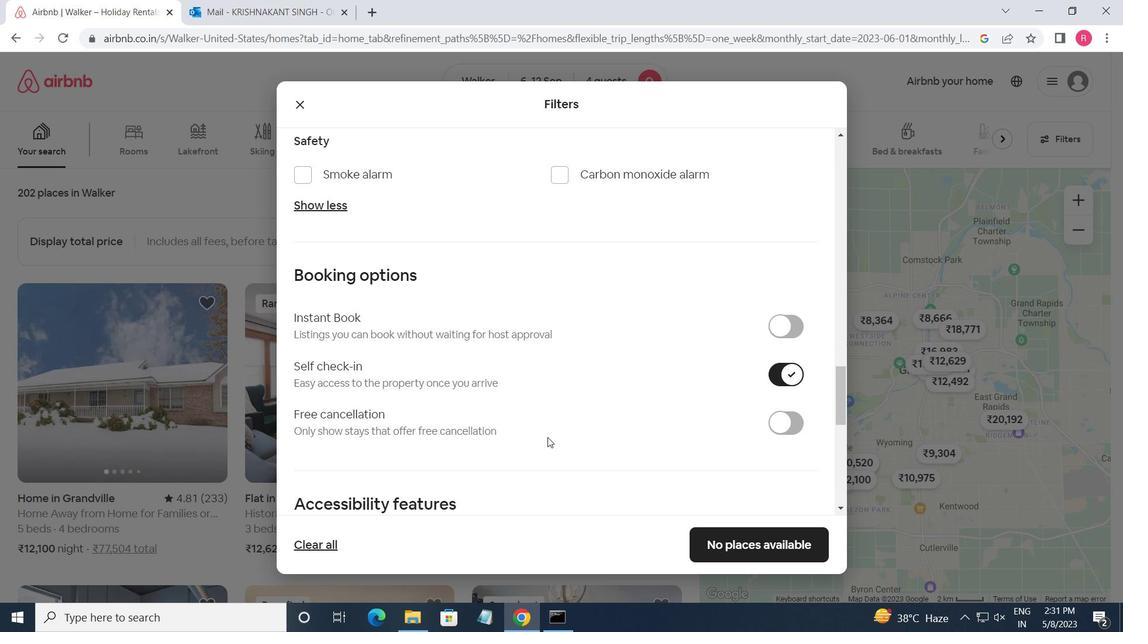 
Action: Mouse moved to (383, 424)
Screenshot: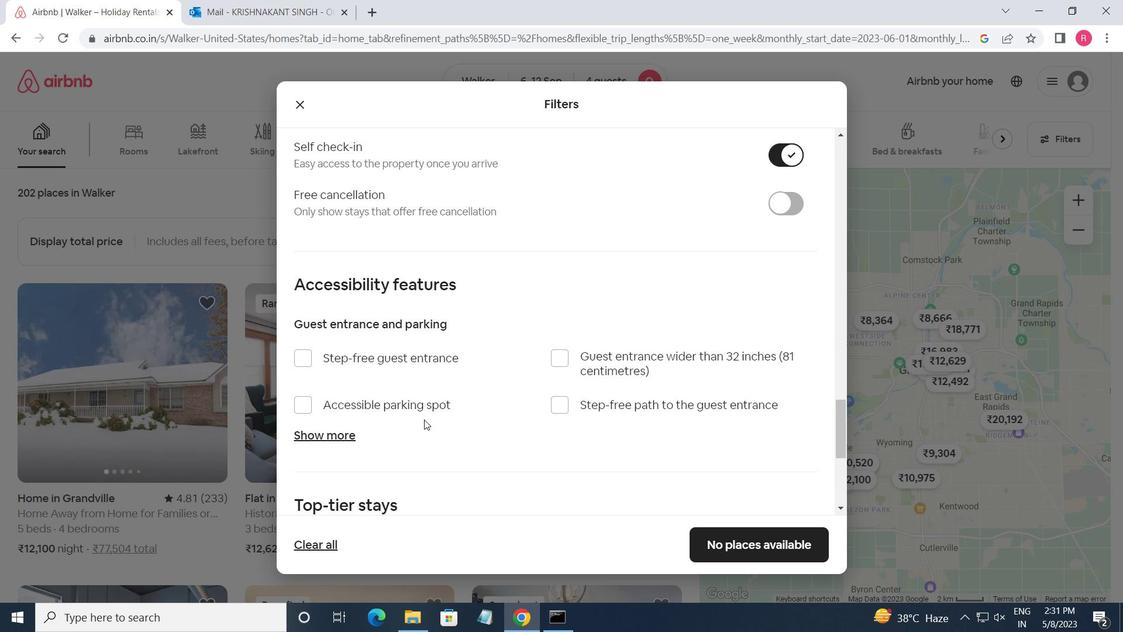 
Action: Mouse scrolled (383, 423) with delta (0, 0)
Screenshot: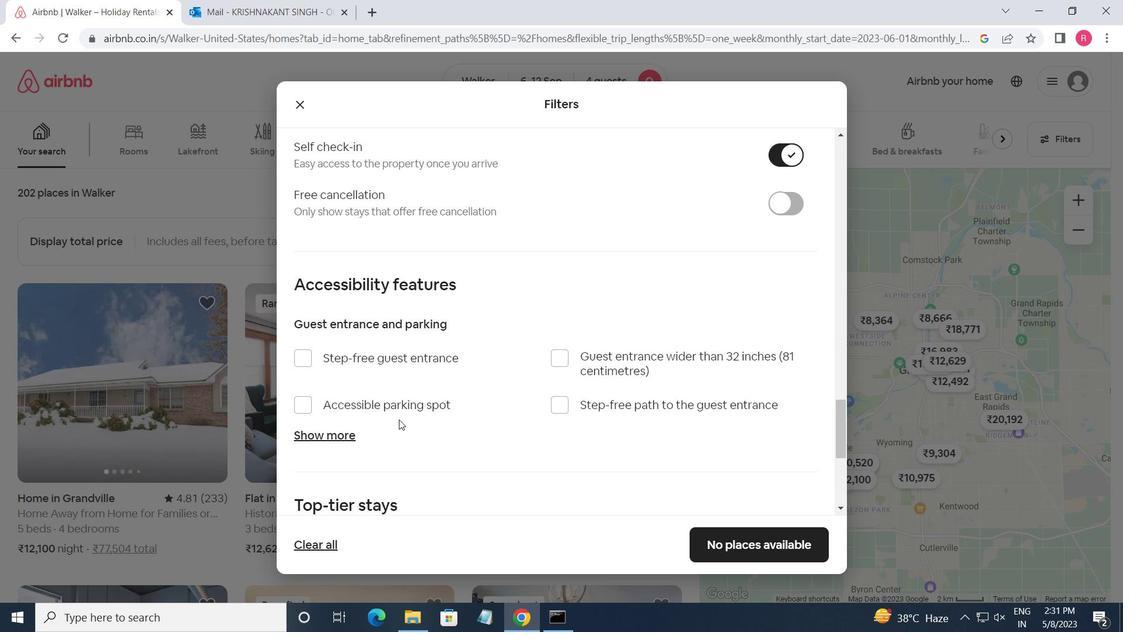 
Action: Mouse moved to (383, 425)
Screenshot: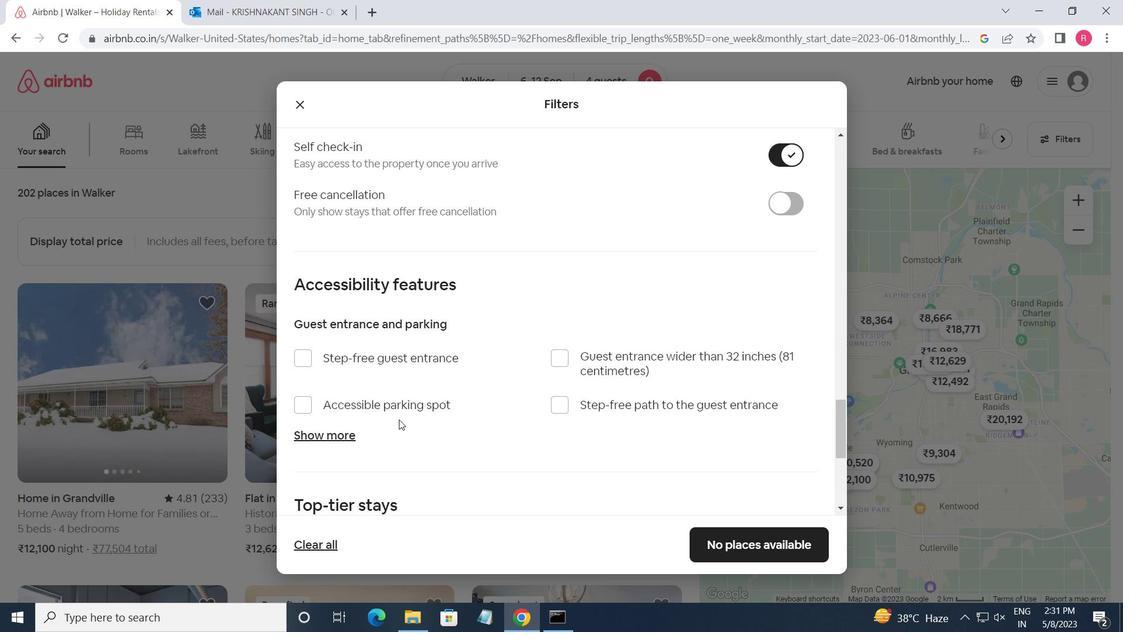 
Action: Mouse scrolled (383, 424) with delta (0, 0)
Screenshot: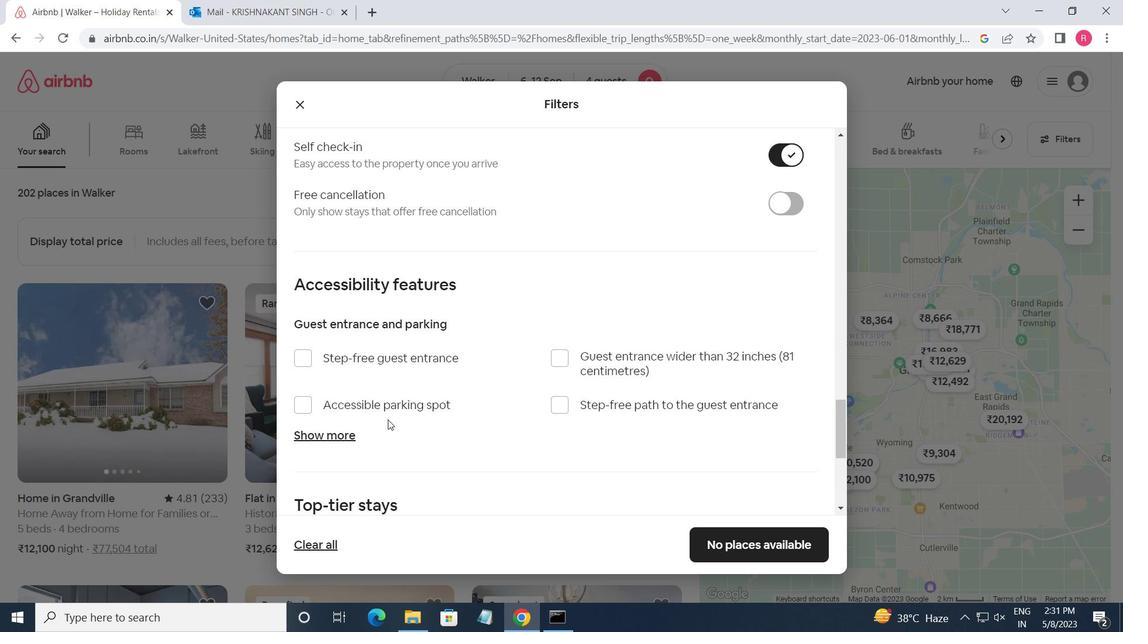 
Action: Mouse moved to (349, 430)
Screenshot: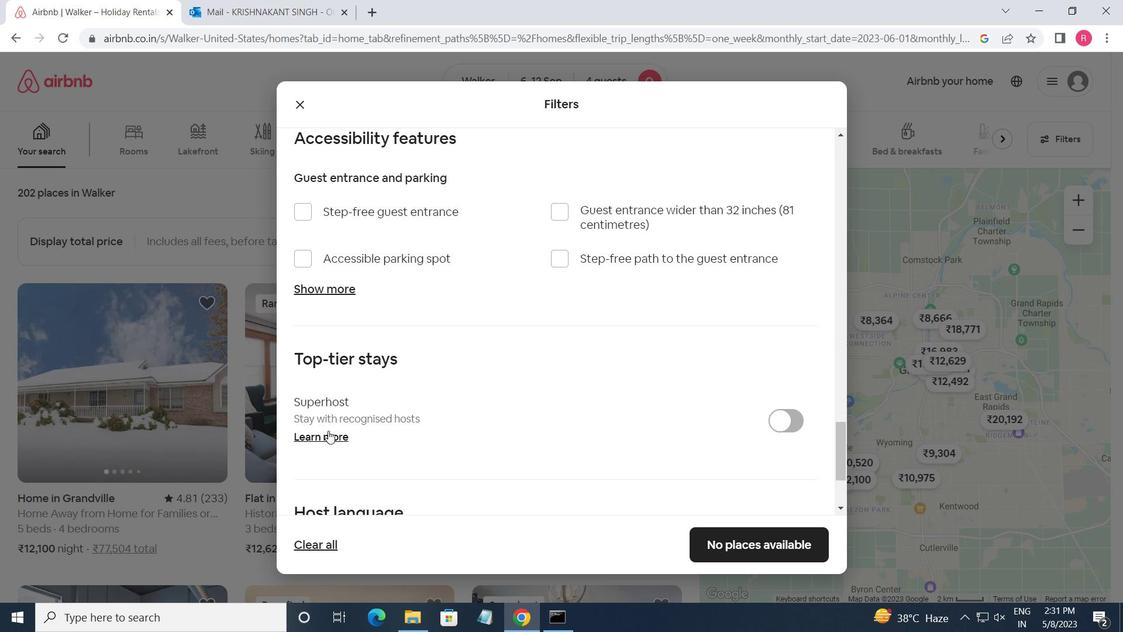 
Action: Mouse scrolled (349, 430) with delta (0, 0)
Screenshot: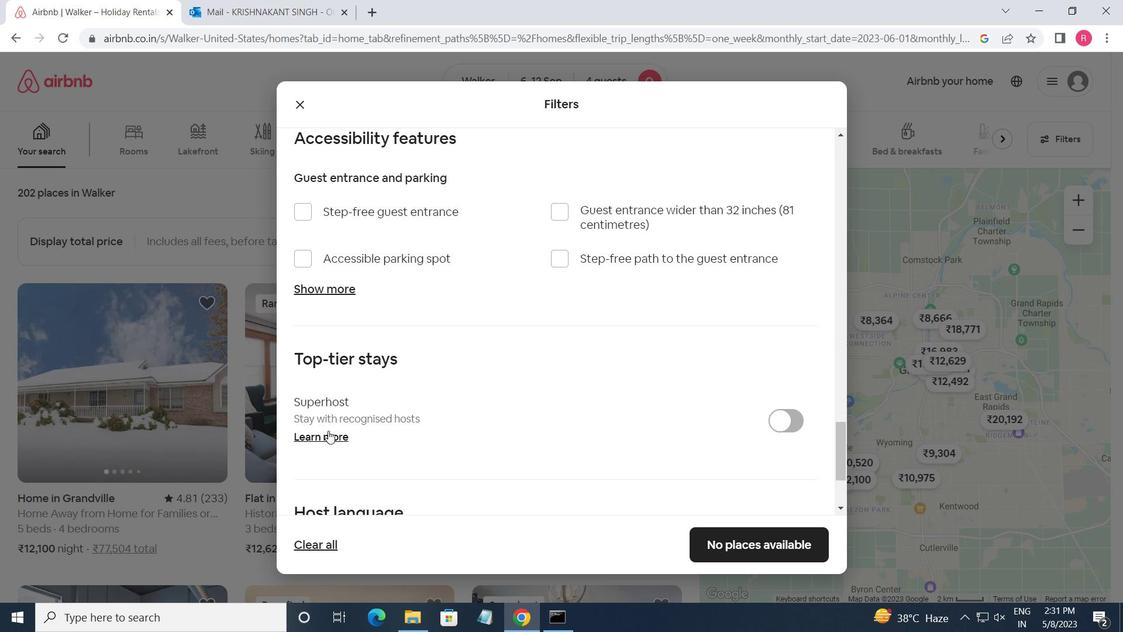 
Action: Mouse scrolled (349, 430) with delta (0, 0)
Screenshot: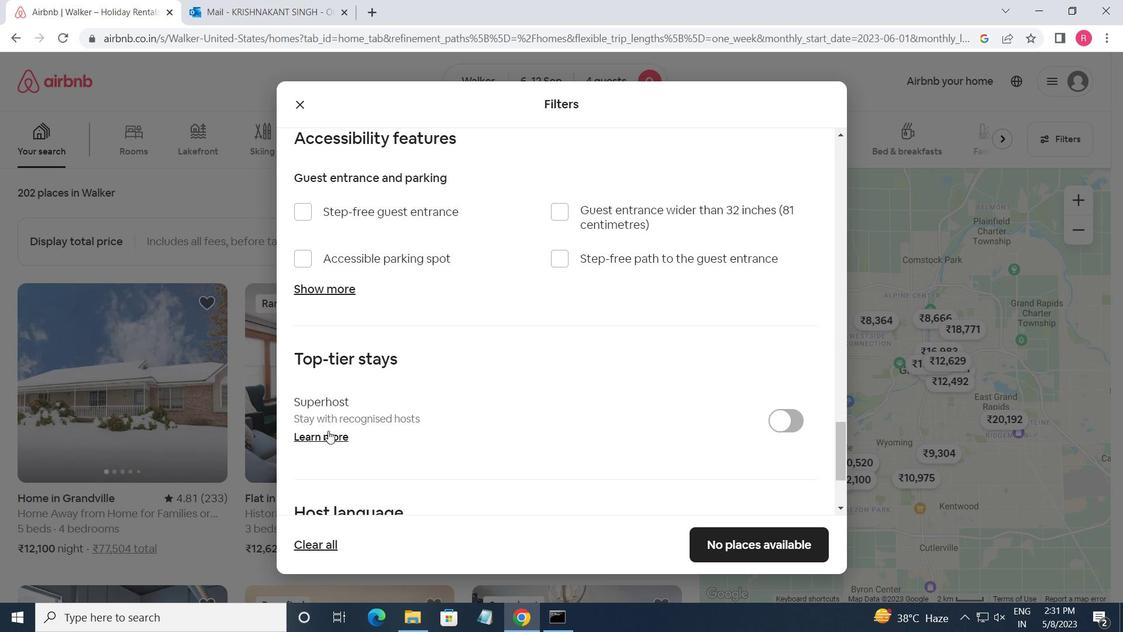 
Action: Mouse moved to (308, 414)
Screenshot: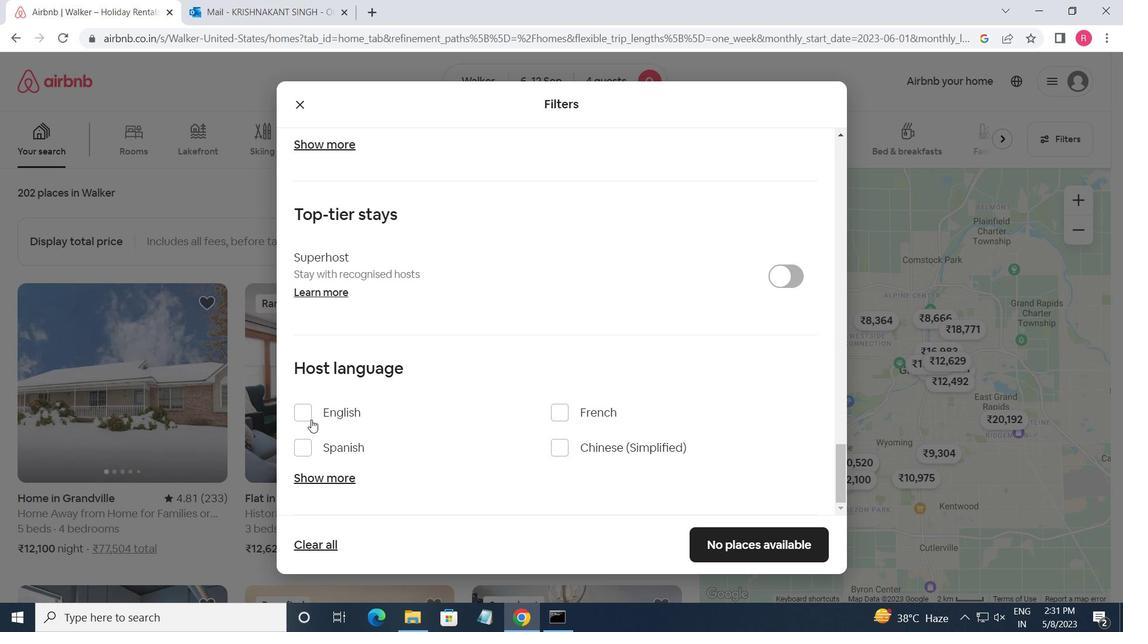
Action: Mouse pressed left at (308, 414)
Screenshot: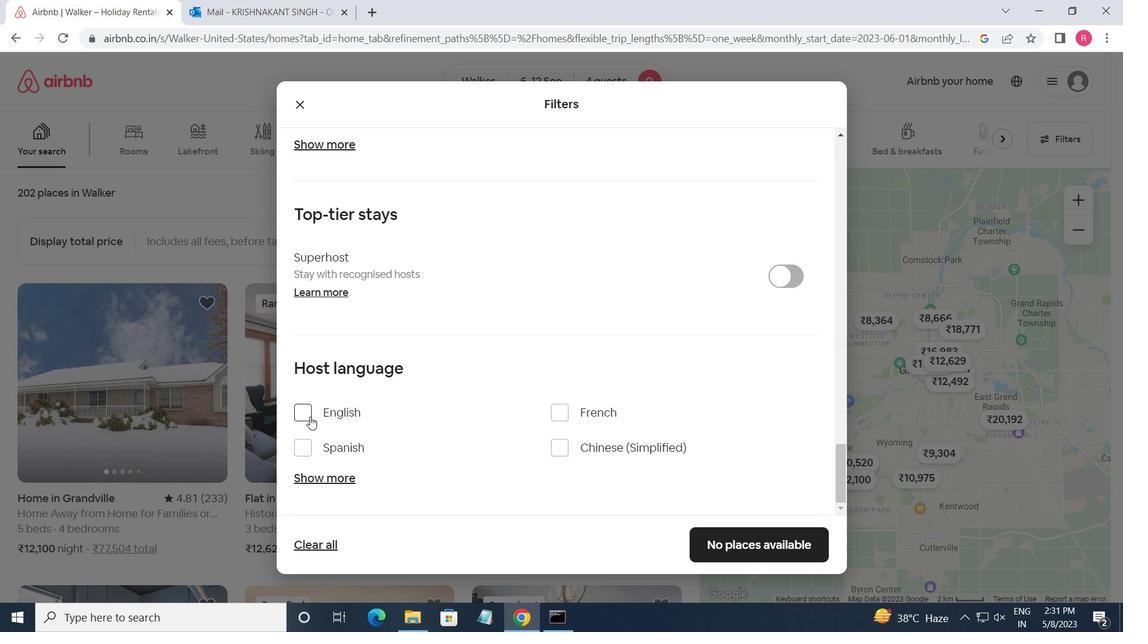 
Action: Mouse moved to (727, 528)
Screenshot: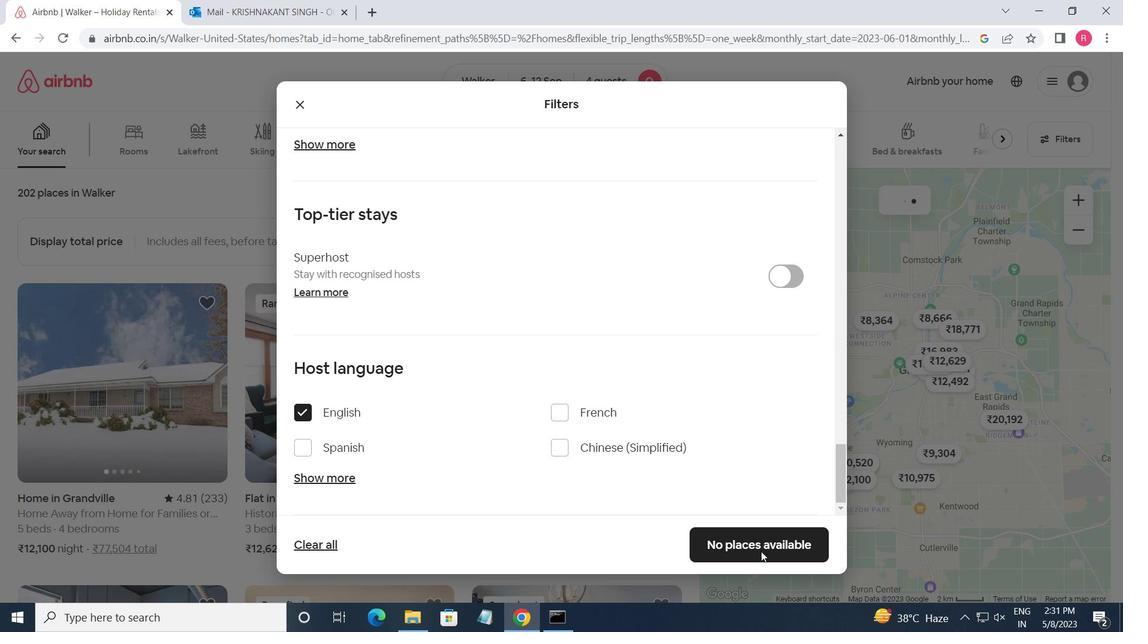 
Action: Mouse pressed left at (727, 528)
Screenshot: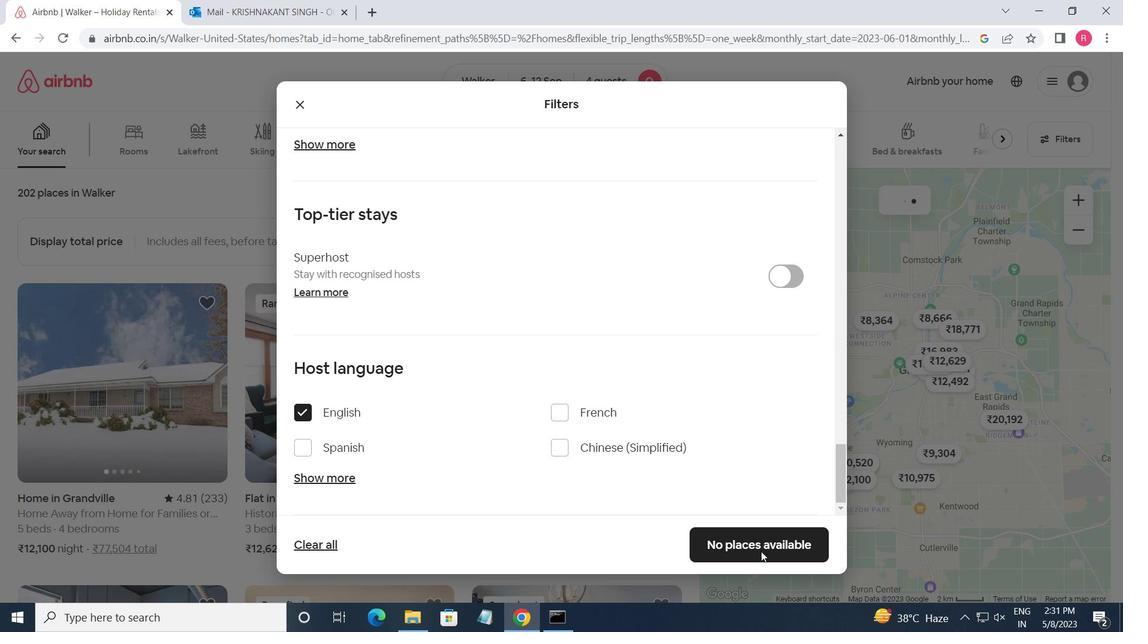 
Action: Mouse moved to (729, 531)
Screenshot: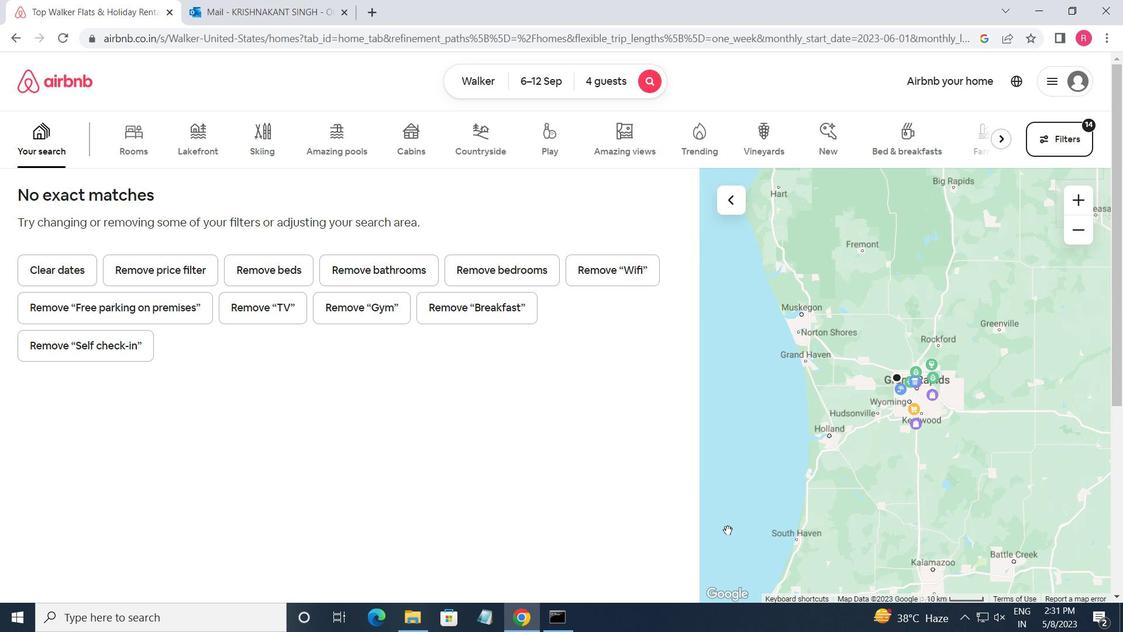 
